 Task: Find connections with filter location Cereté with filter topic #recruitmentwith filter profile language English with filter current company 3Pillar Global with filter school Jobs in India with filter industry Credit Intermediation with filter service category User Experience Writing with filter keywords title Grant Writer
Action: Mouse moved to (717, 99)
Screenshot: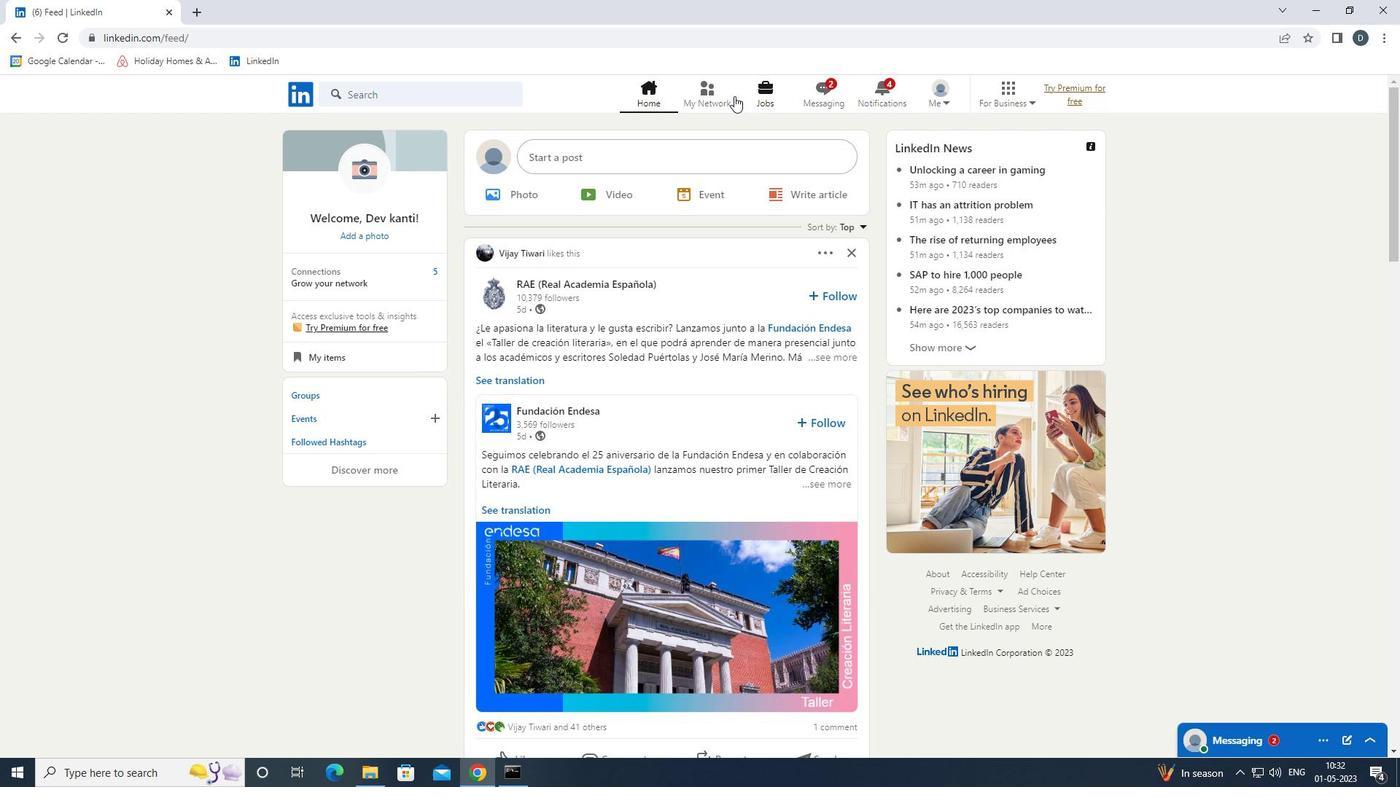 
Action: Mouse pressed left at (717, 99)
Screenshot: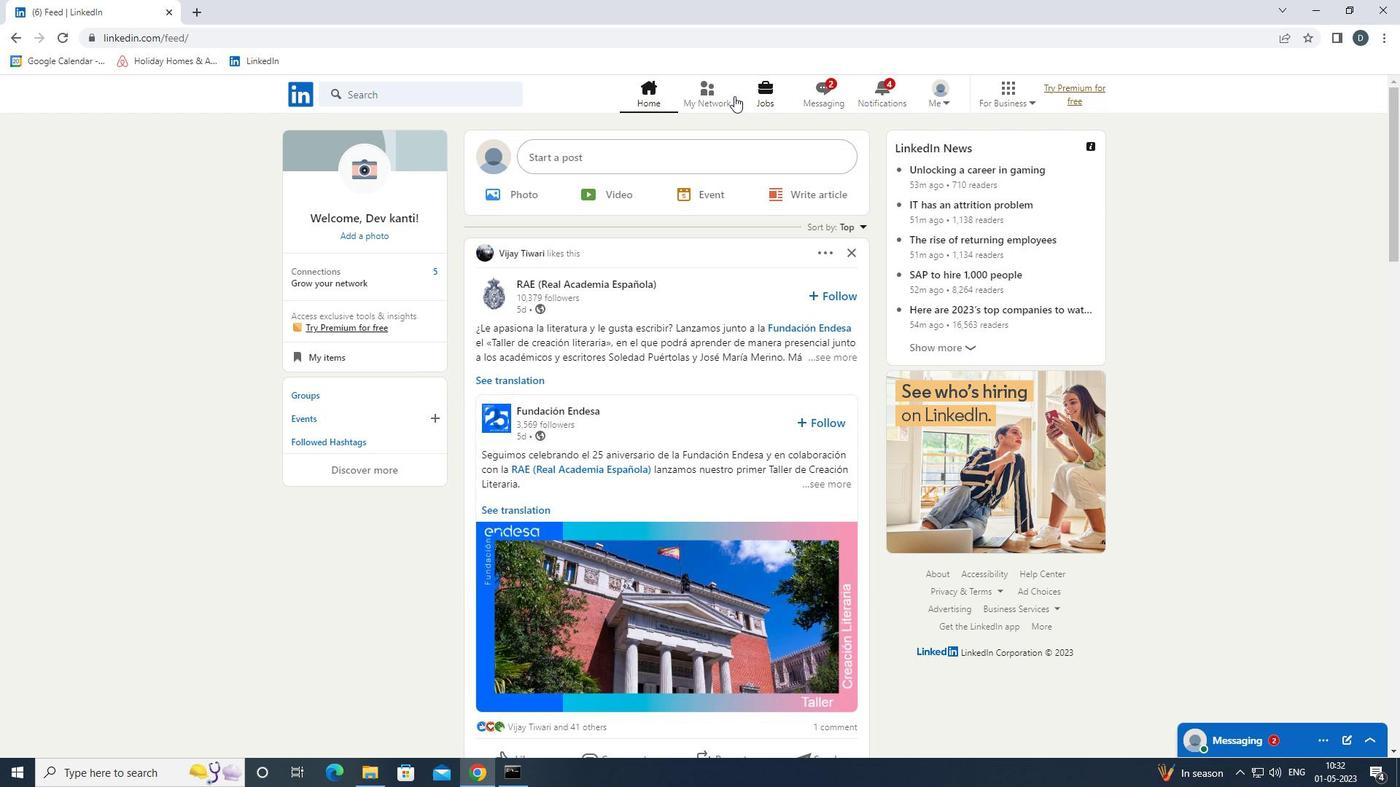 
Action: Mouse moved to (487, 170)
Screenshot: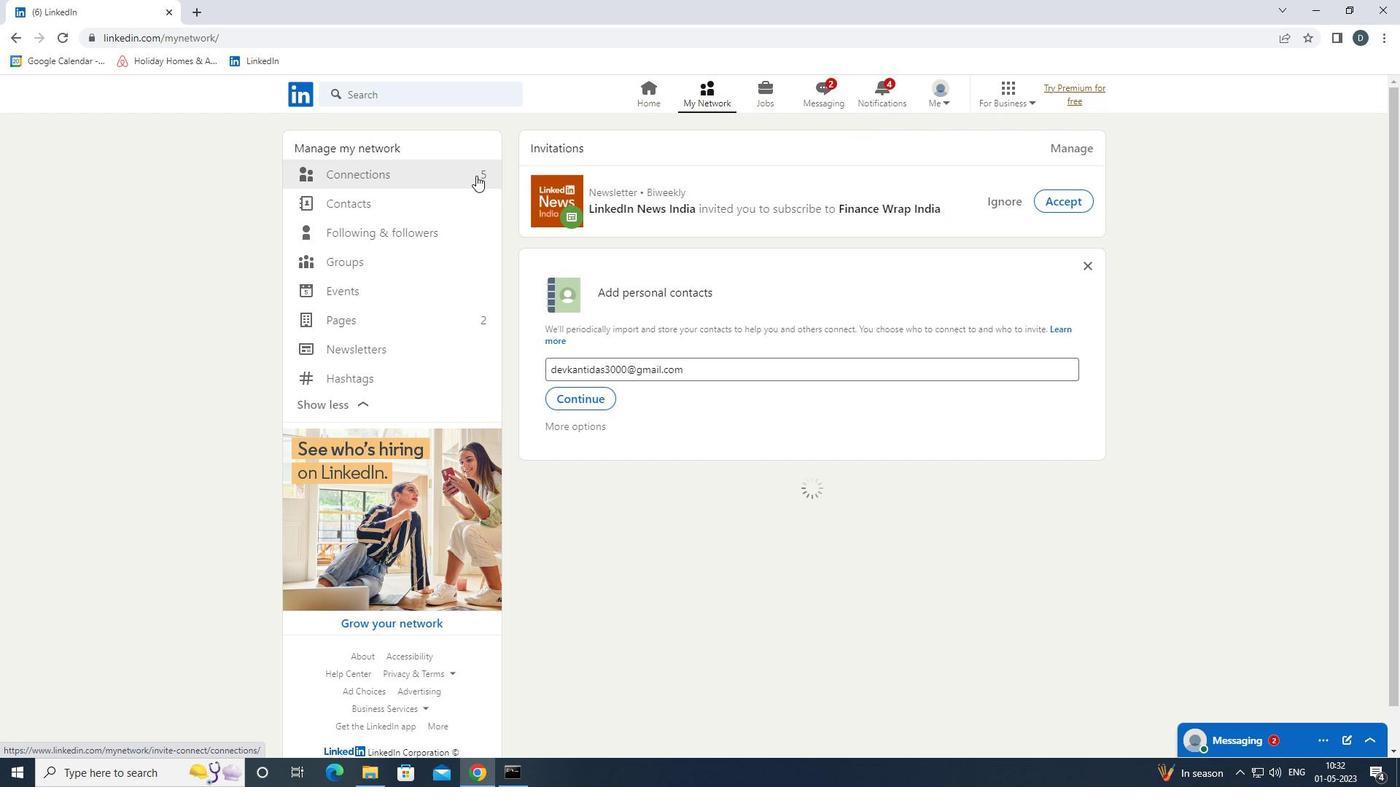 
Action: Mouse pressed left at (487, 170)
Screenshot: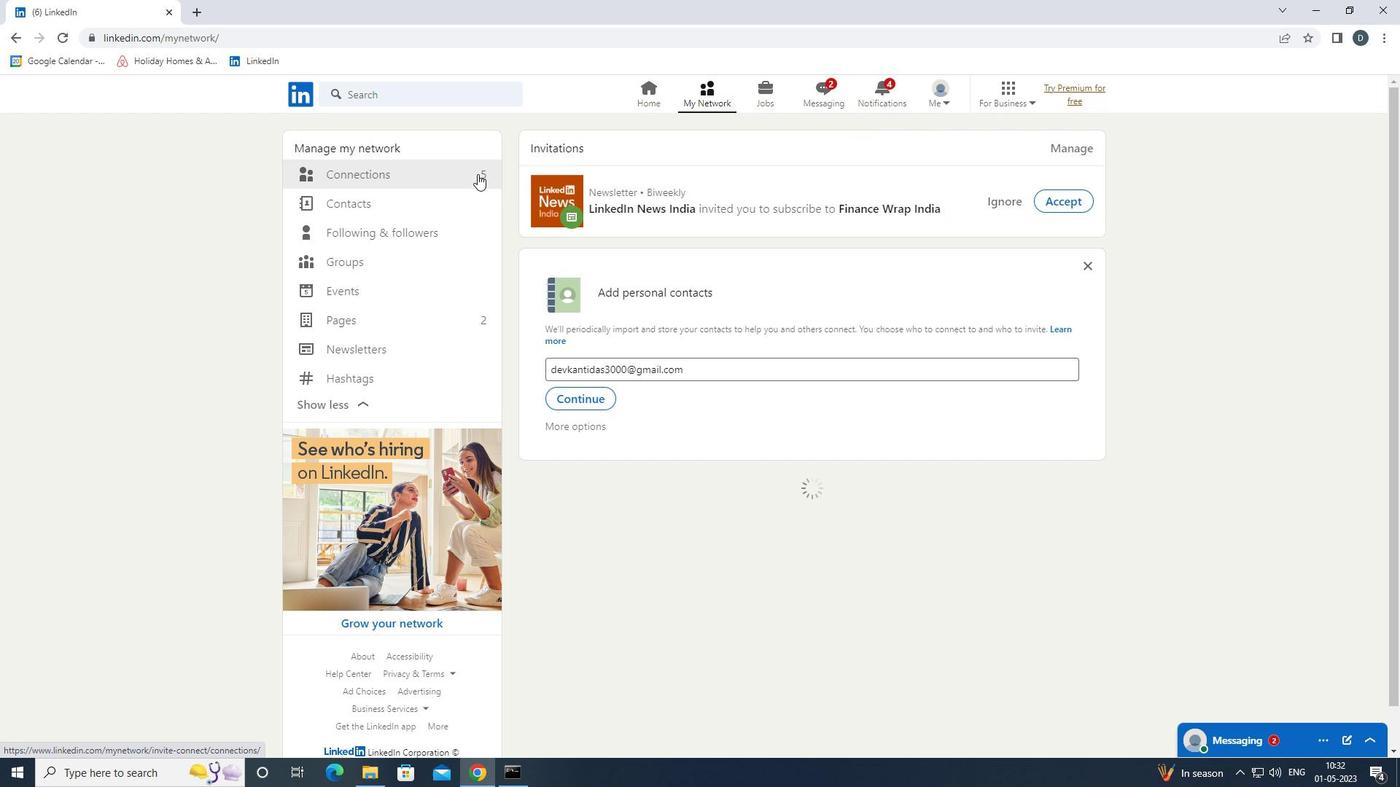 
Action: Mouse moved to (481, 171)
Screenshot: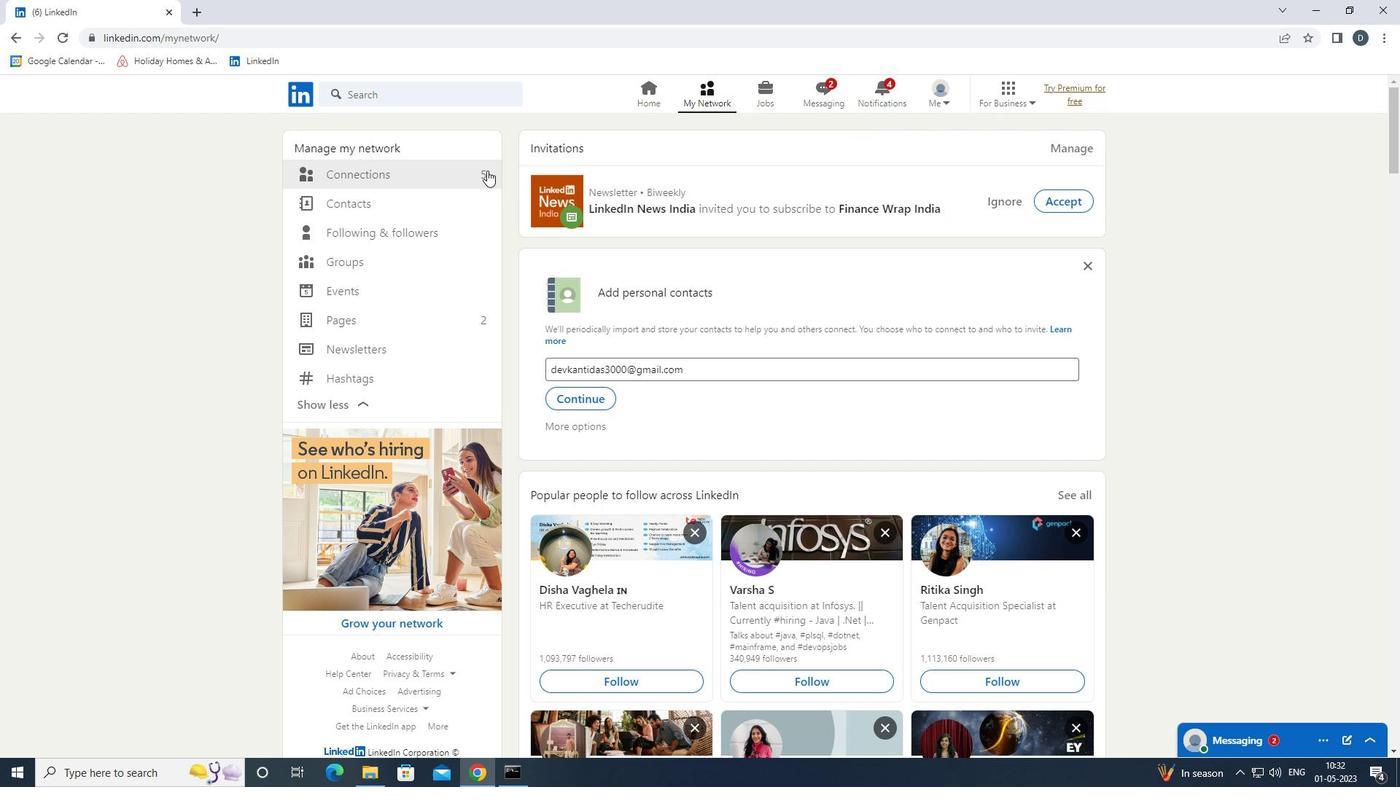 
Action: Mouse pressed left at (481, 171)
Screenshot: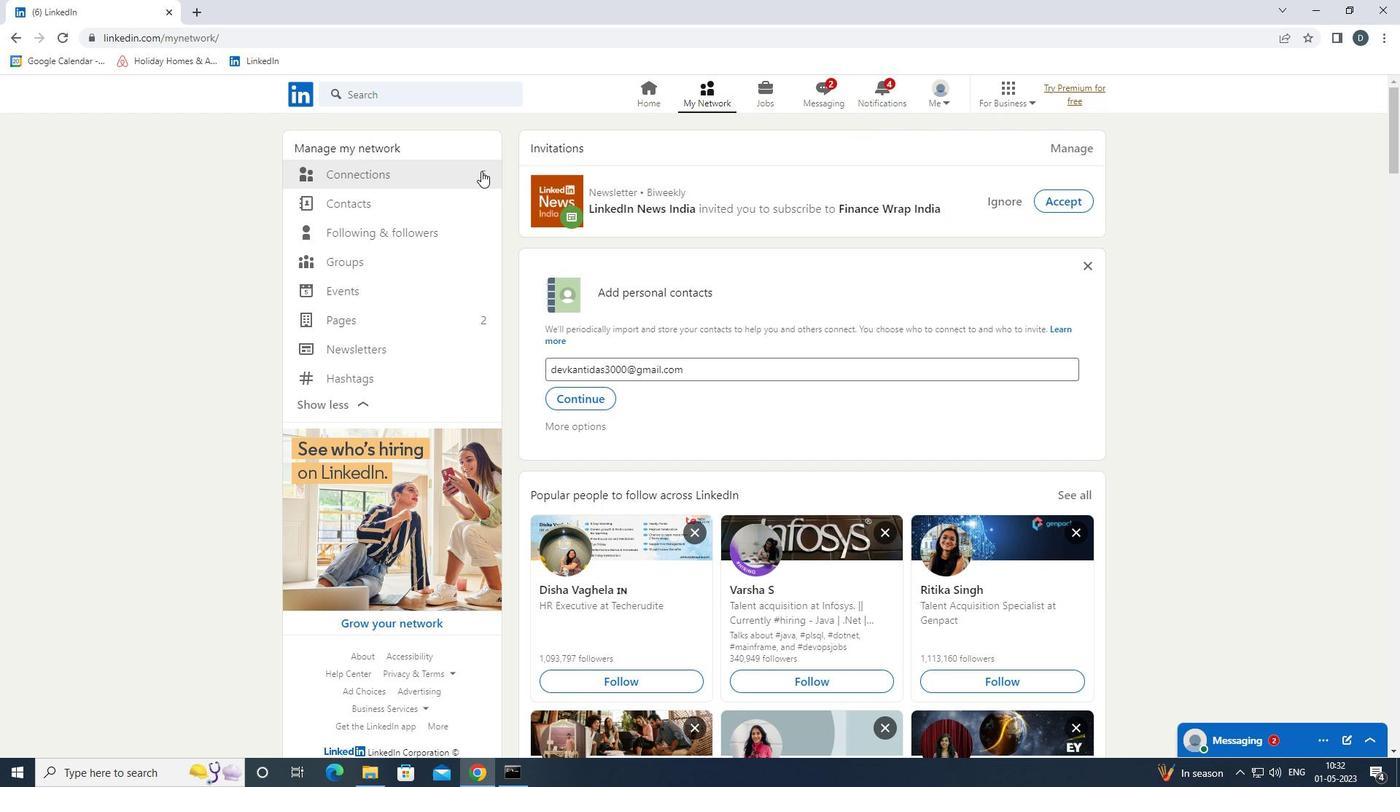 
Action: Mouse moved to (815, 172)
Screenshot: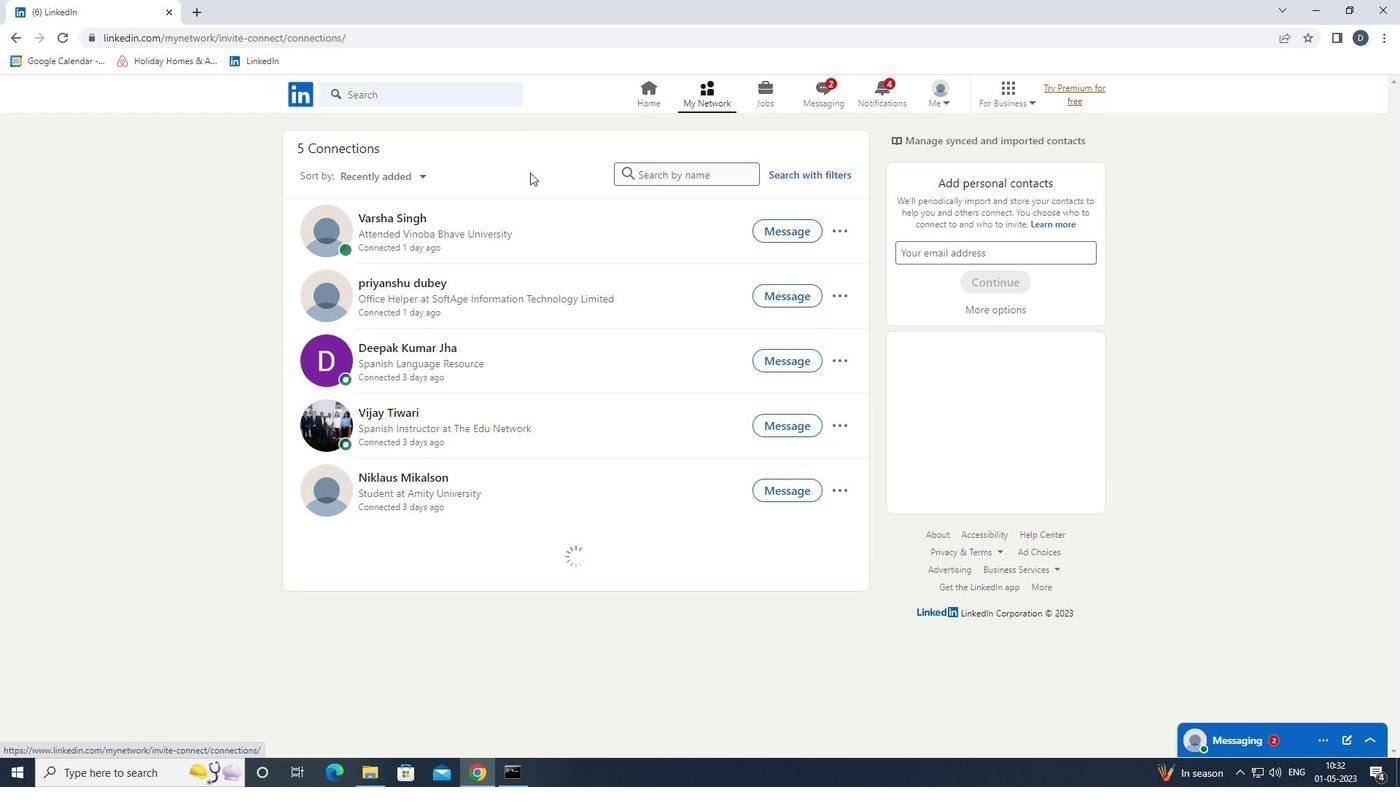
Action: Mouse pressed left at (815, 172)
Screenshot: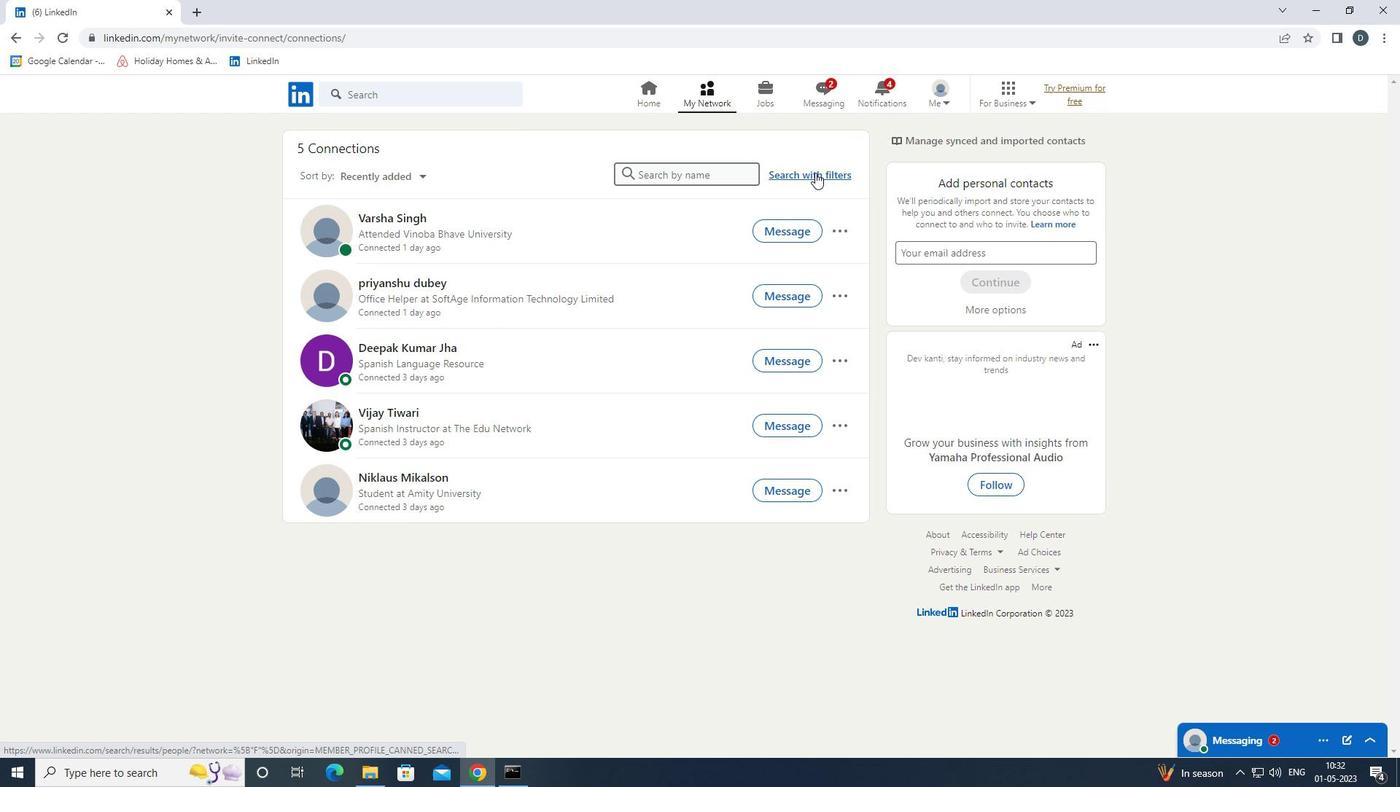 
Action: Mouse moved to (732, 141)
Screenshot: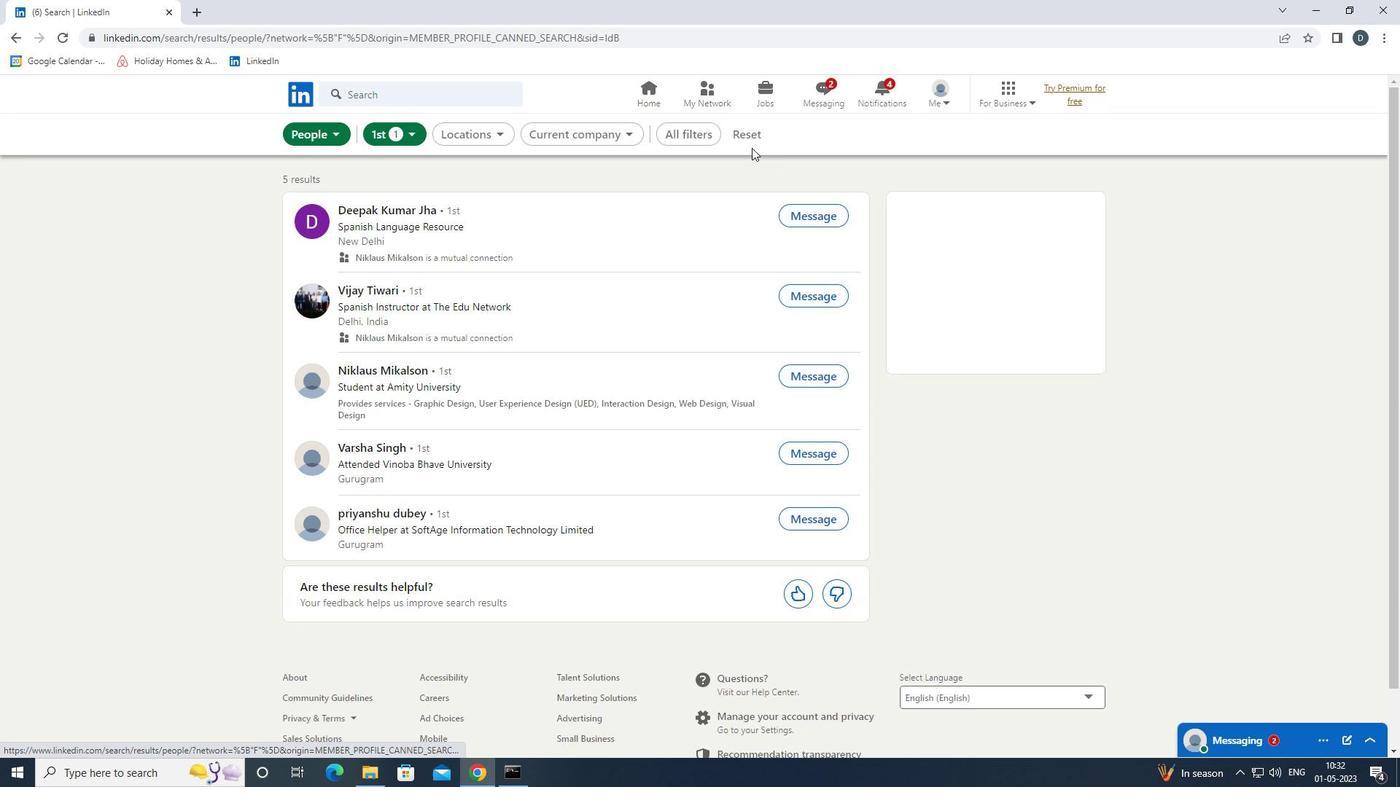 
Action: Mouse pressed left at (732, 141)
Screenshot: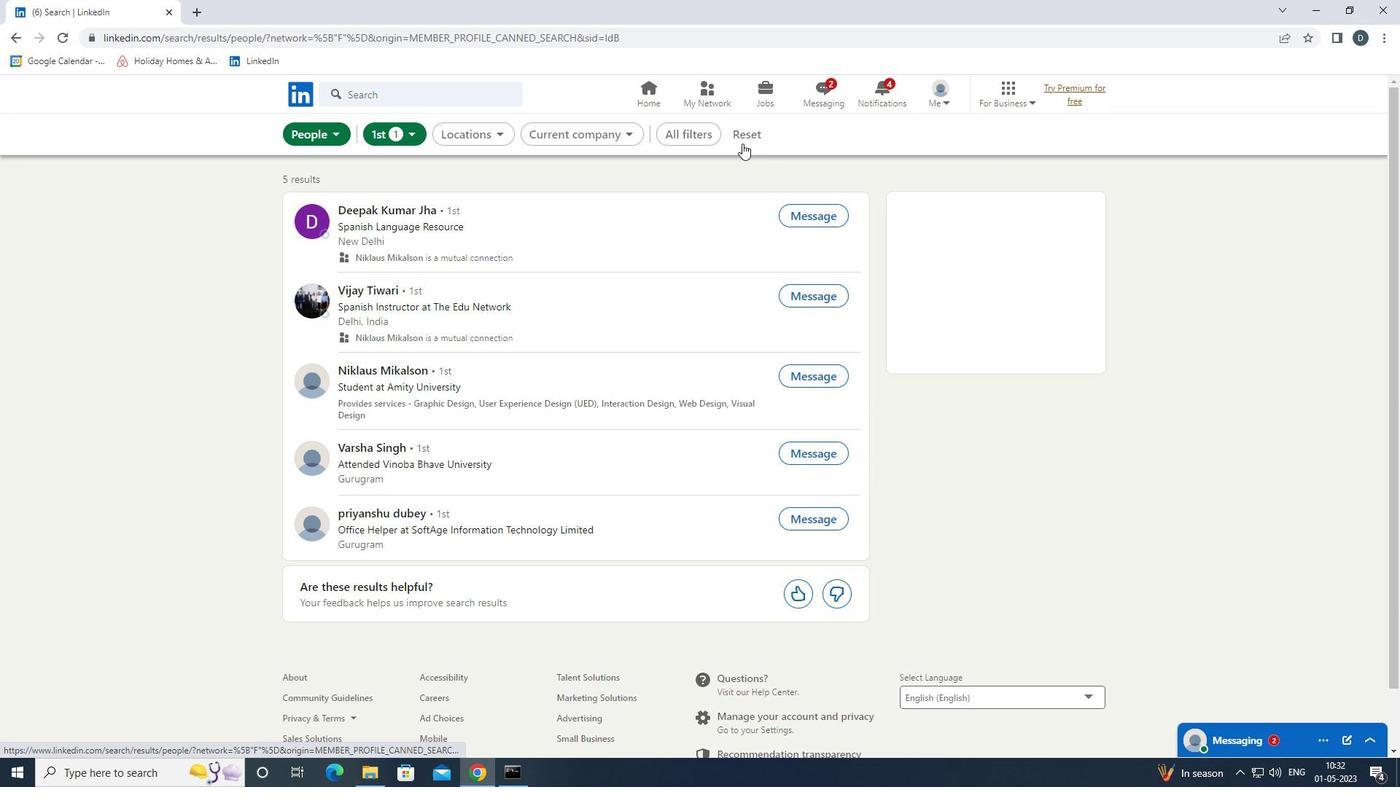 
Action: Mouse moved to (700, 132)
Screenshot: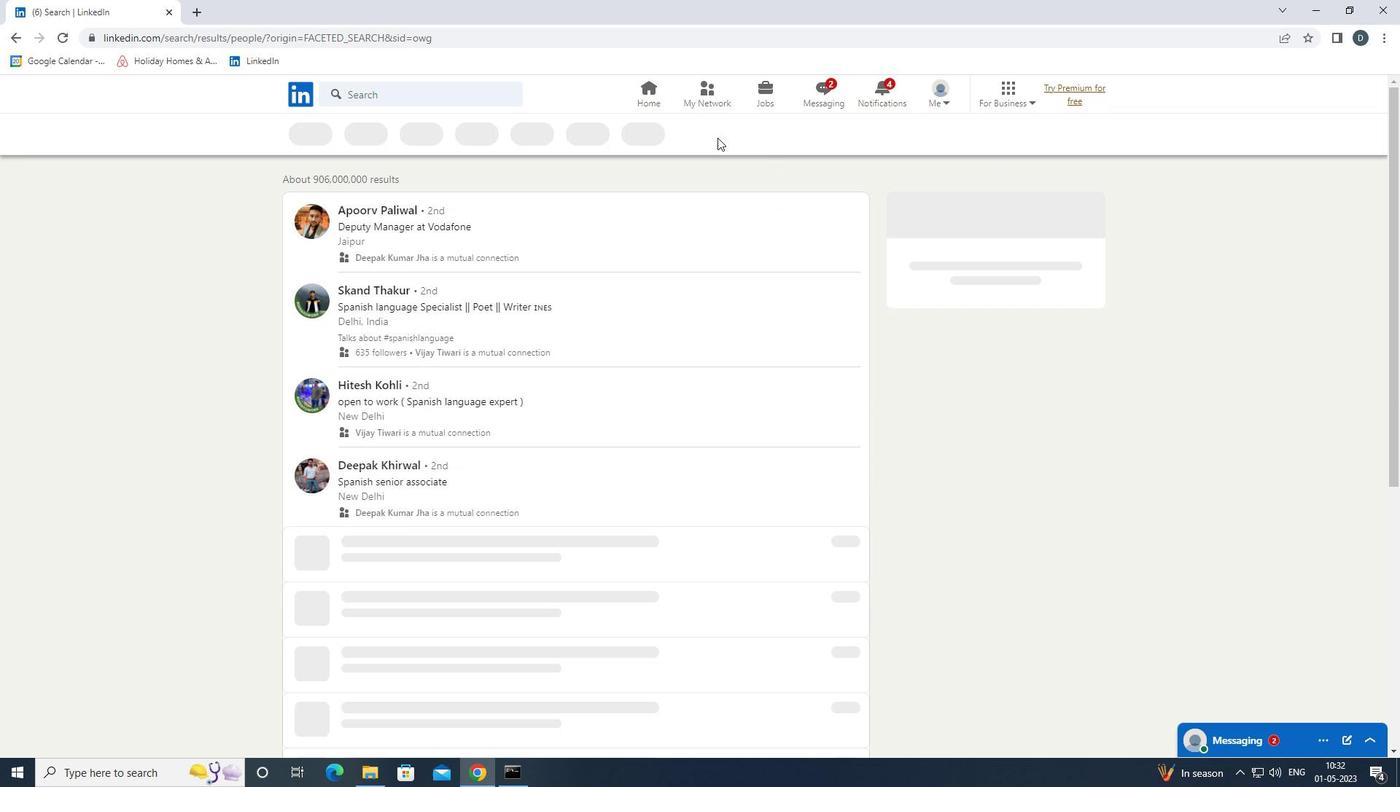 
Action: Mouse pressed left at (700, 132)
Screenshot: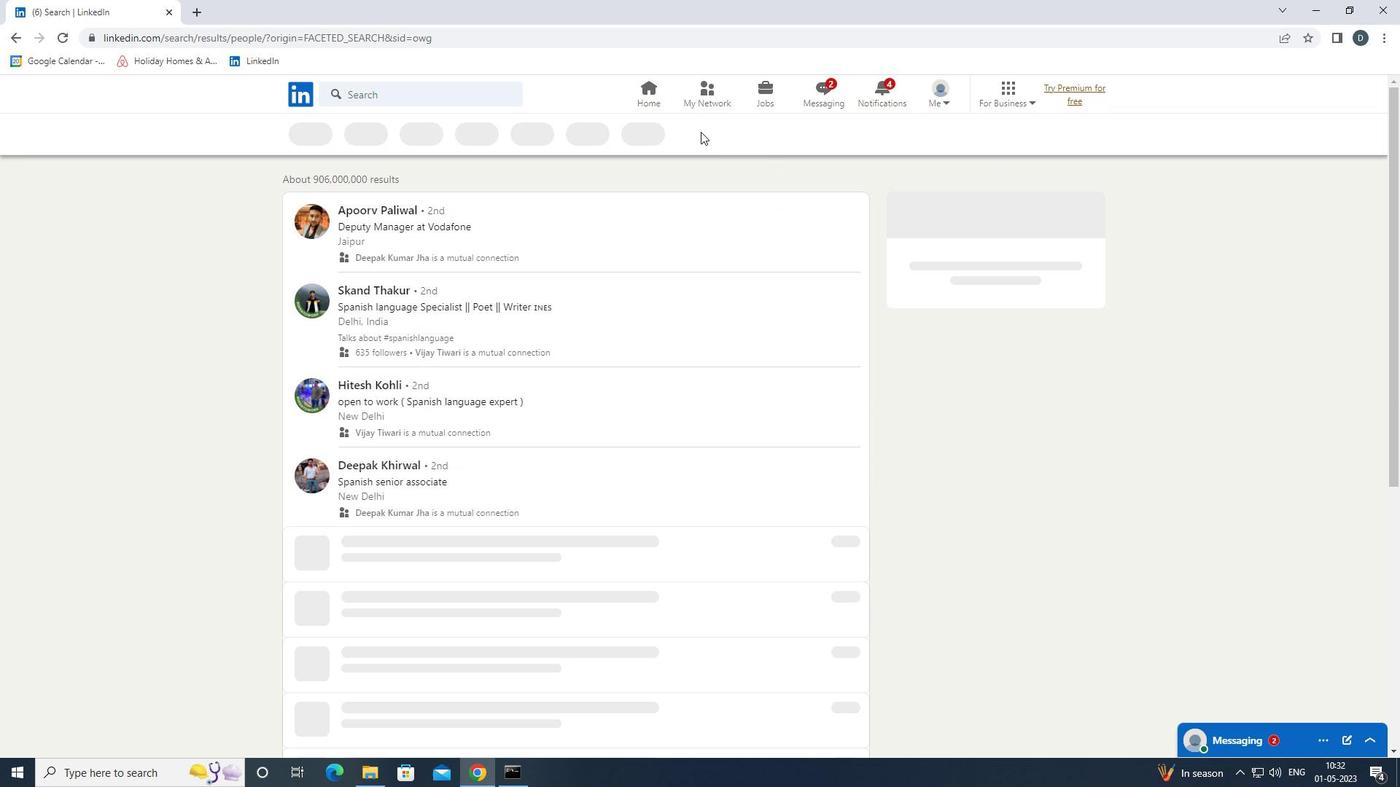 
Action: Mouse moved to (1075, 516)
Screenshot: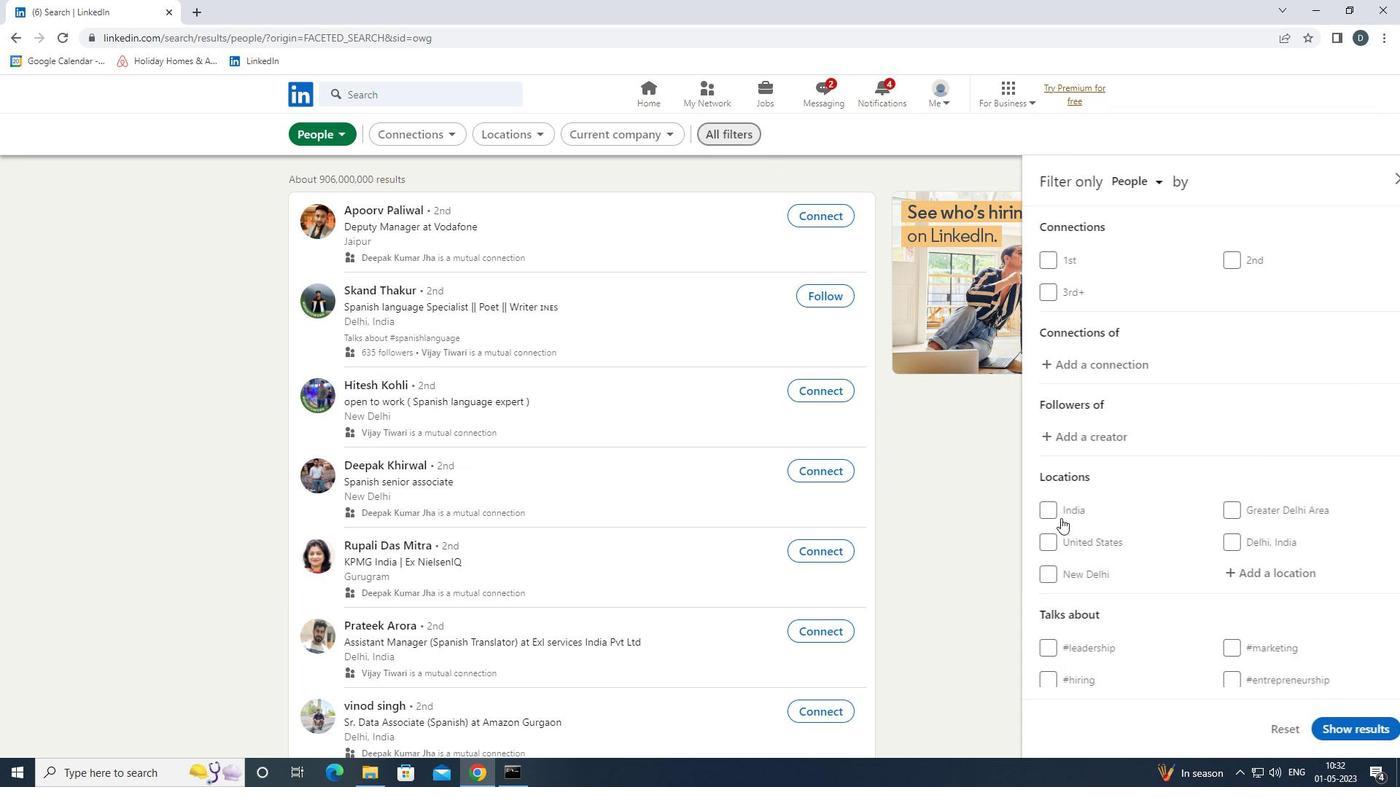 
Action: Mouse scrolled (1075, 515) with delta (0, 0)
Screenshot: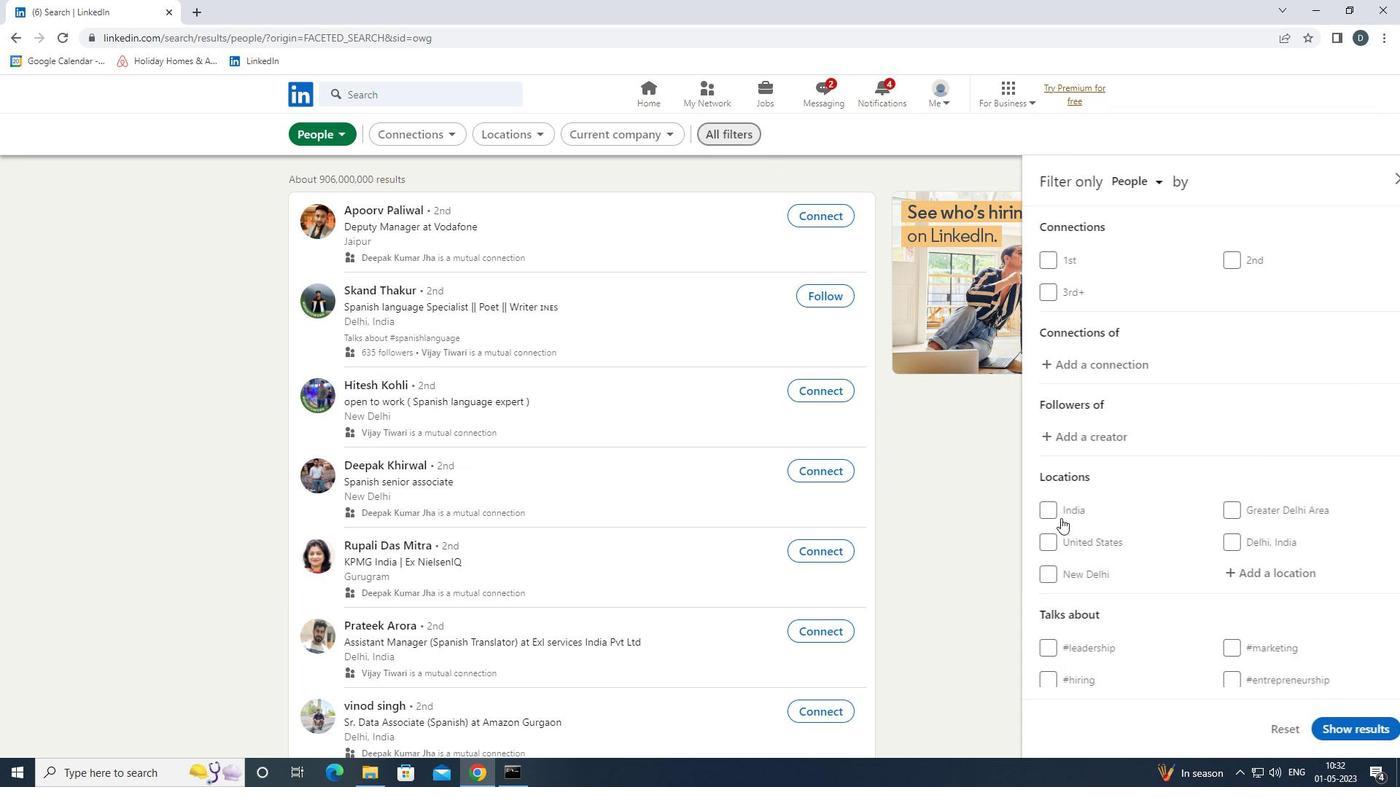 
Action: Mouse moved to (1075, 515)
Screenshot: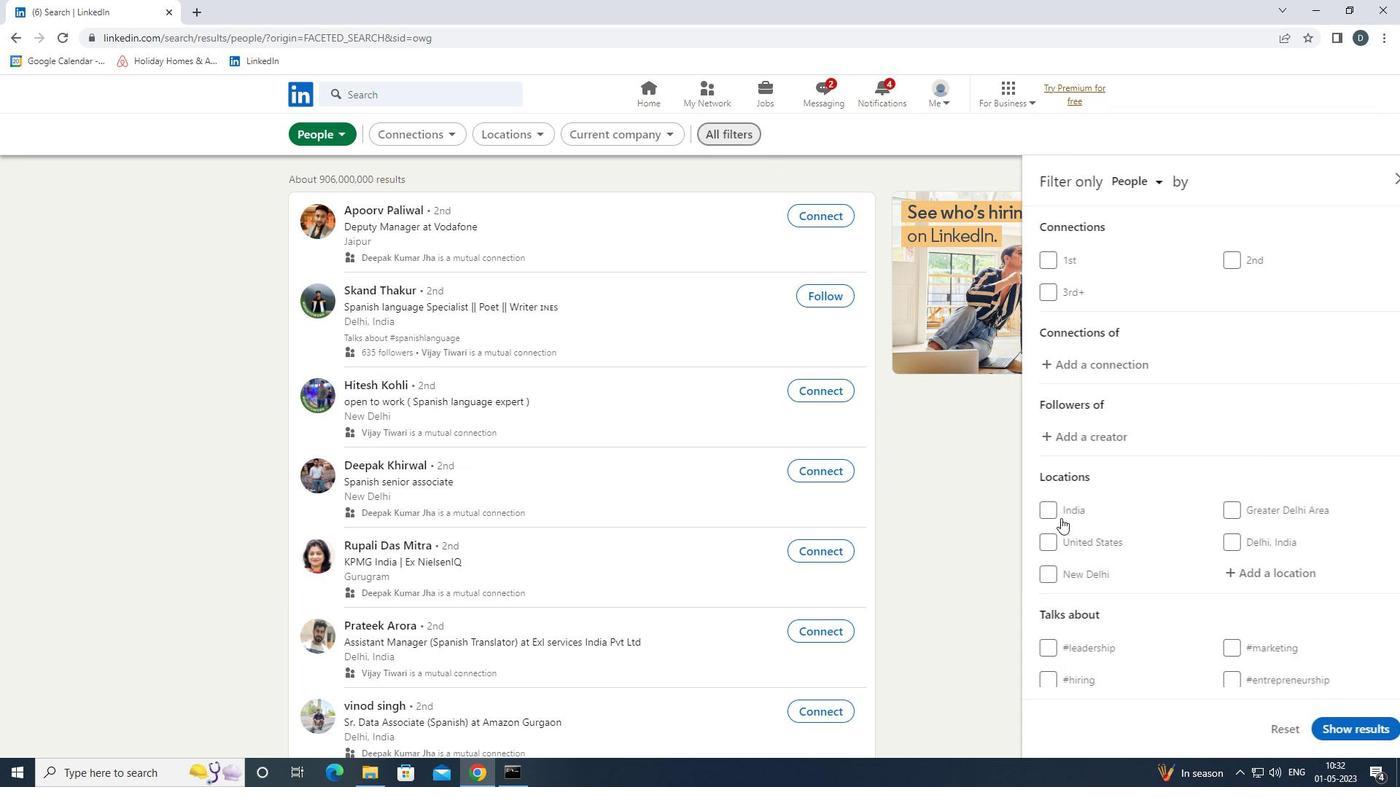 
Action: Mouse scrolled (1075, 514) with delta (0, 0)
Screenshot: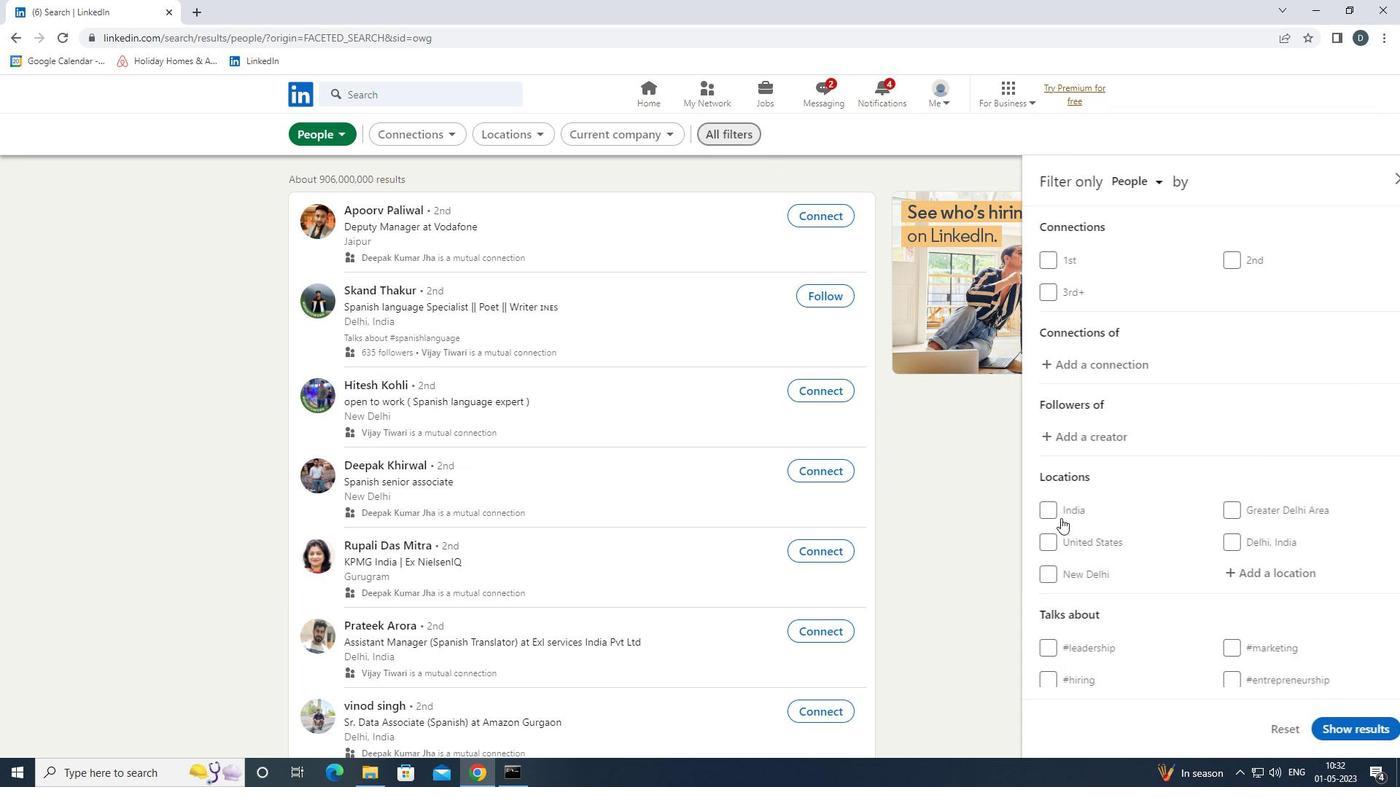 
Action: Mouse moved to (1216, 421)
Screenshot: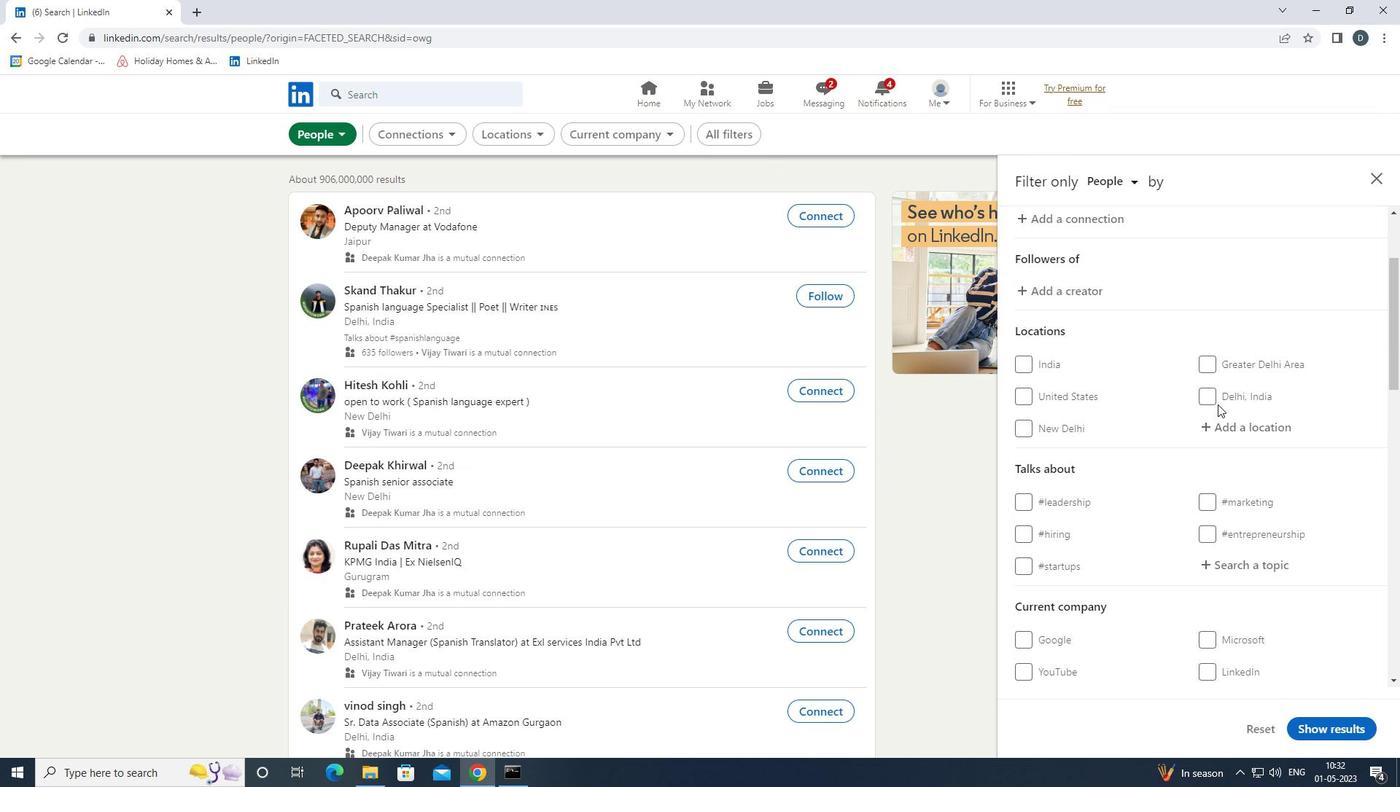 
Action: Mouse pressed left at (1216, 421)
Screenshot: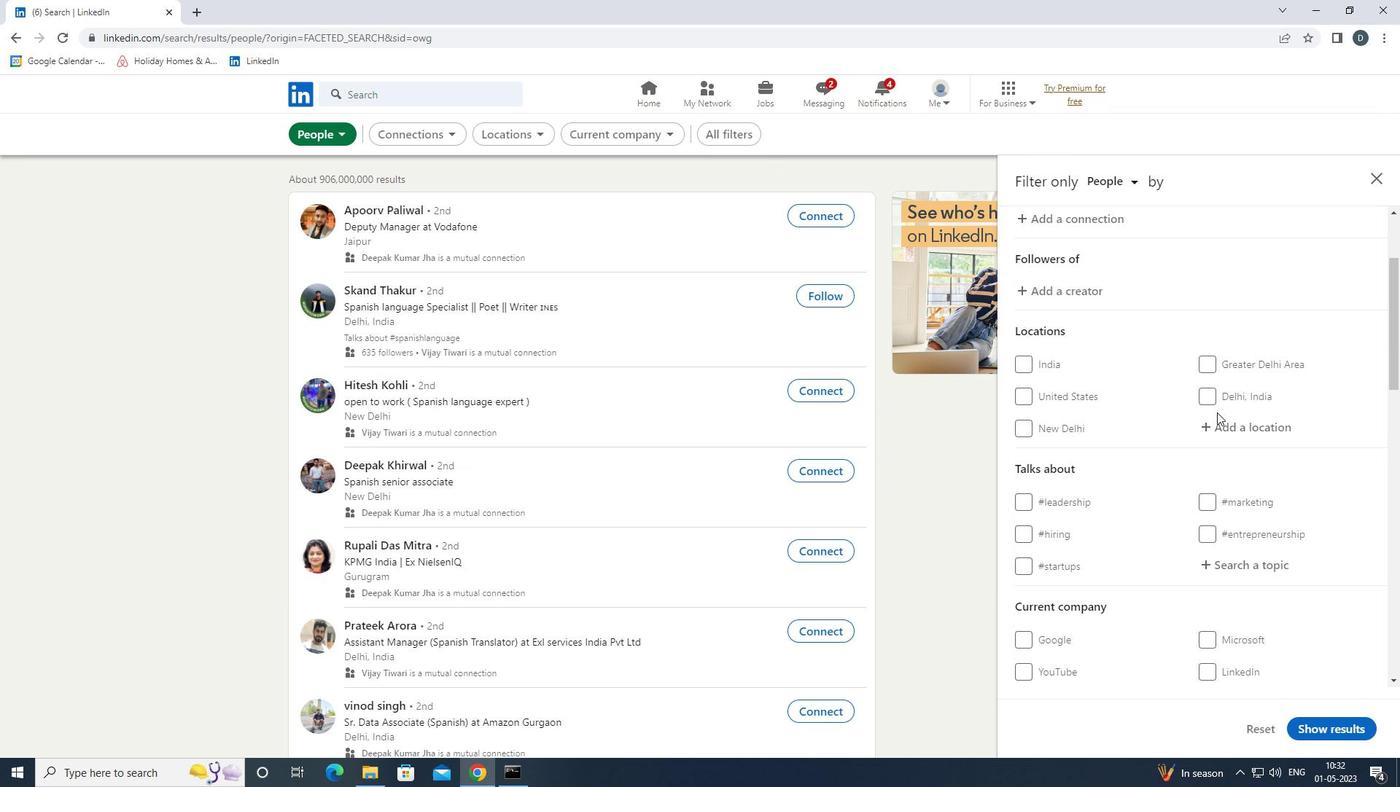 
Action: Mouse moved to (1216, 421)
Screenshot: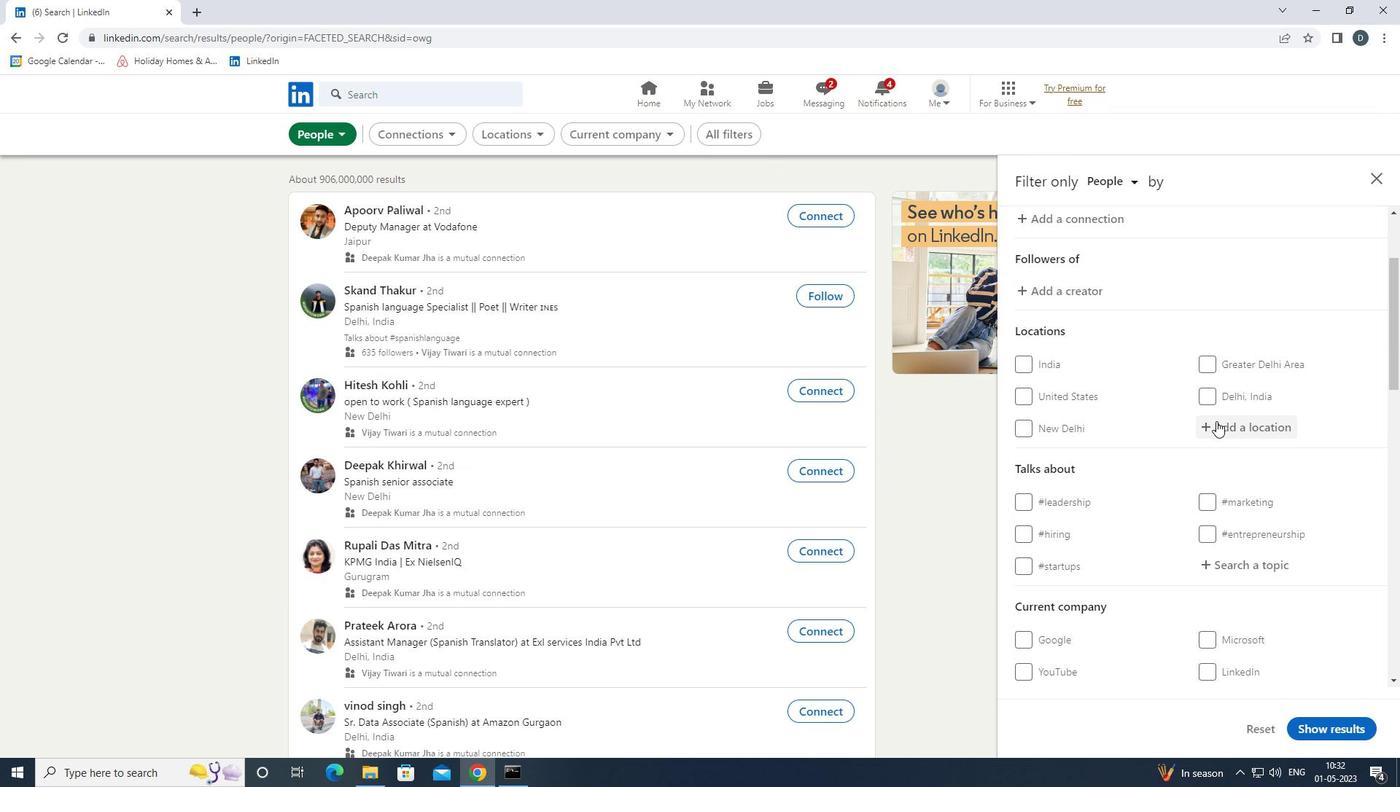 
Action: Key pressed <Key.shift>CERETE
Screenshot: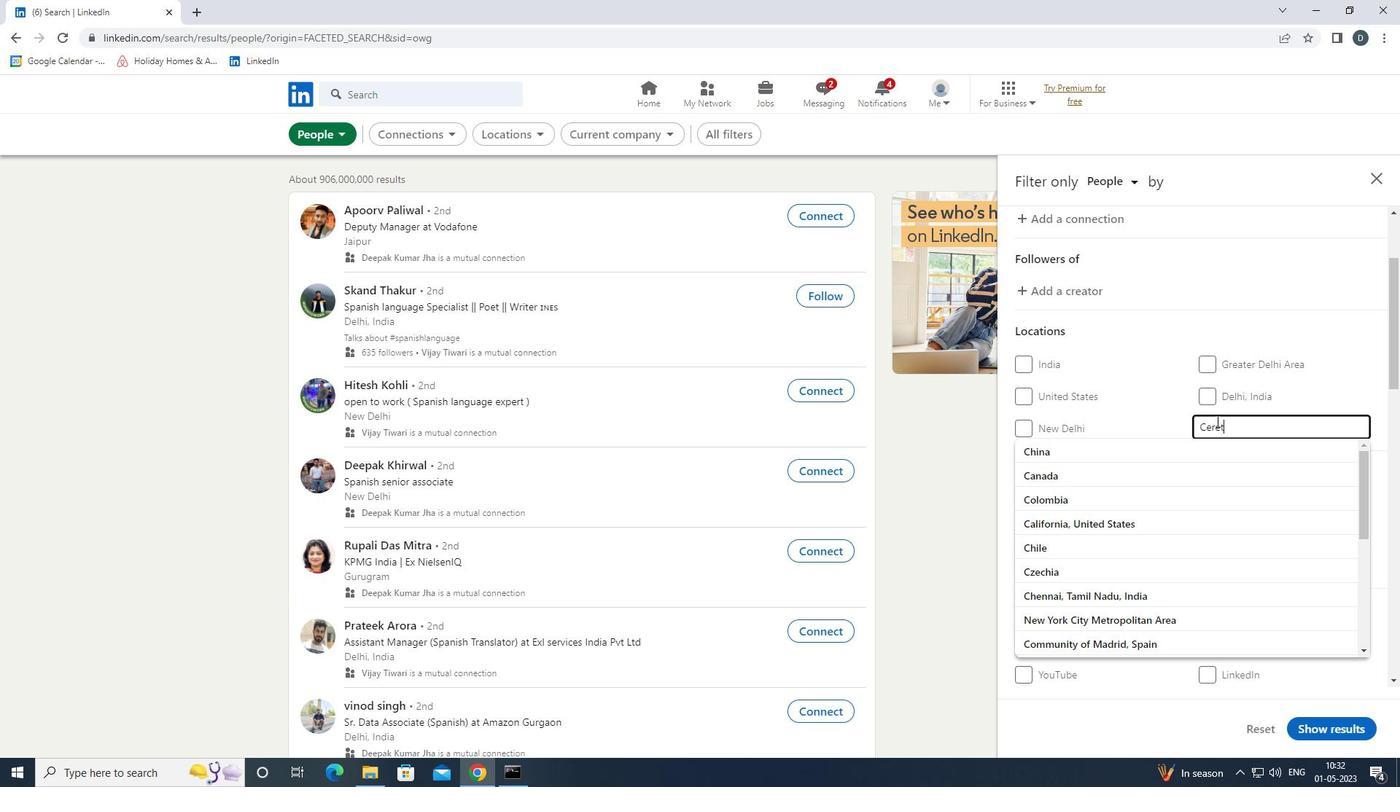 
Action: Mouse moved to (1200, 448)
Screenshot: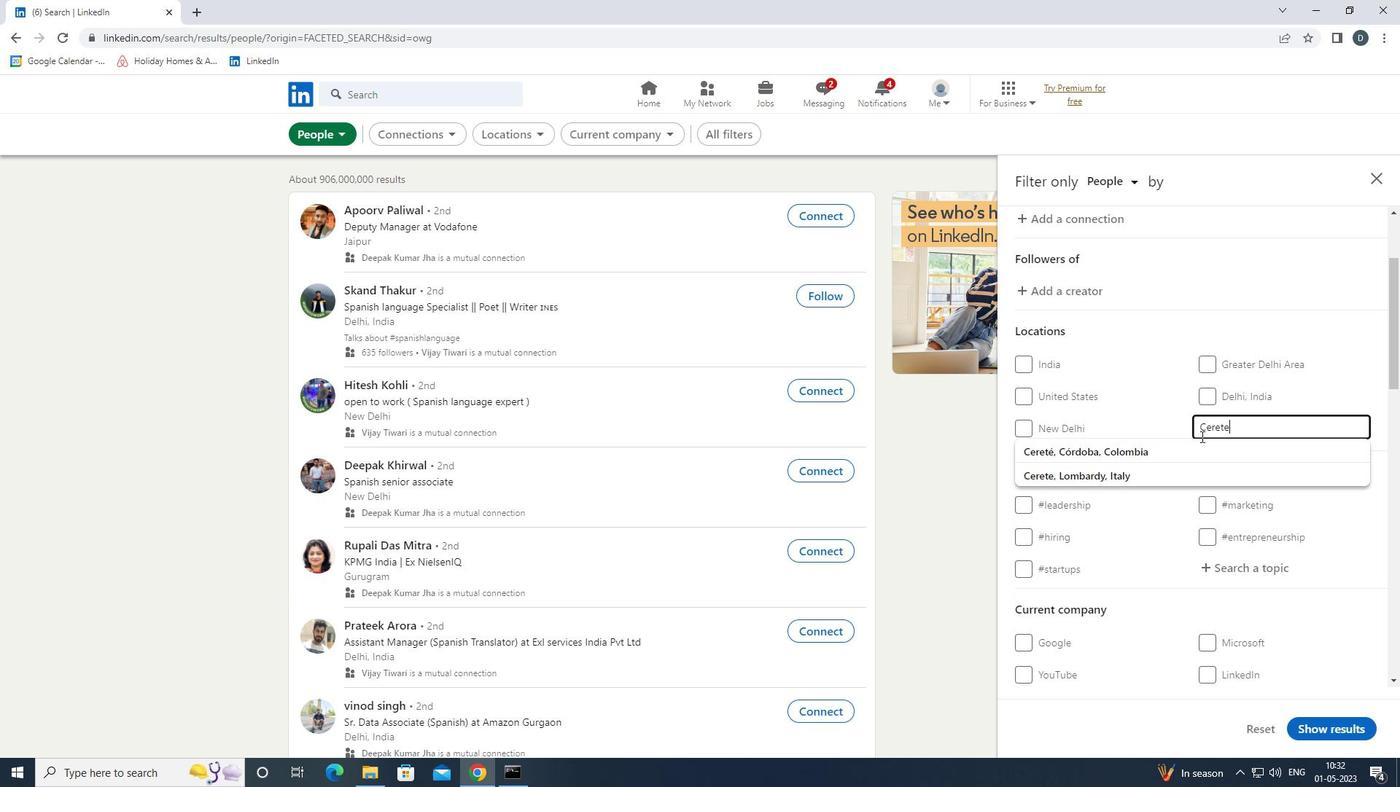 
Action: Mouse pressed left at (1200, 448)
Screenshot: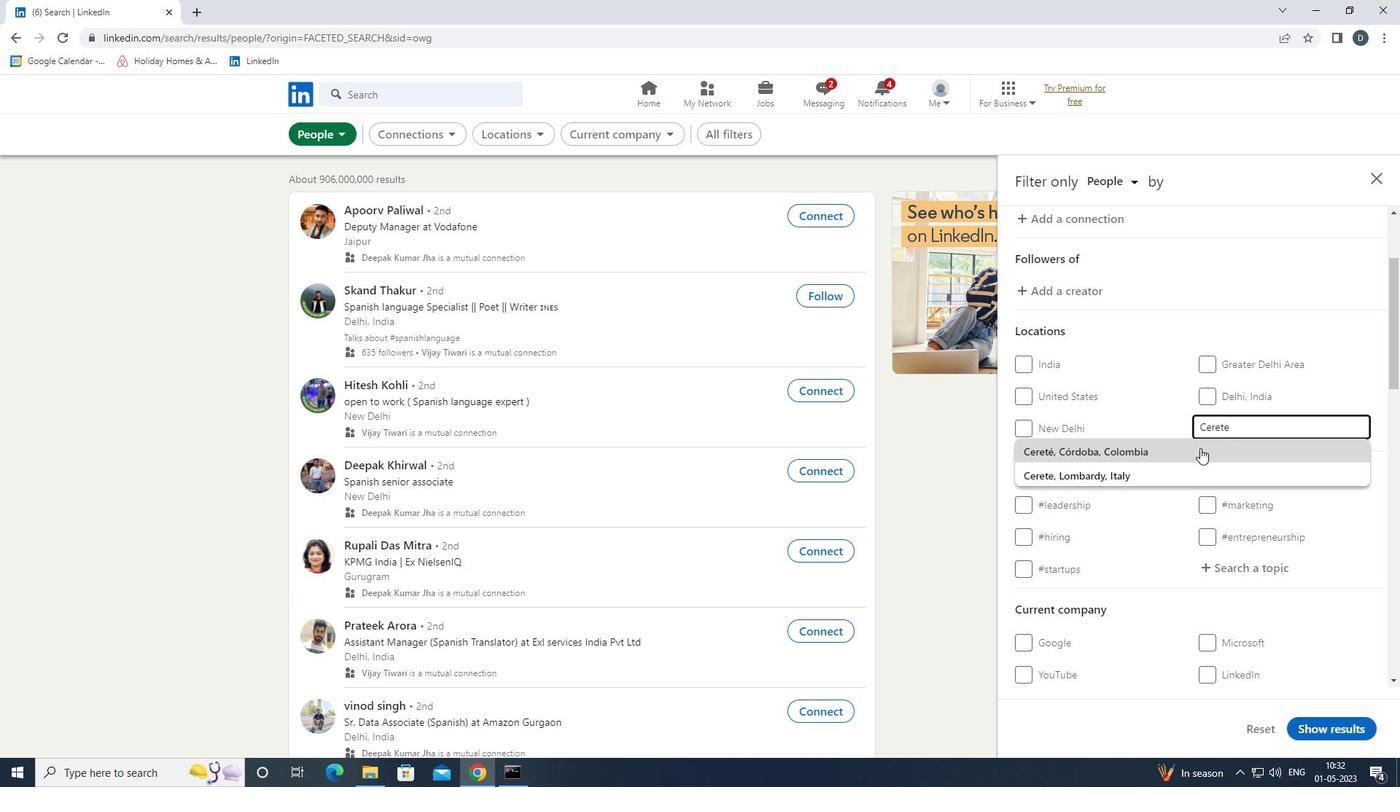 
Action: Mouse scrolled (1200, 447) with delta (0, 0)
Screenshot: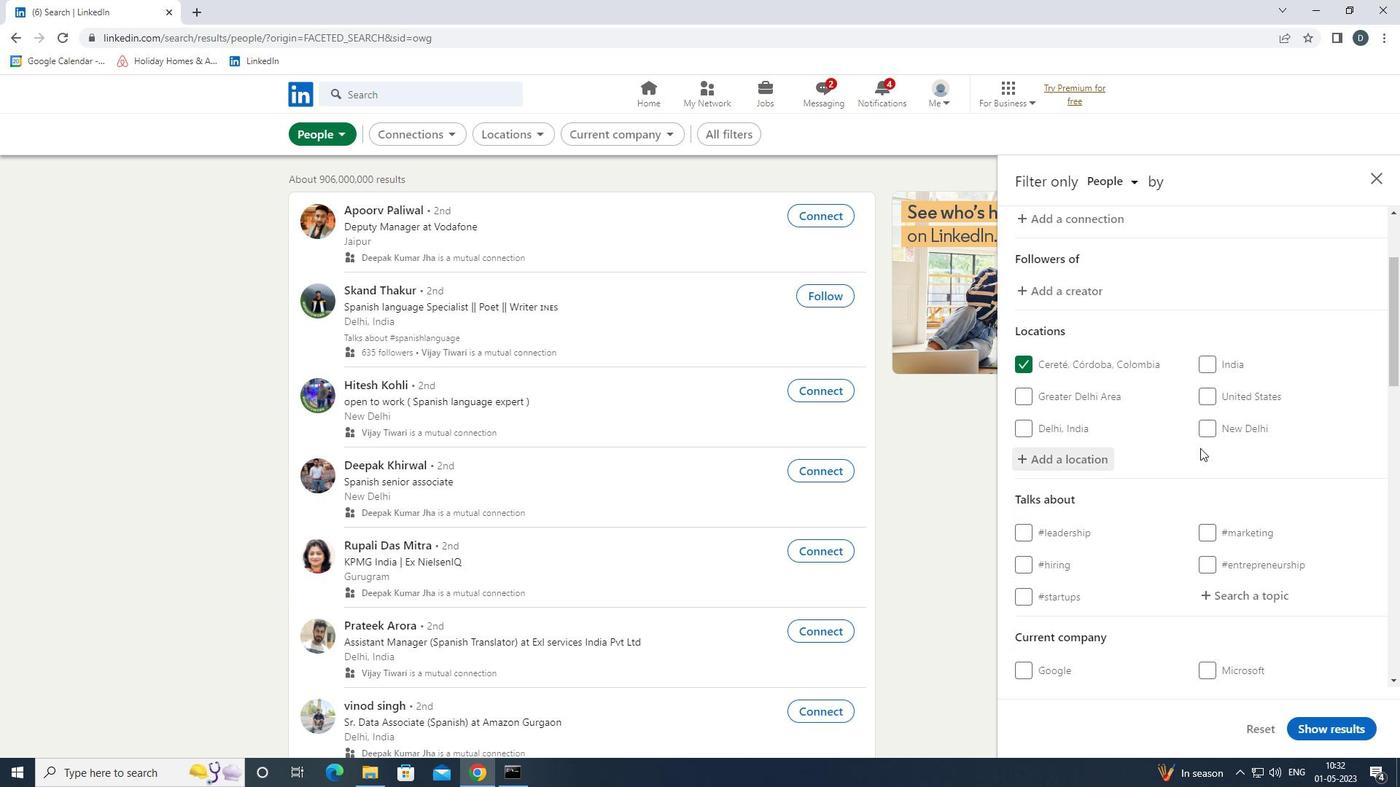 
Action: Mouse moved to (1256, 525)
Screenshot: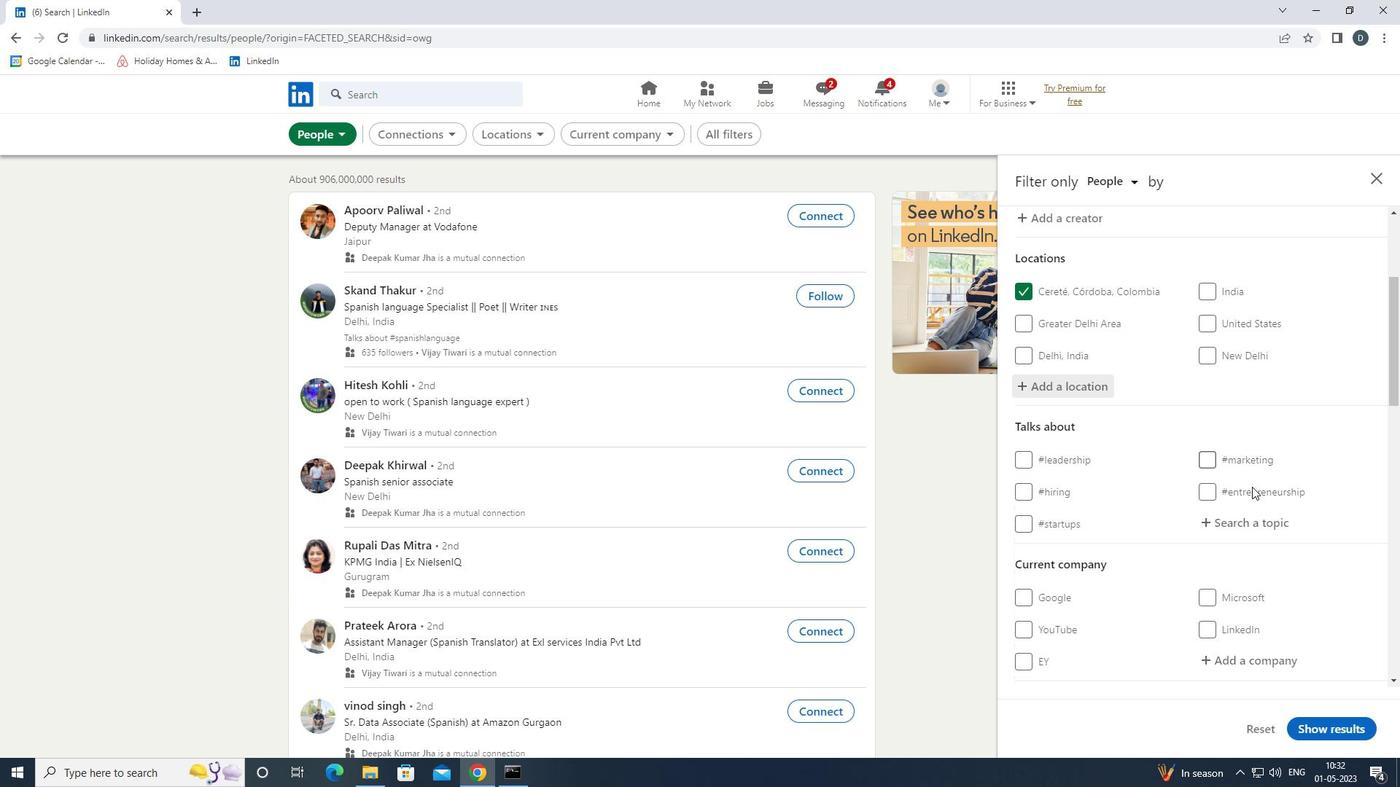 
Action: Mouse pressed left at (1256, 525)
Screenshot: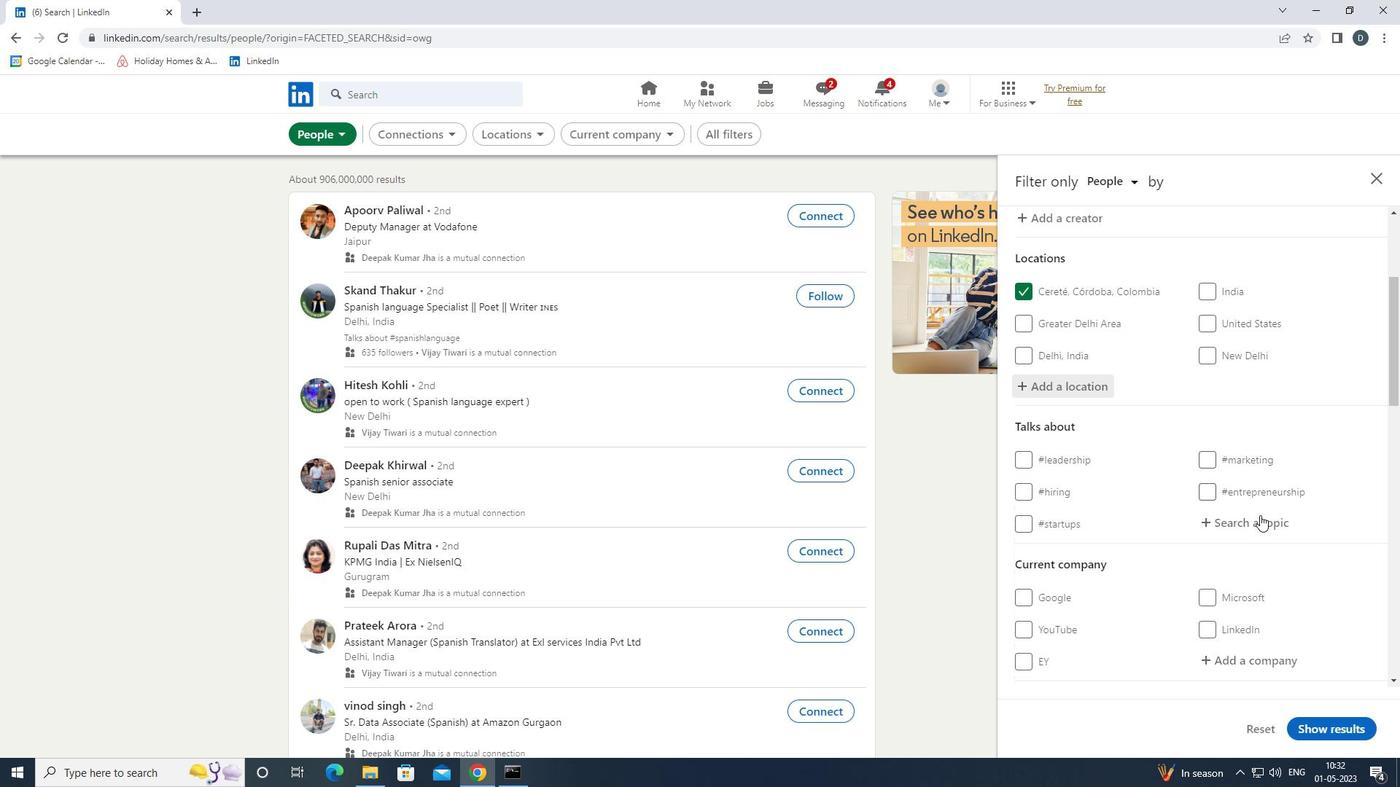 
Action: Mouse moved to (1255, 525)
Screenshot: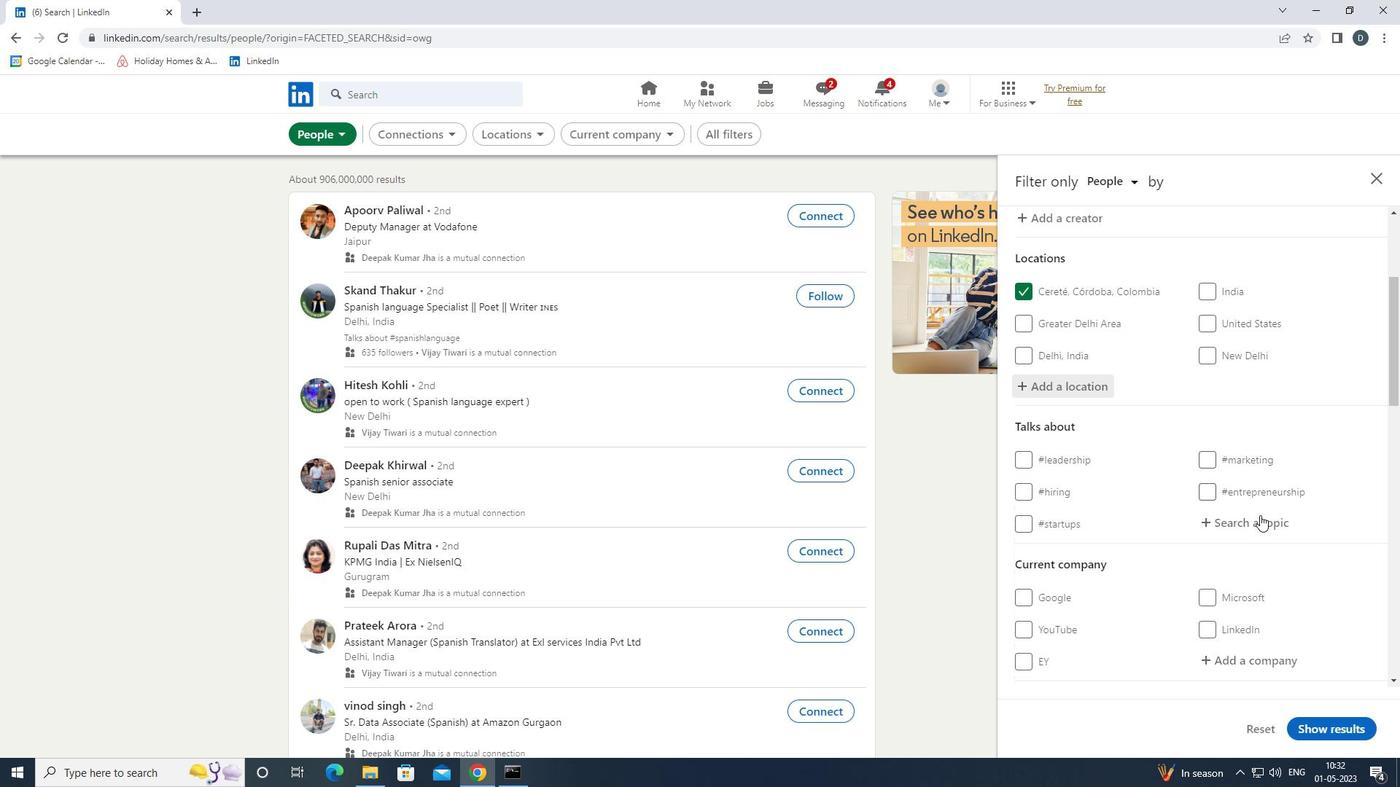 
Action: Key pressed <Key.shift><Key.shift><Key.shift><Key.shift><Key.shift>#RECRUITMENT
Screenshot: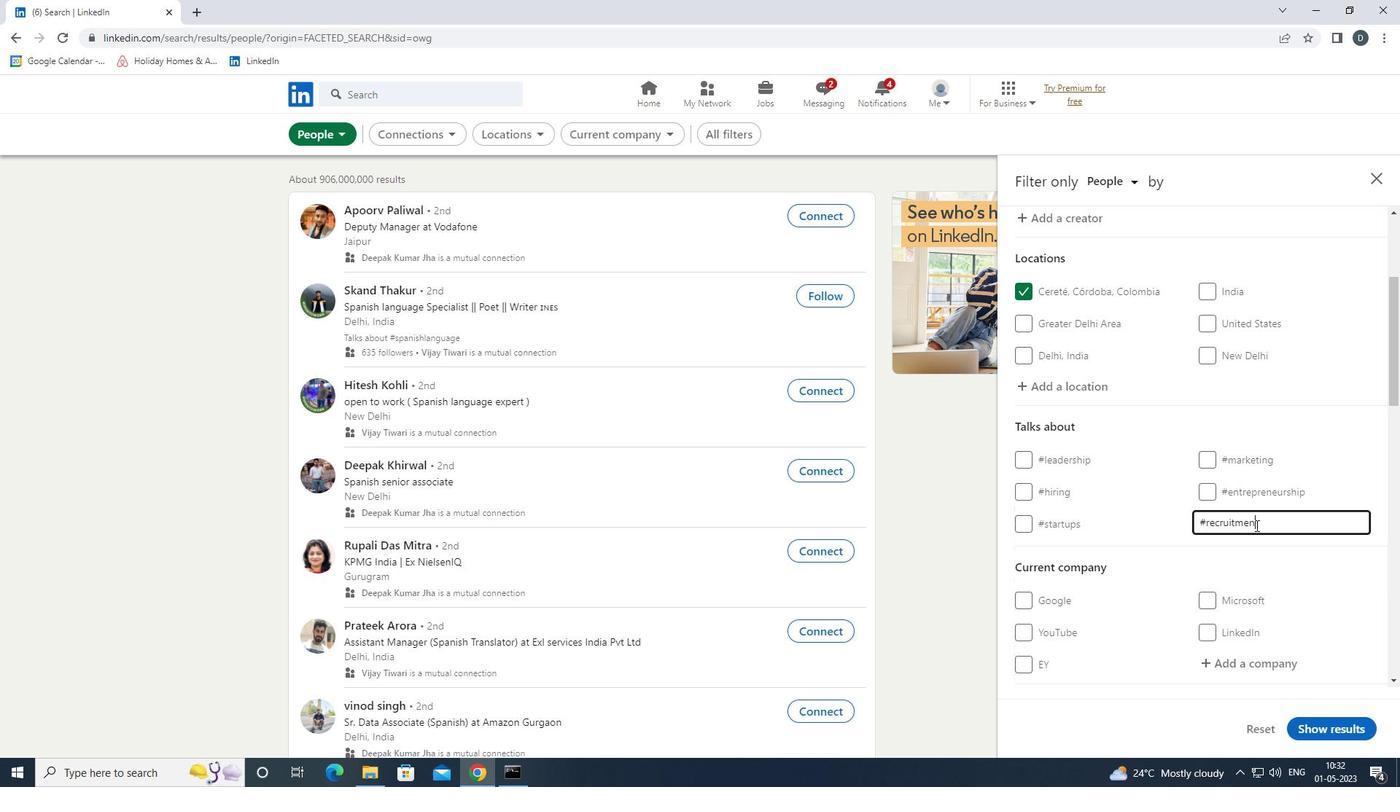 
Action: Mouse moved to (1217, 536)
Screenshot: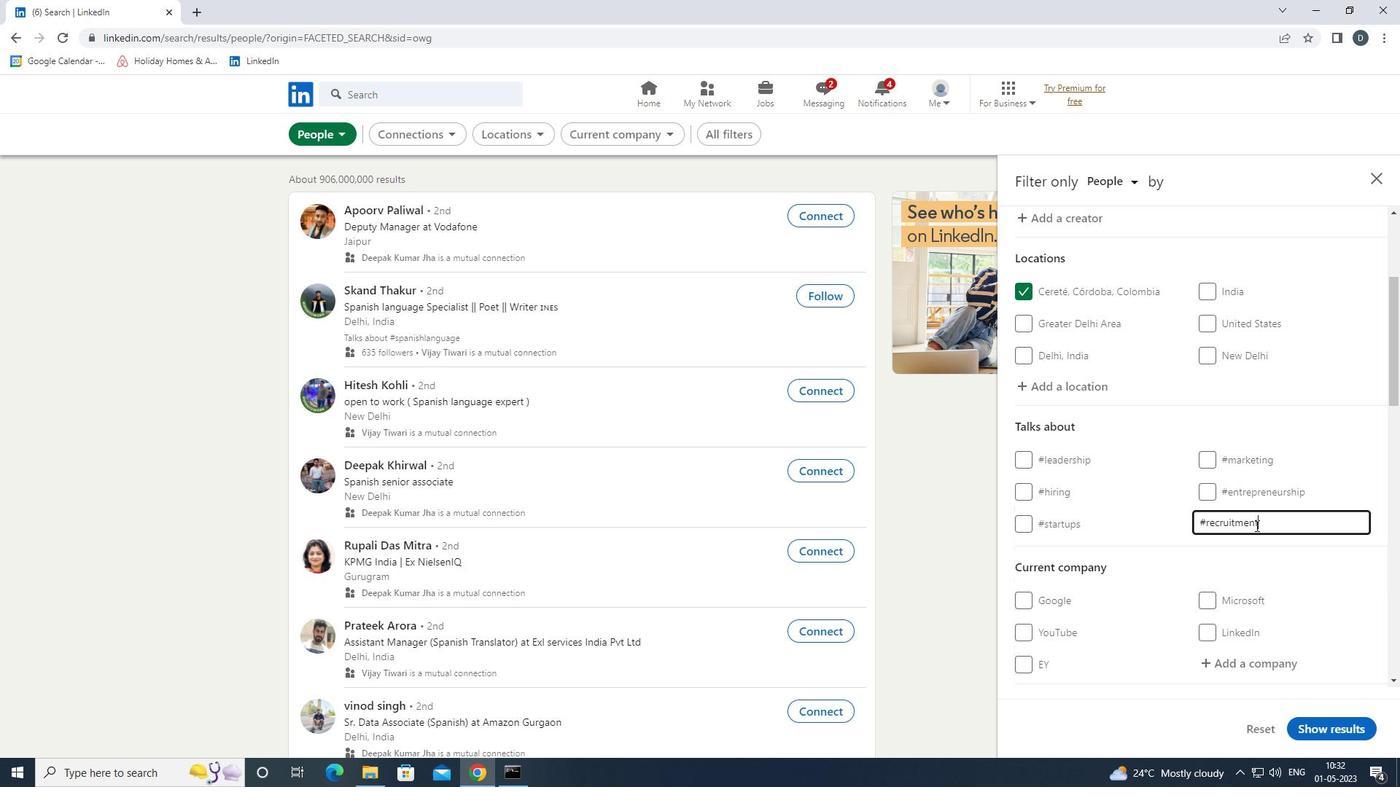 
Action: Mouse scrolled (1217, 536) with delta (0, 0)
Screenshot: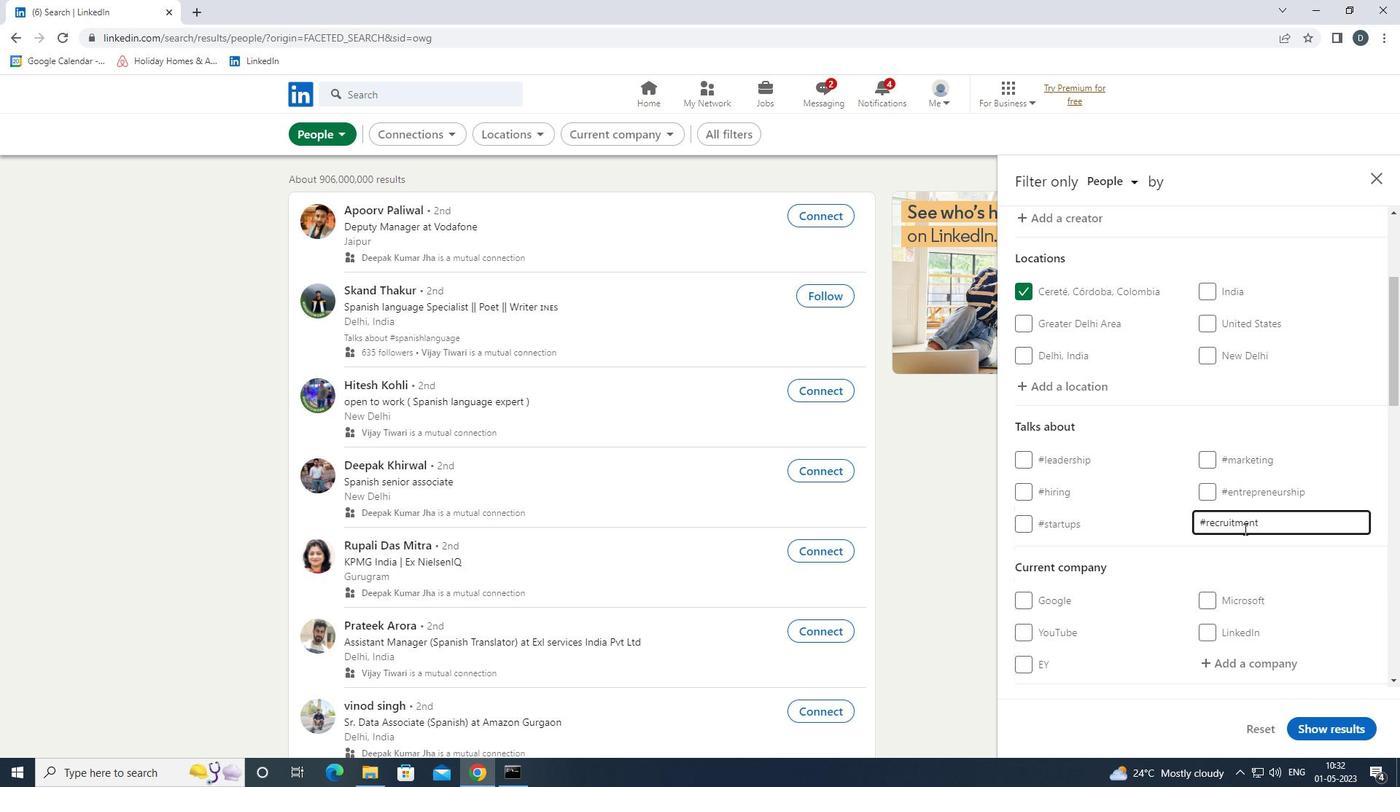 
Action: Mouse scrolled (1217, 536) with delta (0, 0)
Screenshot: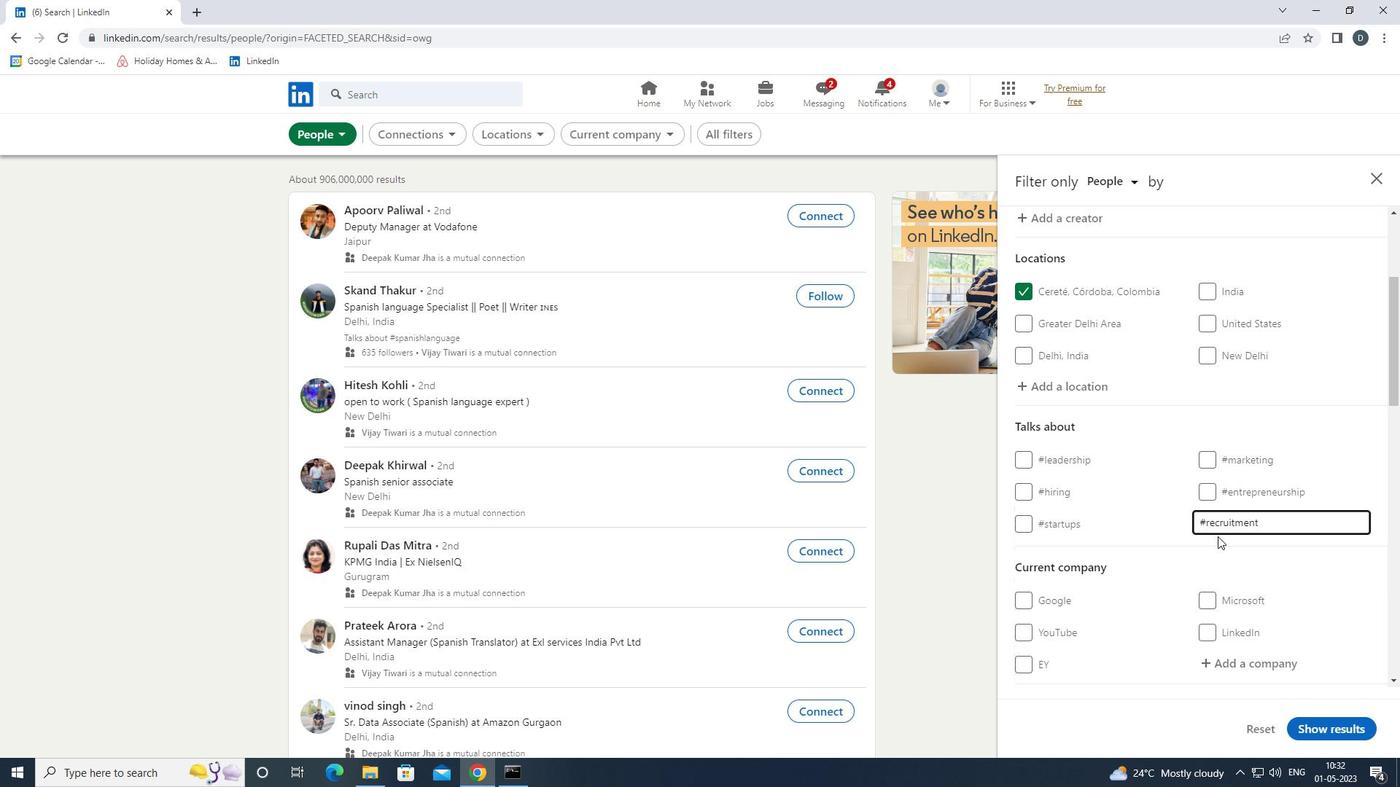 
Action: Mouse scrolled (1217, 536) with delta (0, 0)
Screenshot: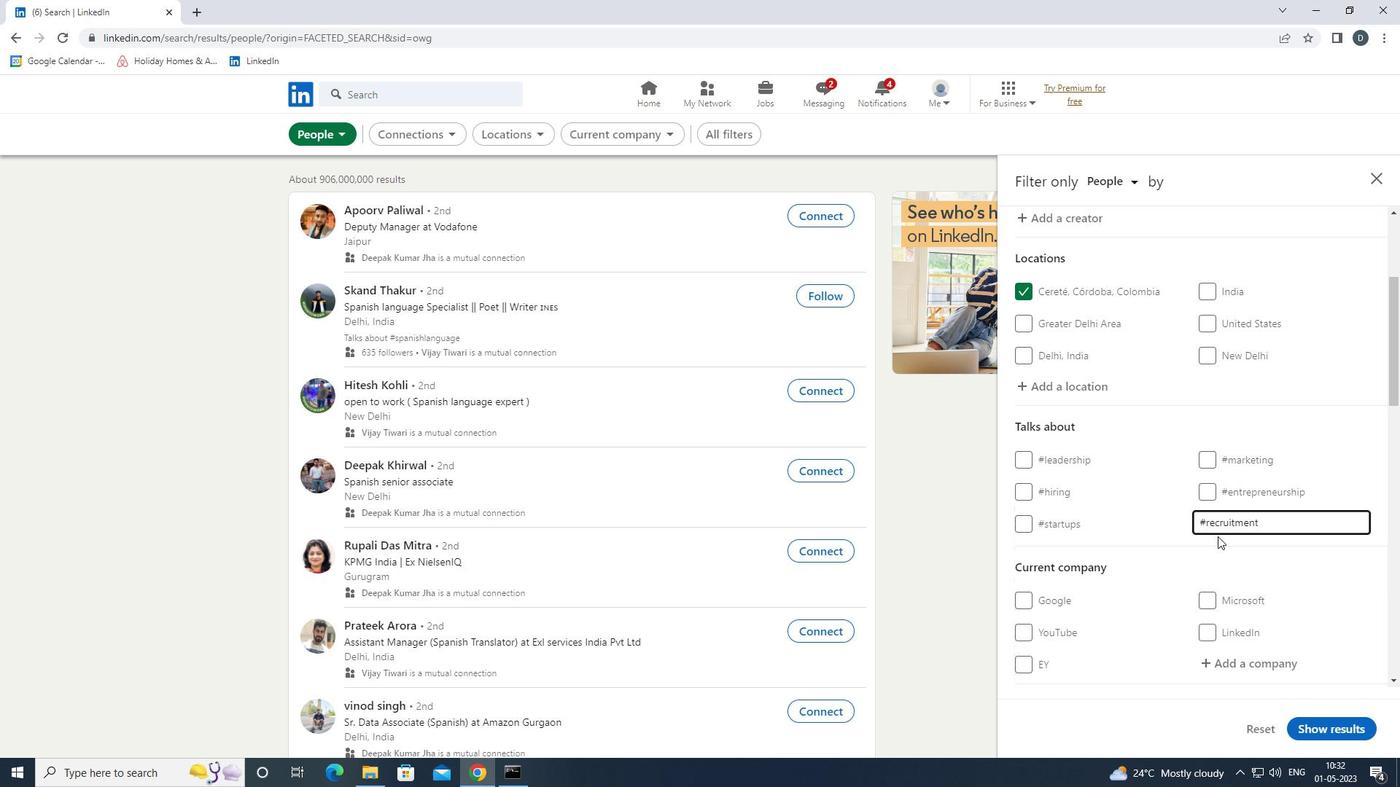 
Action: Mouse scrolled (1217, 536) with delta (0, 0)
Screenshot: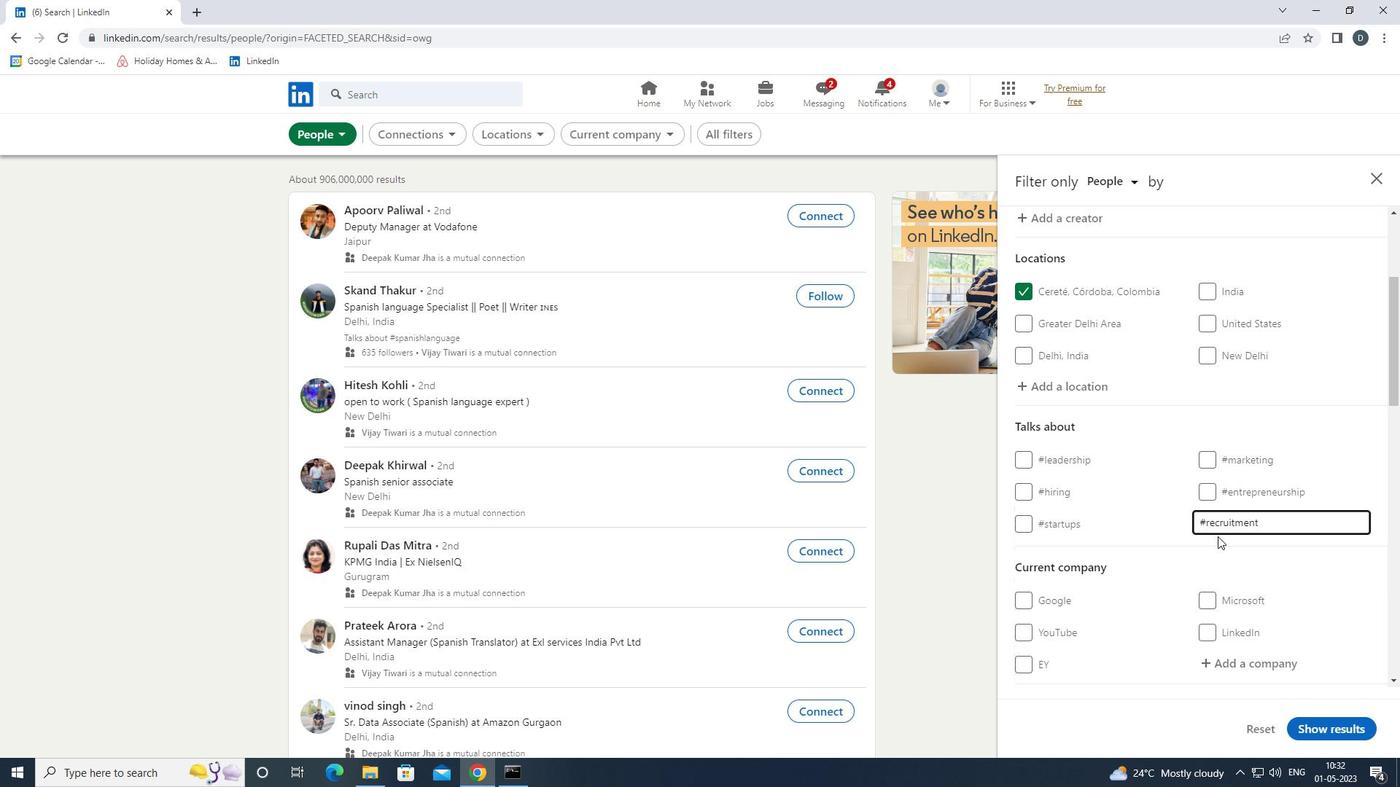 
Action: Mouse scrolled (1217, 536) with delta (0, 0)
Screenshot: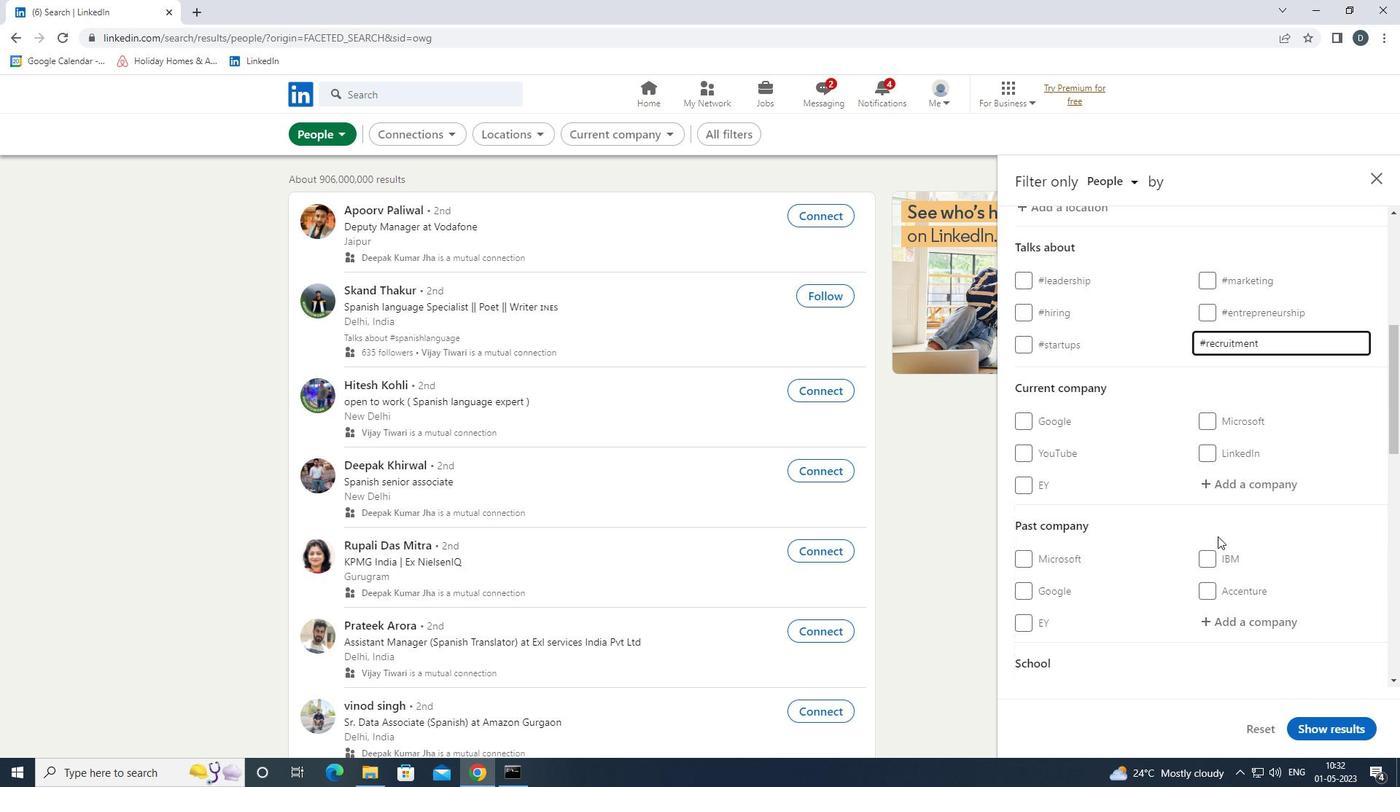 
Action: Mouse scrolled (1217, 536) with delta (0, 0)
Screenshot: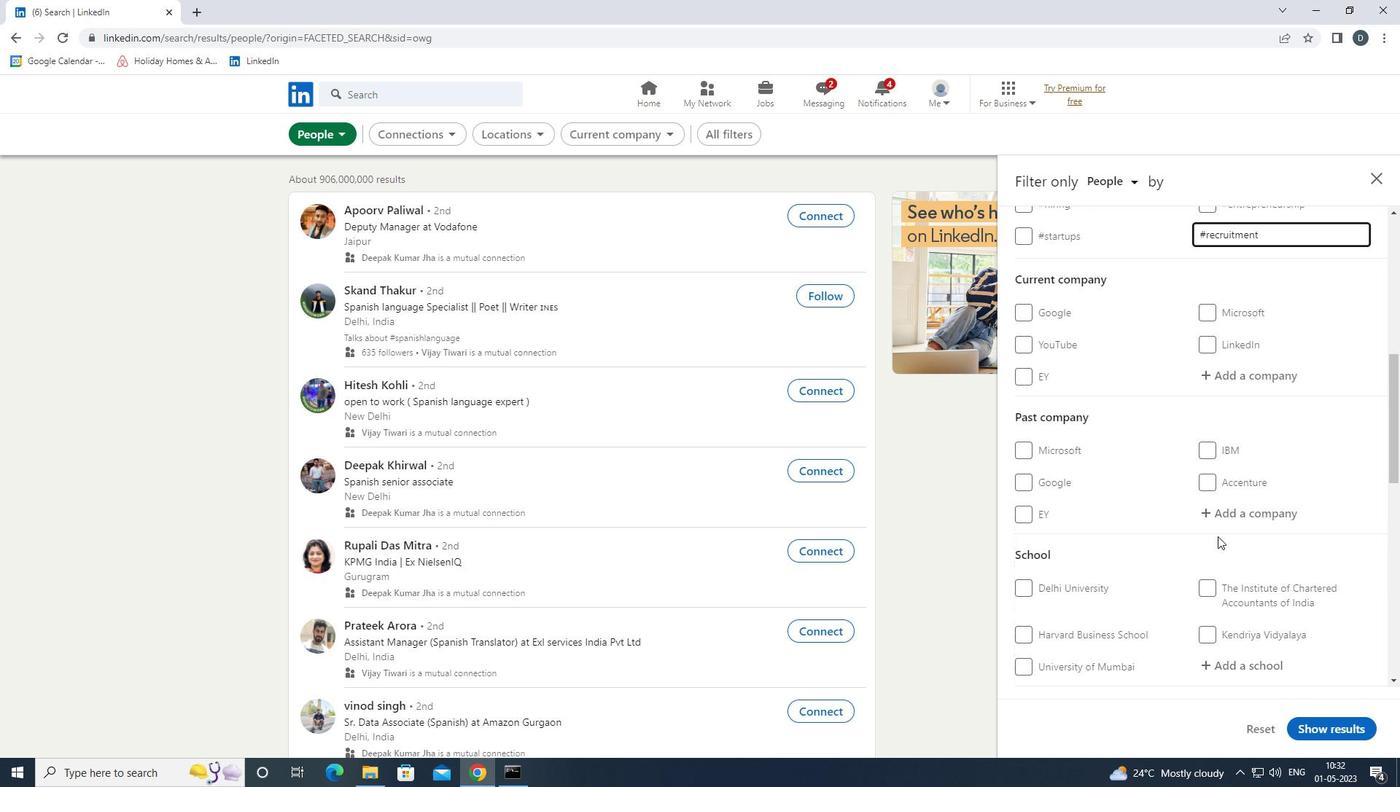 
Action: Mouse scrolled (1217, 536) with delta (0, 0)
Screenshot: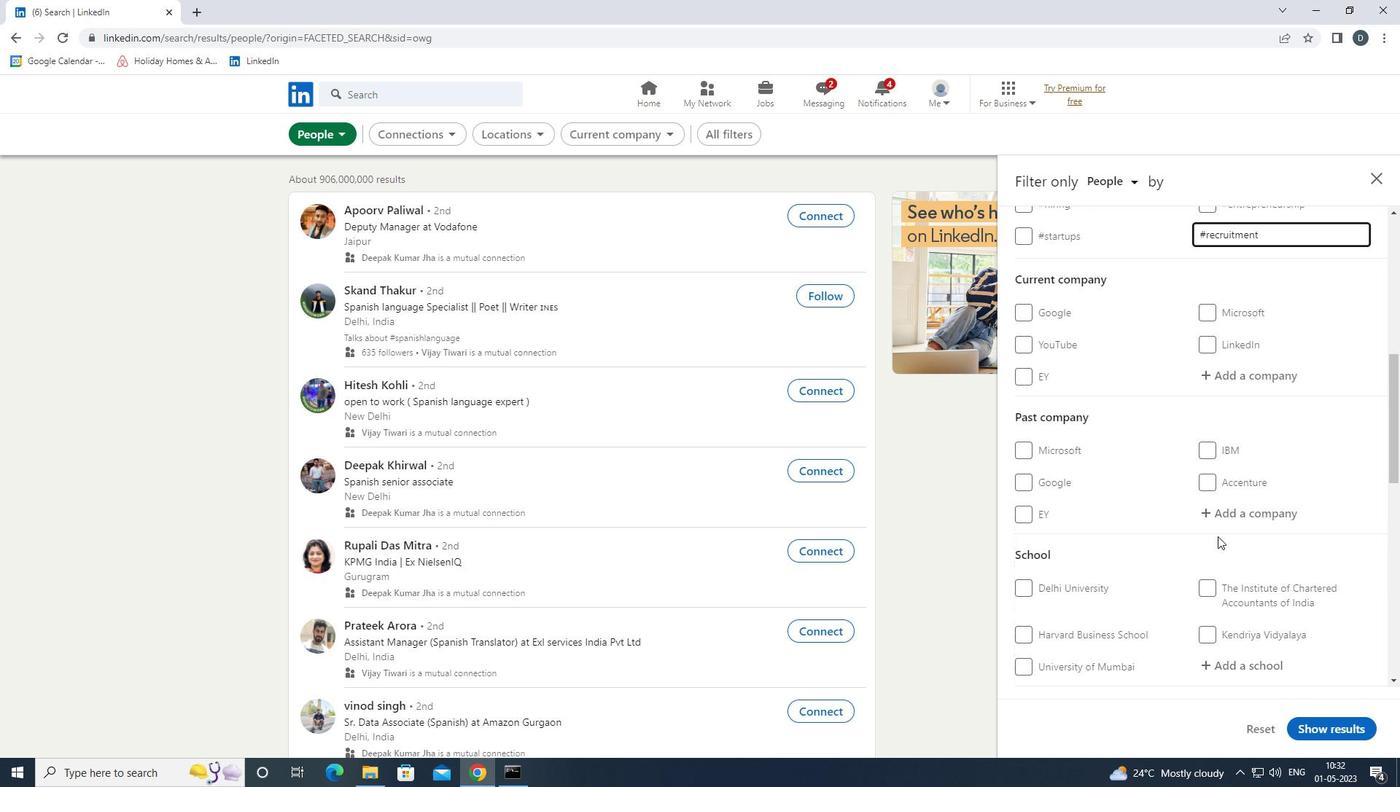 
Action: Mouse scrolled (1217, 536) with delta (0, 0)
Screenshot: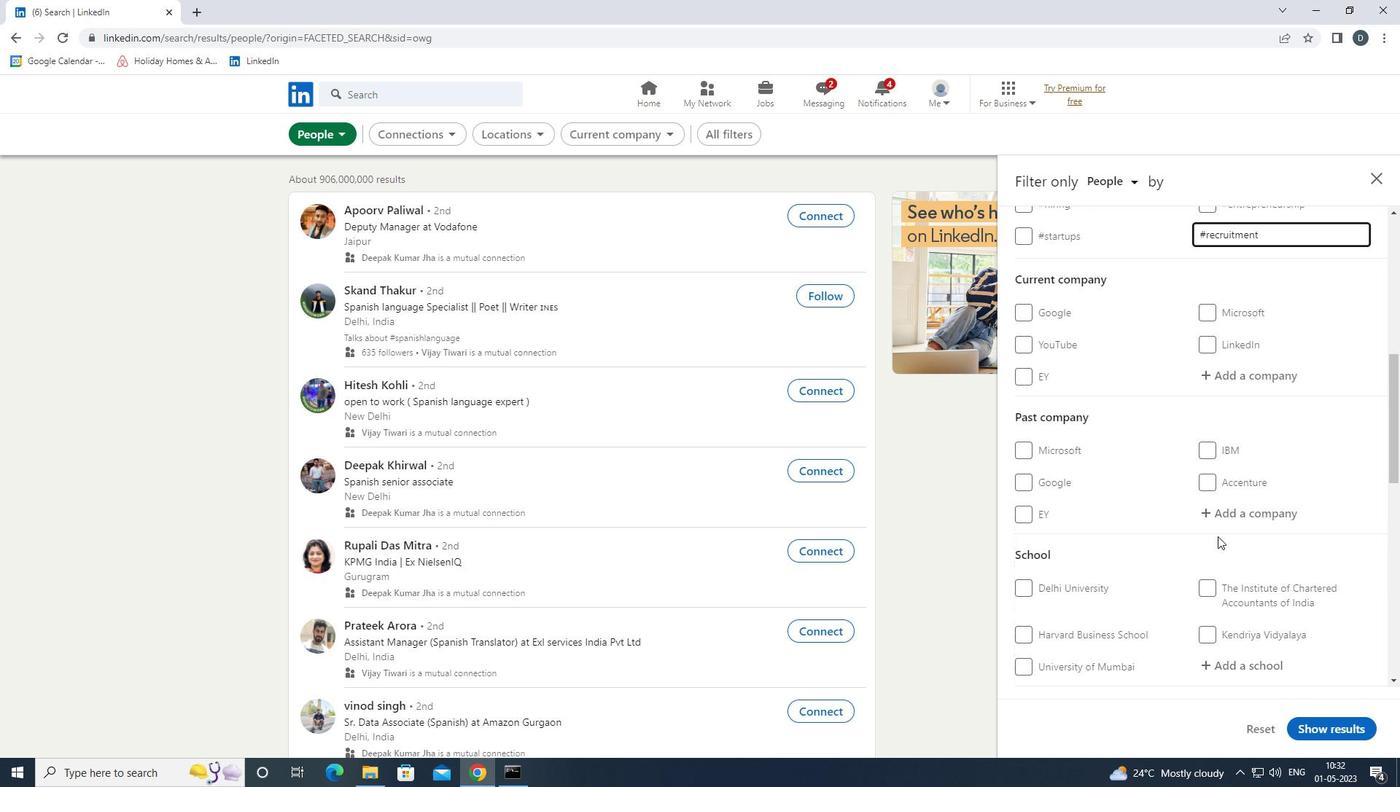 
Action: Mouse moved to (1080, 512)
Screenshot: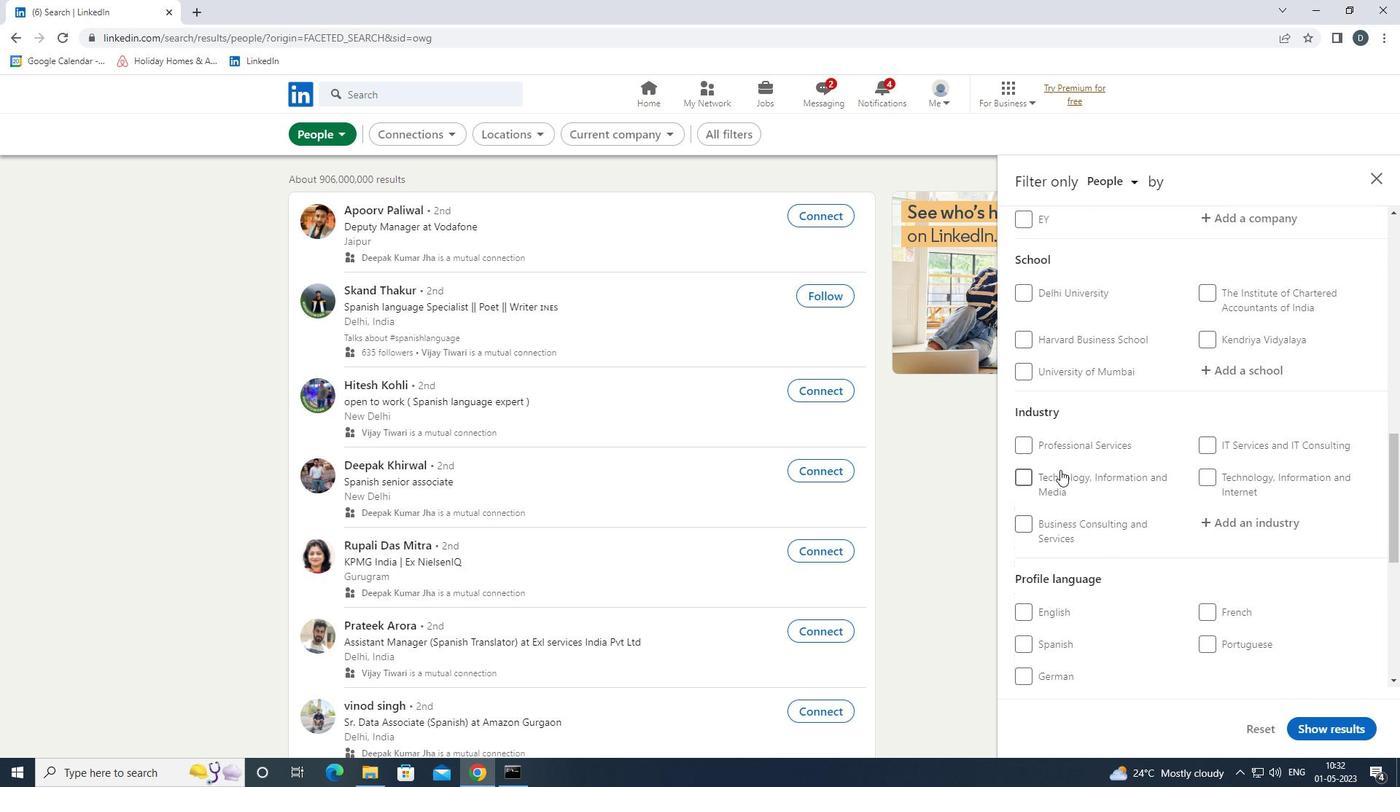 
Action: Mouse scrolled (1080, 511) with delta (0, 0)
Screenshot: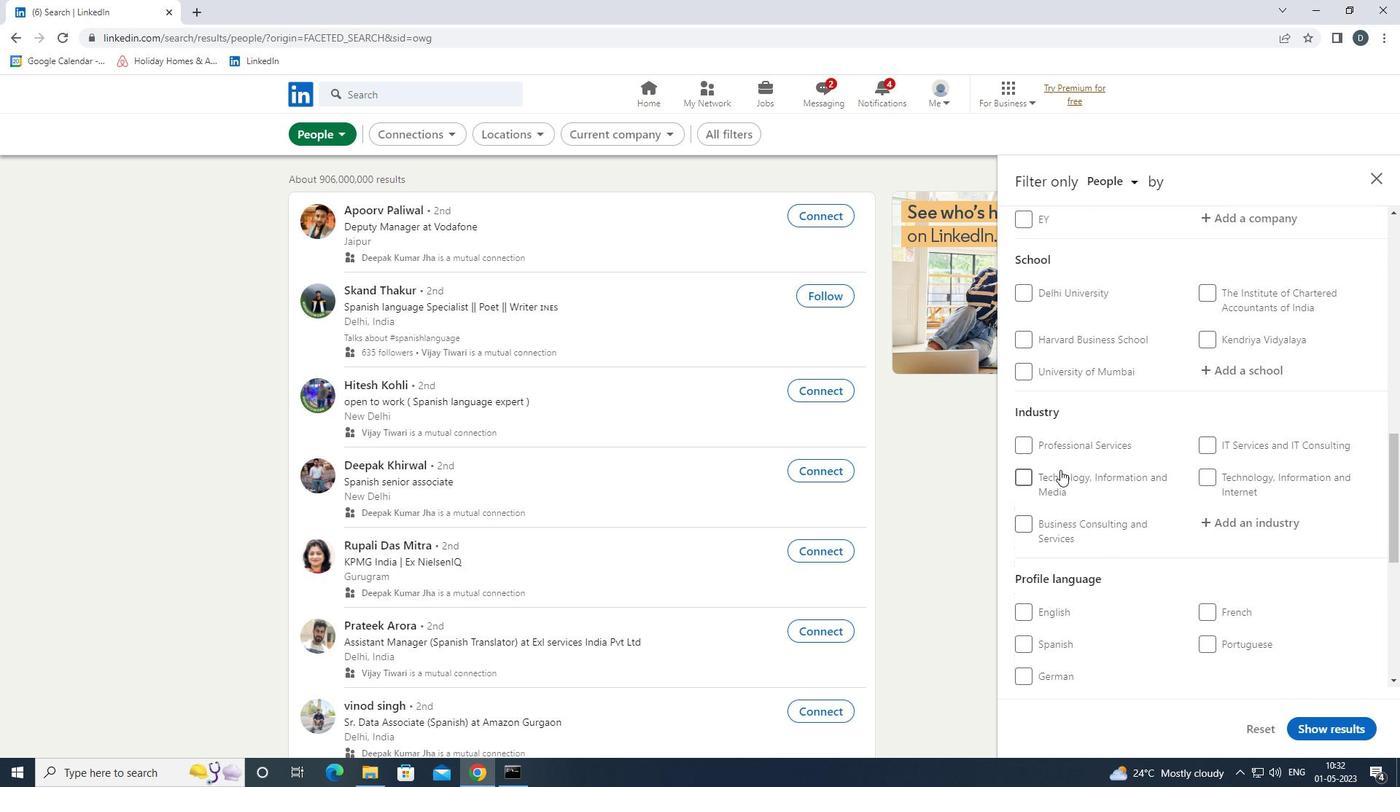 
Action: Mouse scrolled (1080, 511) with delta (0, 0)
Screenshot: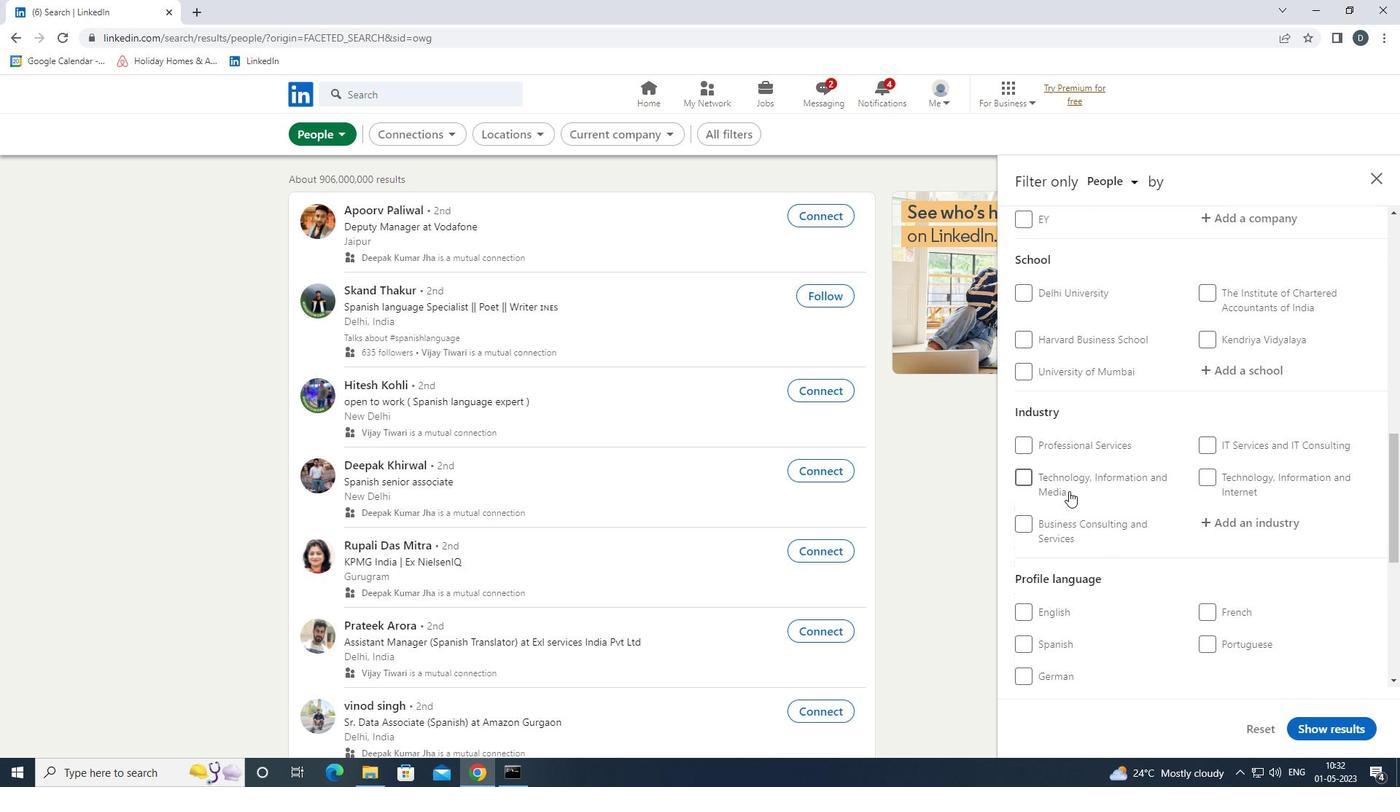
Action: Mouse moved to (1048, 468)
Screenshot: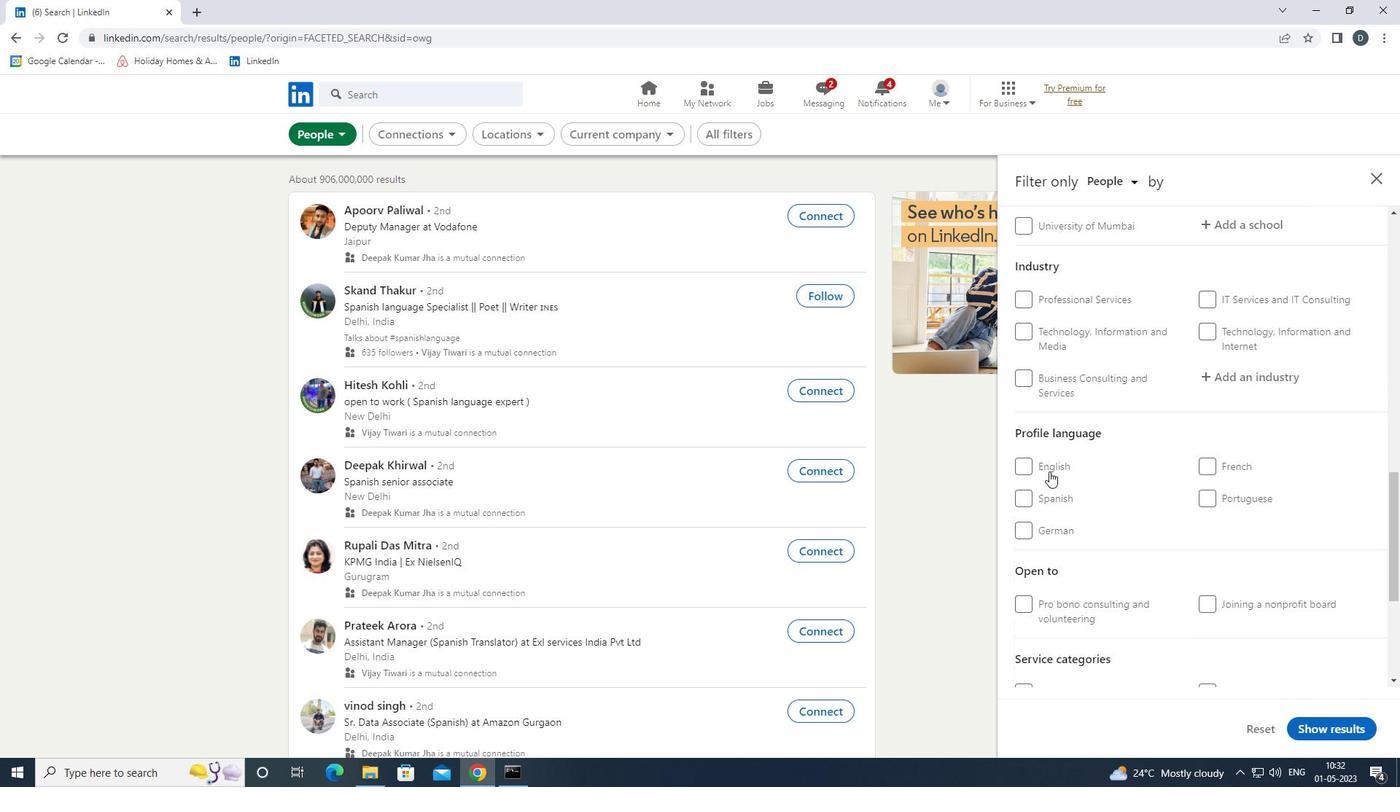 
Action: Mouse pressed left at (1048, 468)
Screenshot: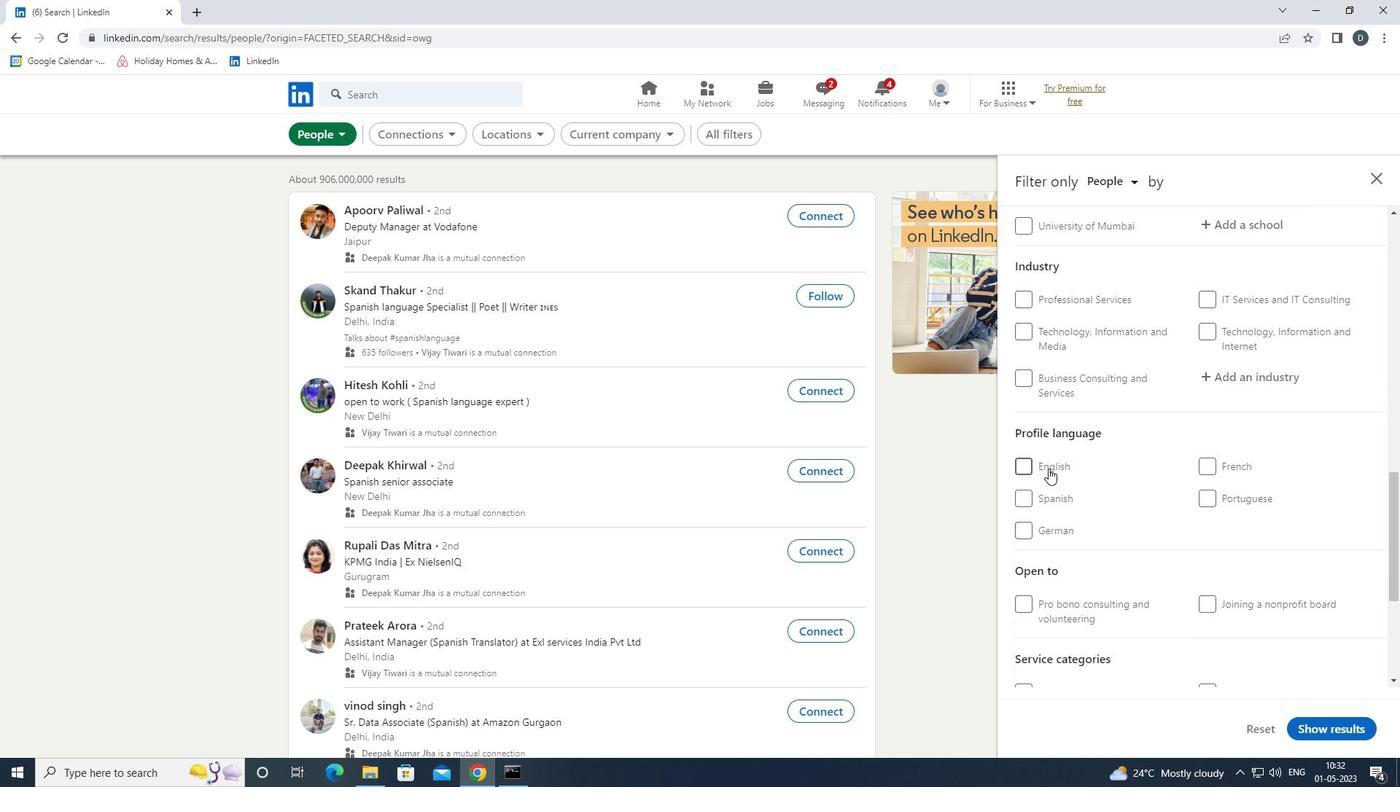 
Action: Mouse moved to (1137, 503)
Screenshot: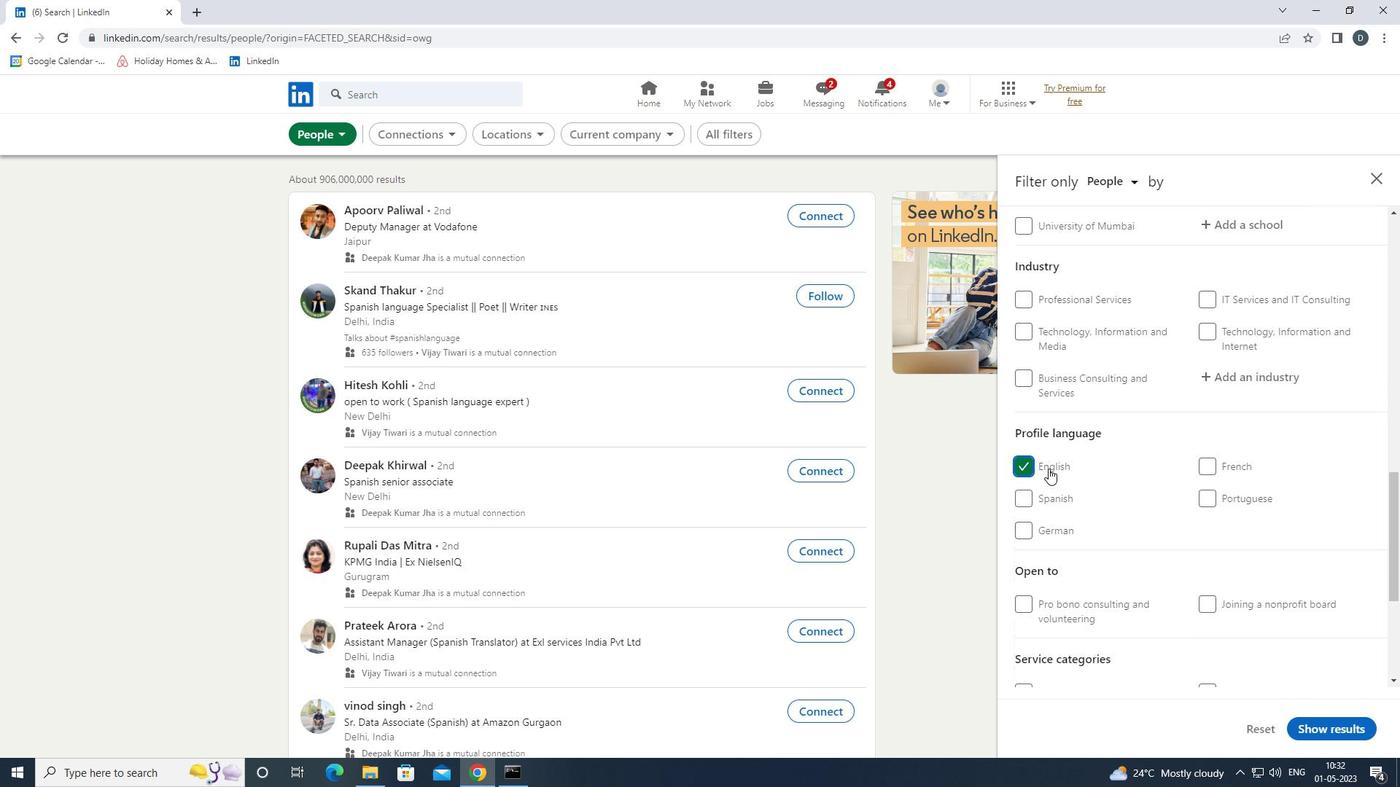 
Action: Mouse scrolled (1137, 504) with delta (0, 0)
Screenshot: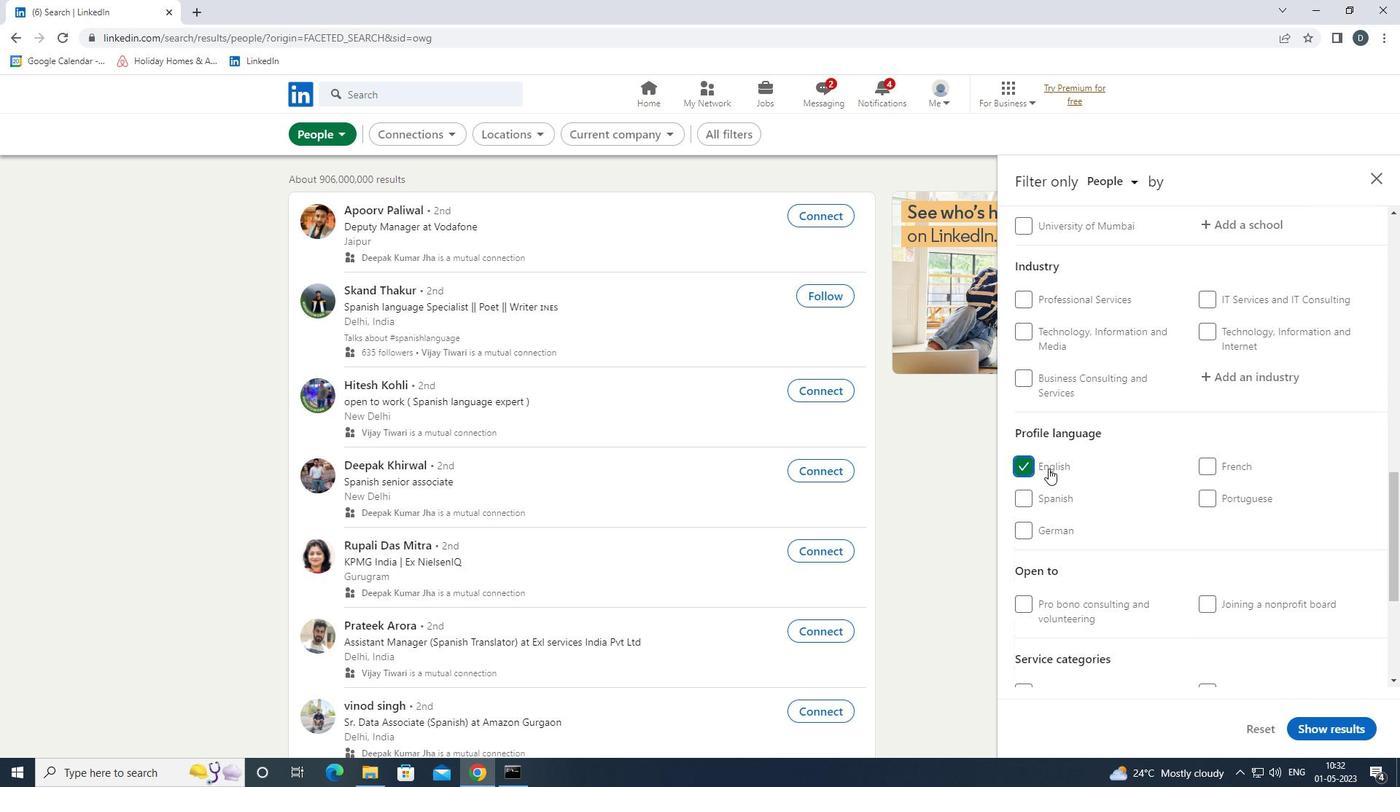 
Action: Mouse scrolled (1137, 504) with delta (0, 0)
Screenshot: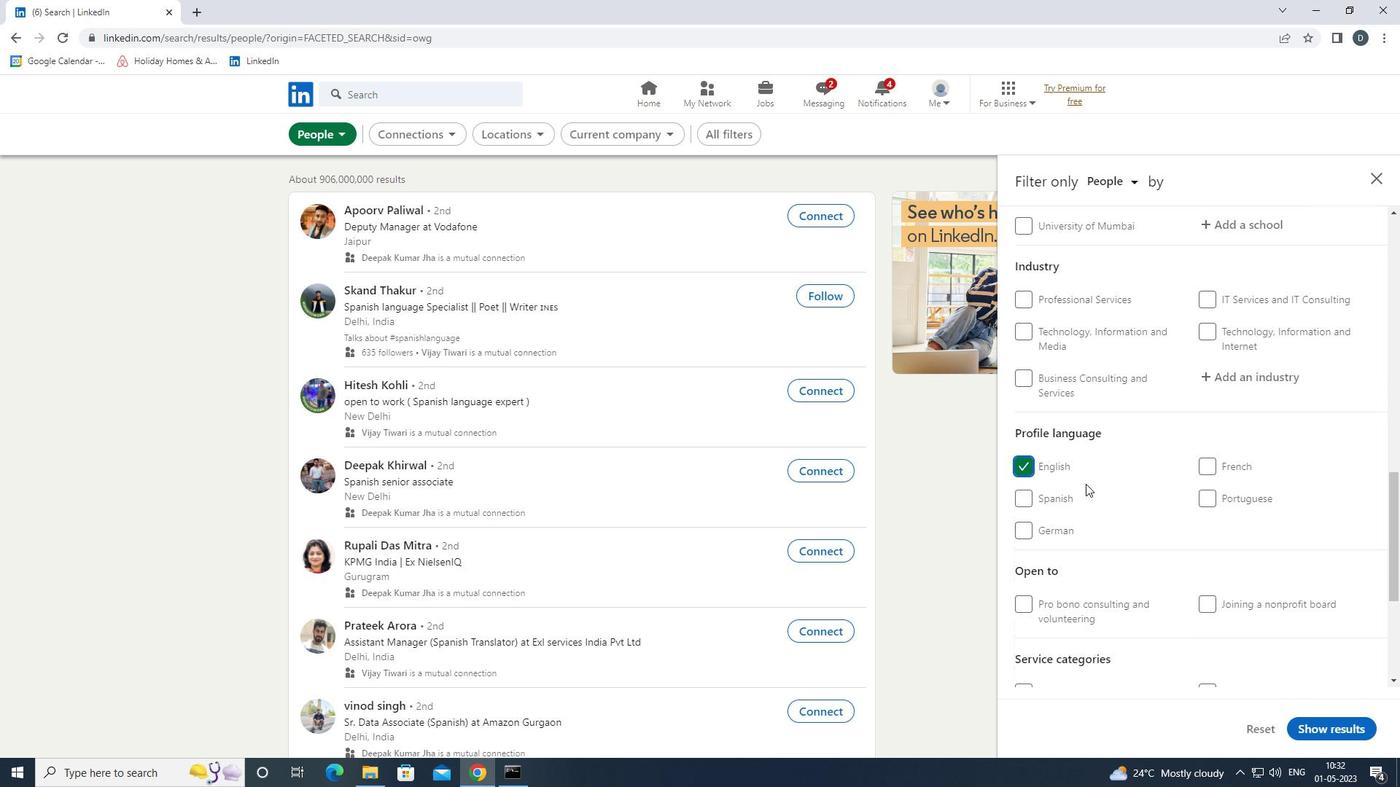 
Action: Mouse scrolled (1137, 504) with delta (0, 0)
Screenshot: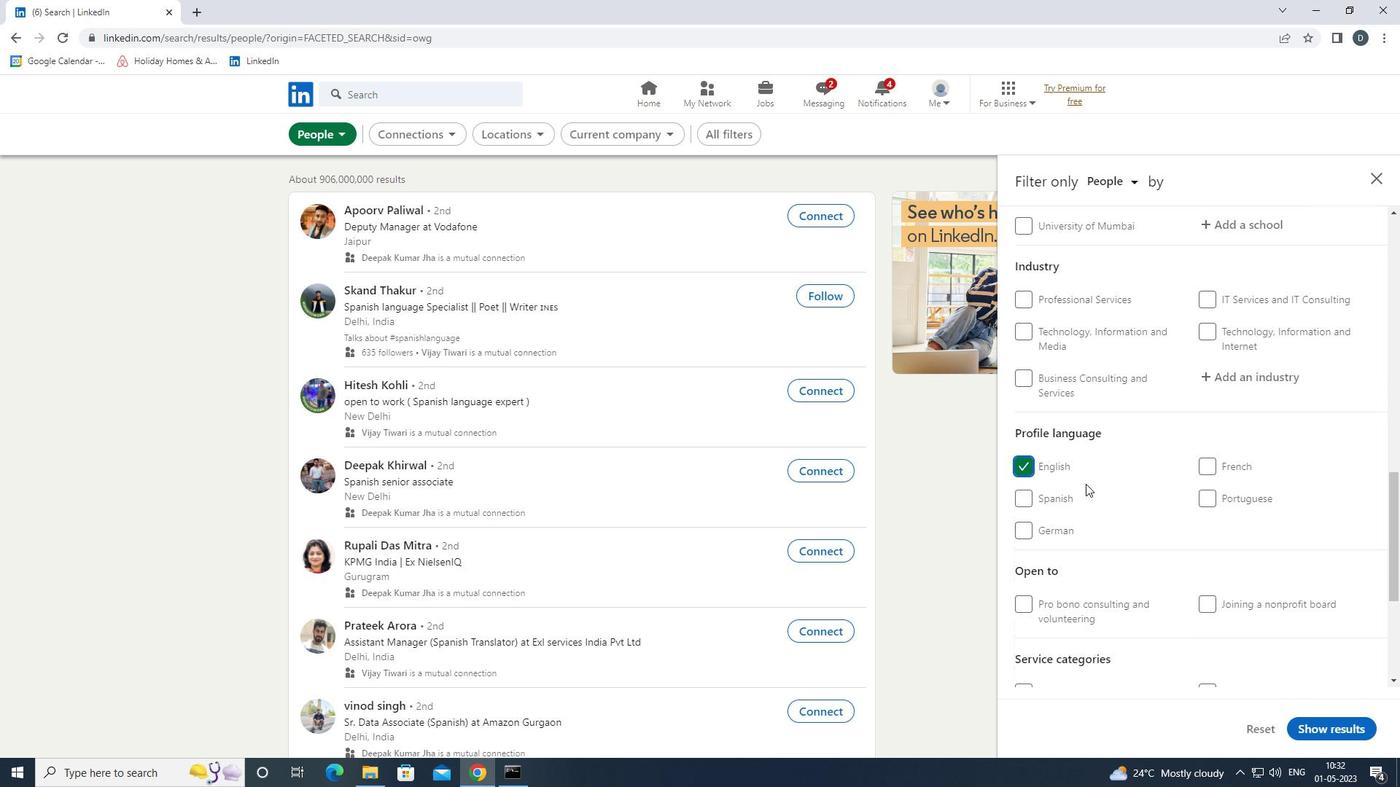
Action: Mouse scrolled (1137, 504) with delta (0, 0)
Screenshot: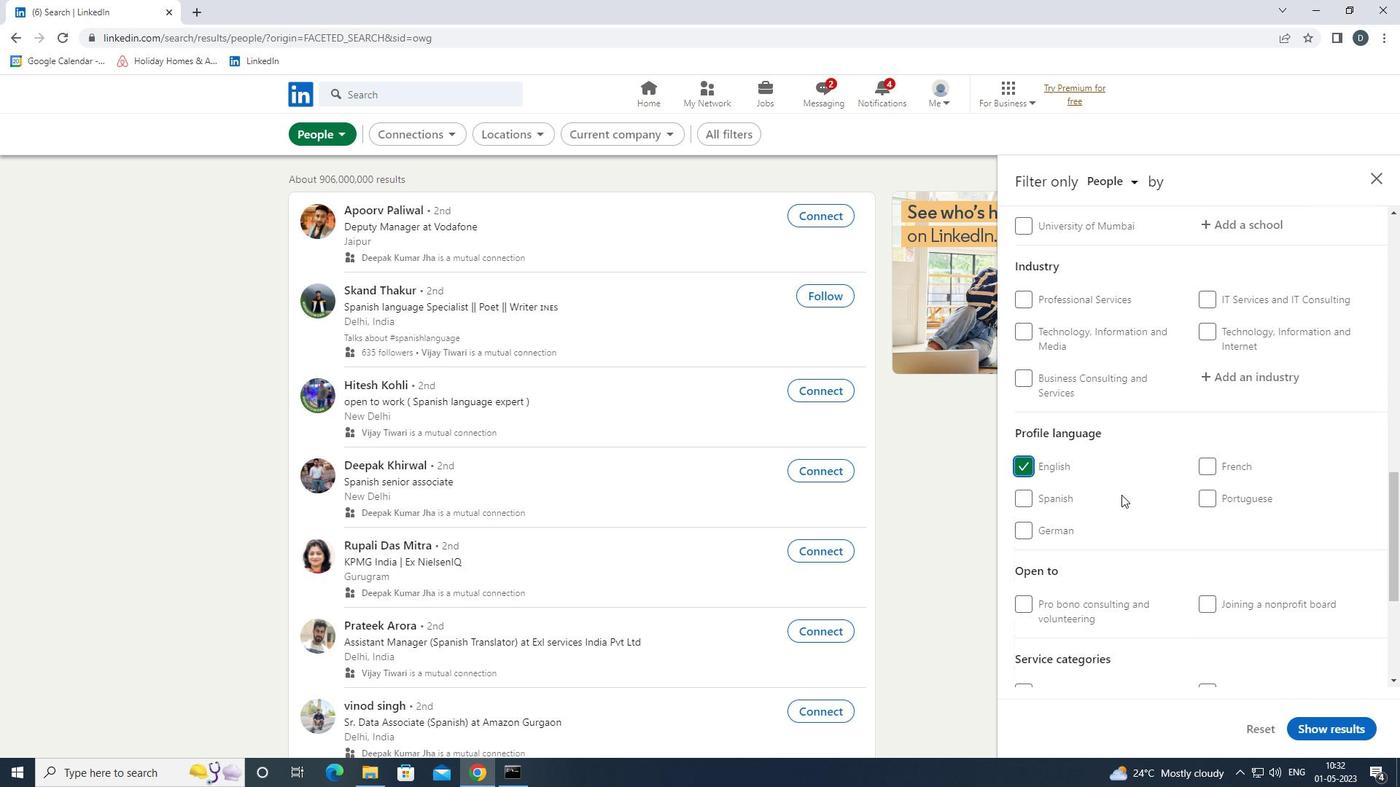 
Action: Mouse scrolled (1137, 504) with delta (0, 0)
Screenshot: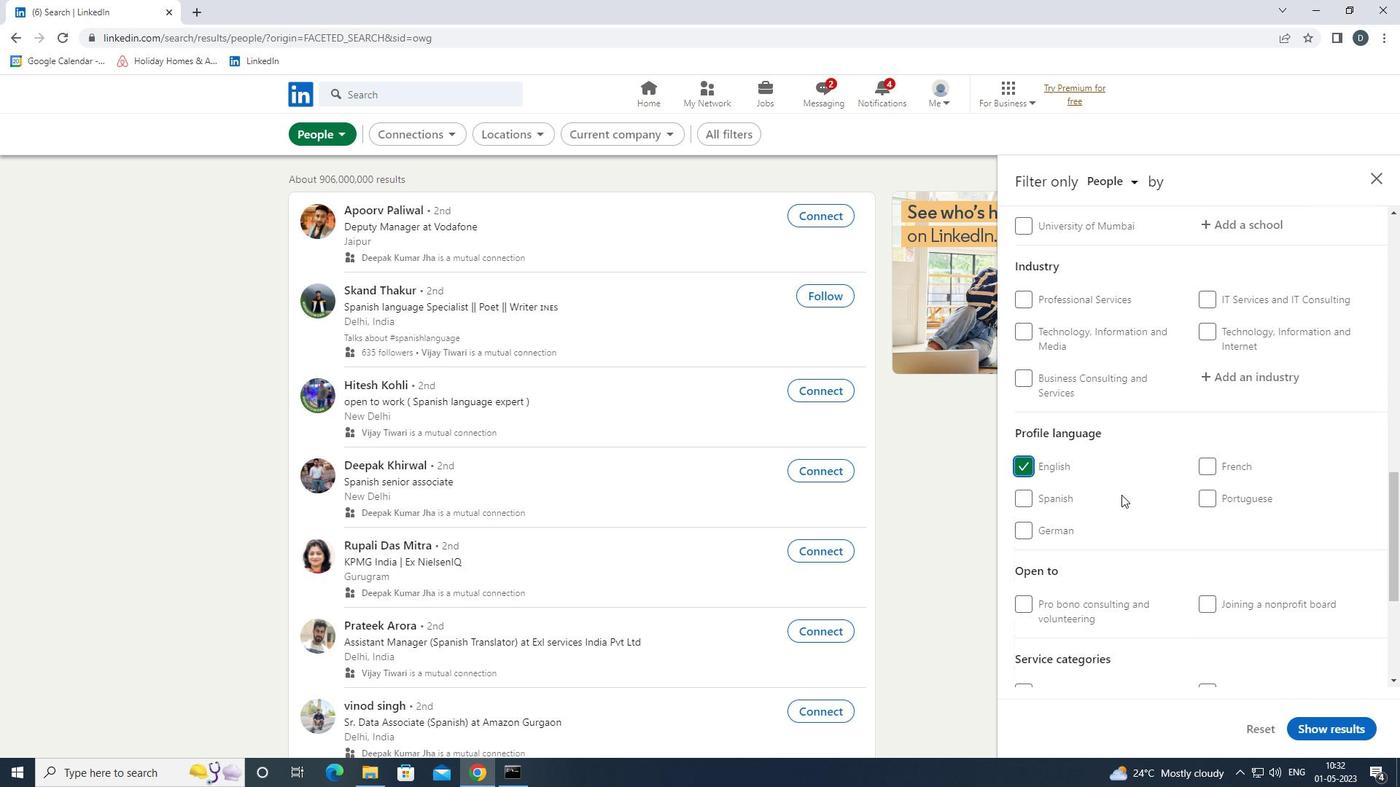 
Action: Mouse moved to (1137, 504)
Screenshot: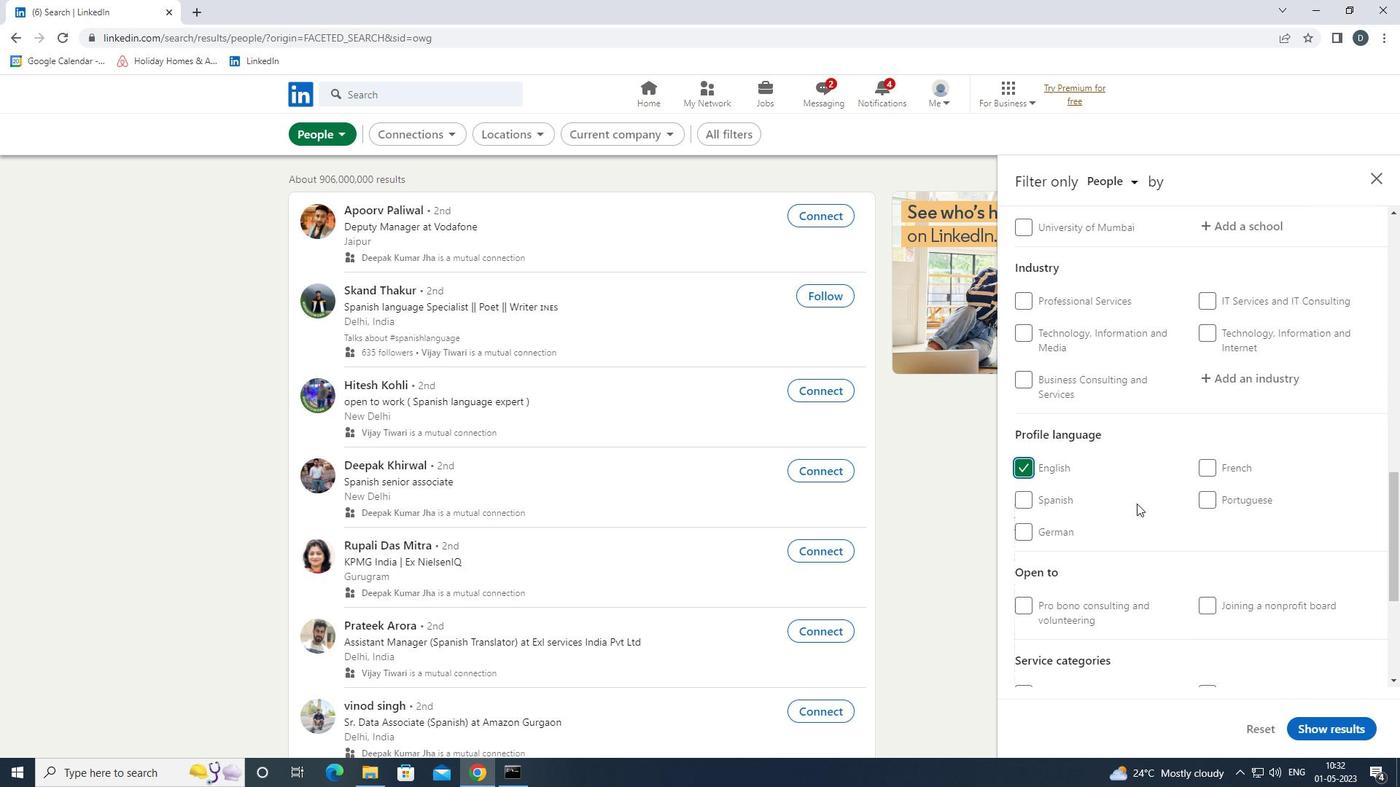 
Action: Mouse scrolled (1137, 505) with delta (0, 0)
Screenshot: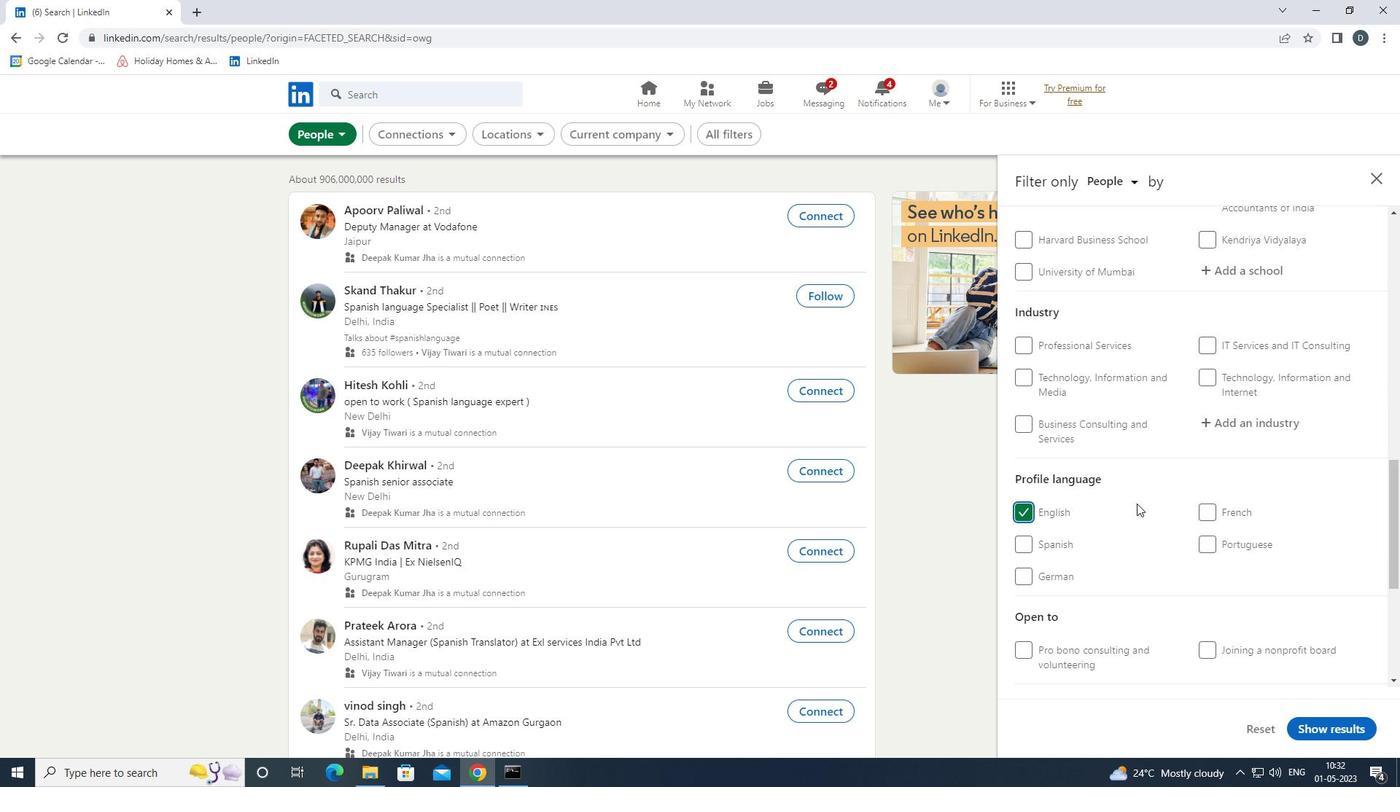 
Action: Mouse moved to (1223, 356)
Screenshot: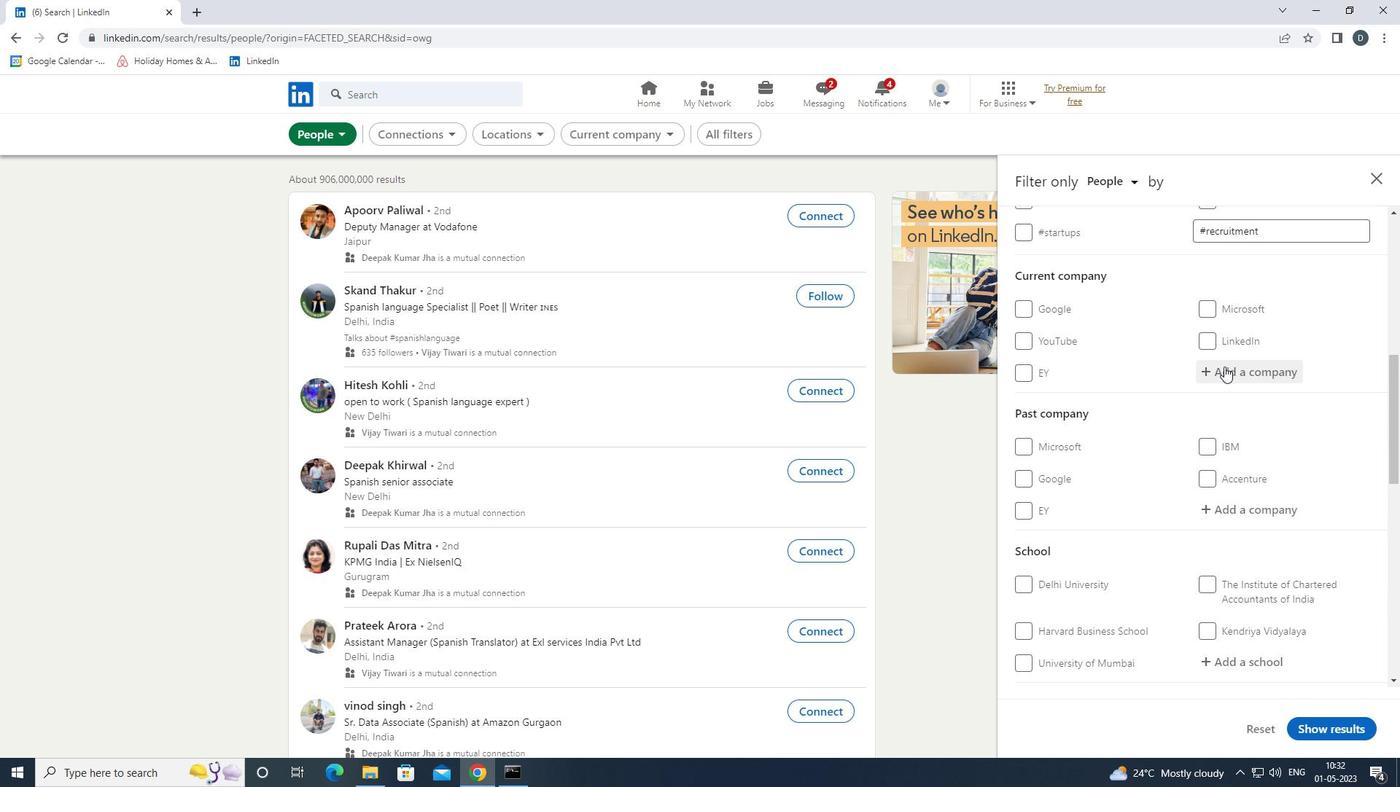 
Action: Mouse pressed left at (1223, 356)
Screenshot: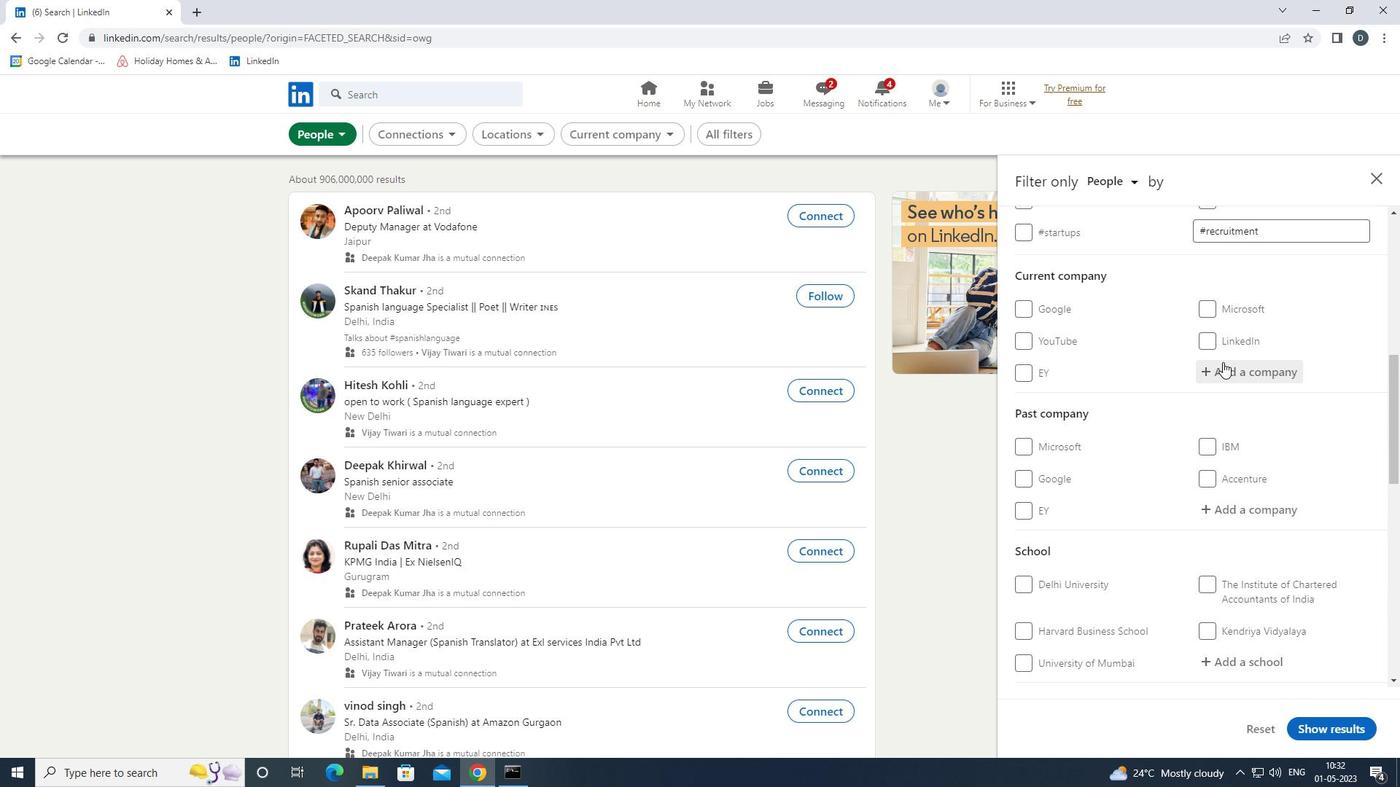 
Action: Mouse moved to (1207, 373)
Screenshot: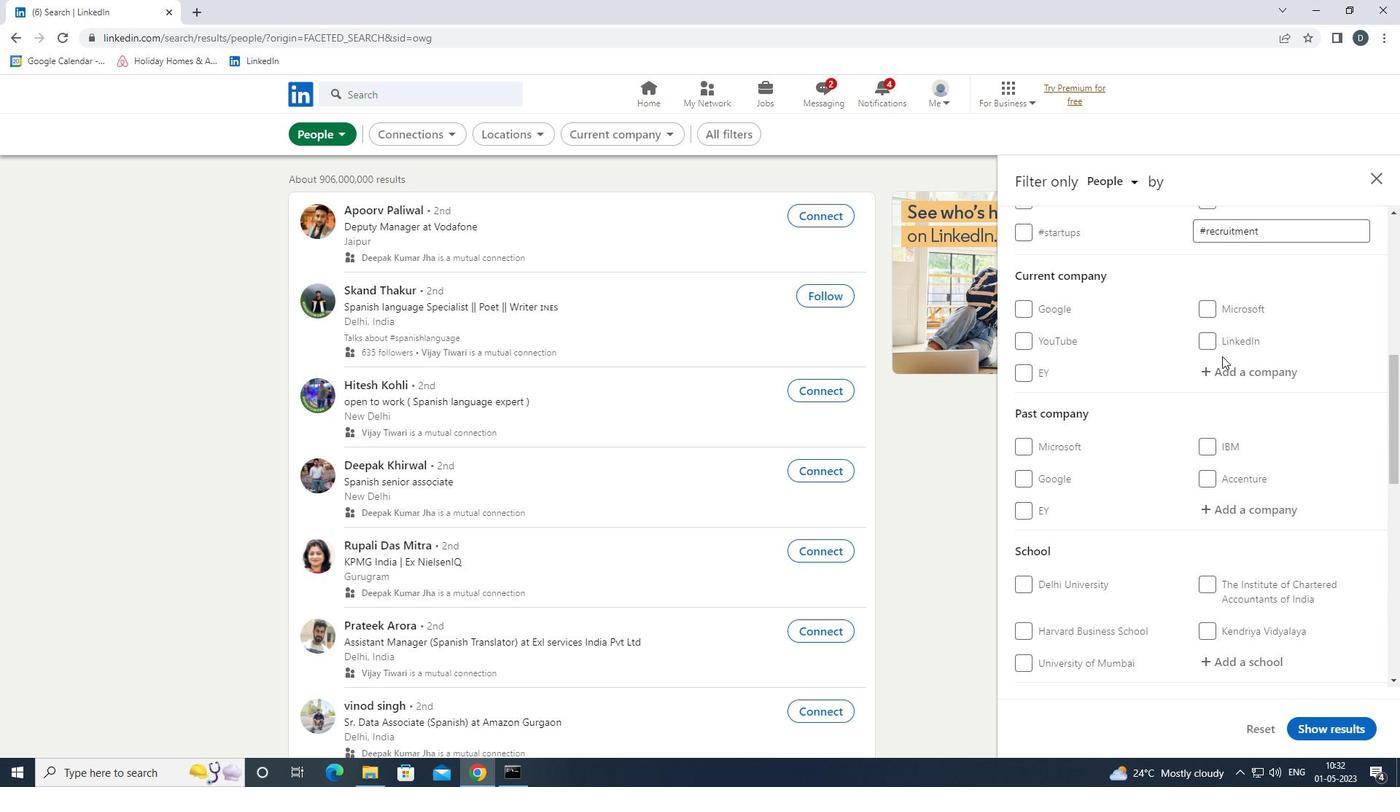 
Action: Mouse pressed left at (1207, 373)
Screenshot: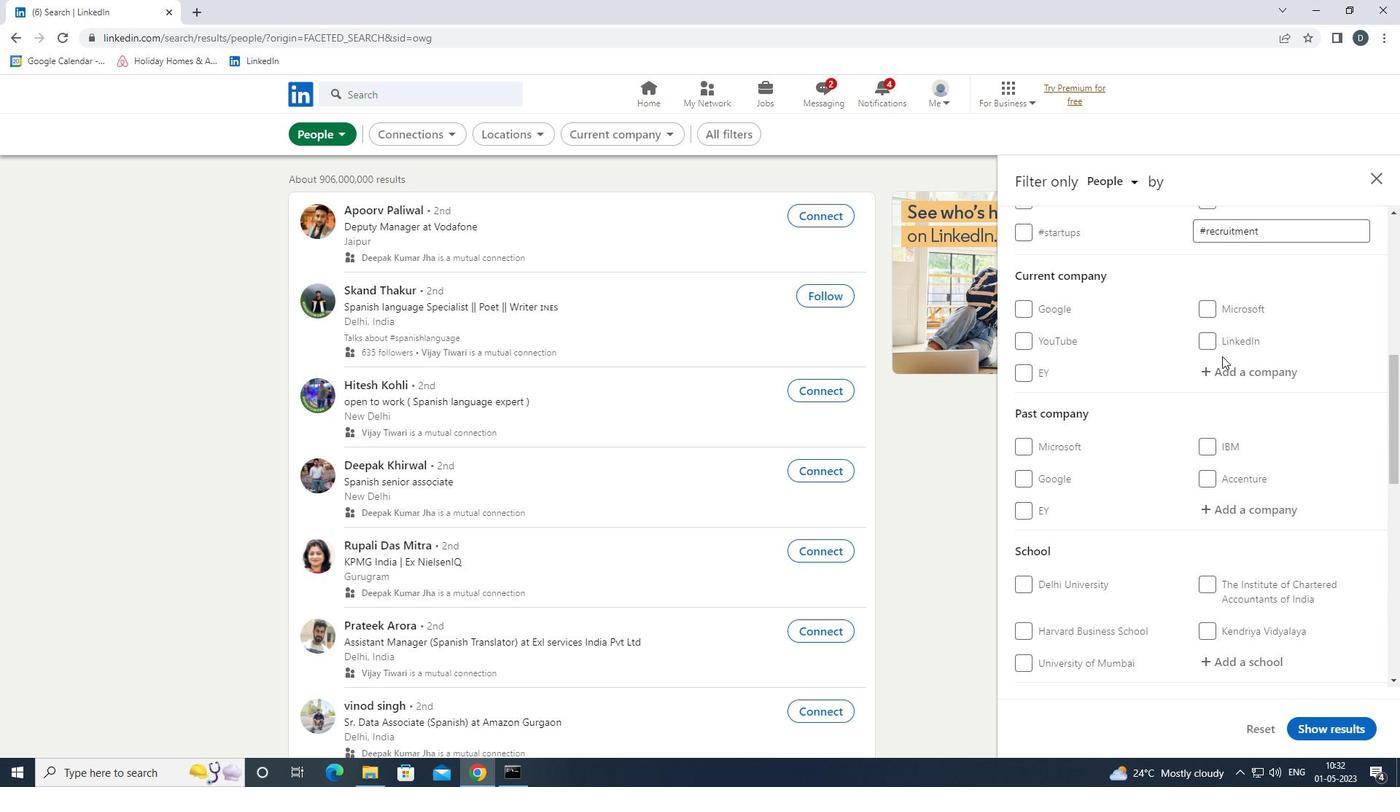 
Action: Key pressed <Key.shift><Key.shift><Key.shift><Key.shift><Key.shift><Key.shift>3<Key.shift><Key.shift><Key.shift><Key.shift><Key.shift><Key.shift><Key.shift><Key.shift><Key.shift><Key.shift><Key.shift><Key.shift><Key.shift><Key.shift><Key.shift><Key.shift><Key.shift><Key.shift><Key.shift><Key.shift><Key.shift><Key.shift><Key.shift><Key.shift><Key.shift><Key.shift><Key.shift><Key.shift><Key.shift><Key.shift><Key.shift><Key.shift><Key.shift><Key.shift><Key.shift><Key.shift><Key.shift><Key.shift><Key.shift><Key.shift><Key.shift><Key.shift><Key.shift><Key.shift><Key.shift><Key.shift><Key.shift><Key.shift><Key.shift><Key.shift><Key.shift><Key.shift><Key.shift><Key.shift><Key.shift><Key.shift><Key.shift><Key.shift><Key.shift><Key.shift><Key.shift><Key.shift>PILLAR
Screenshot: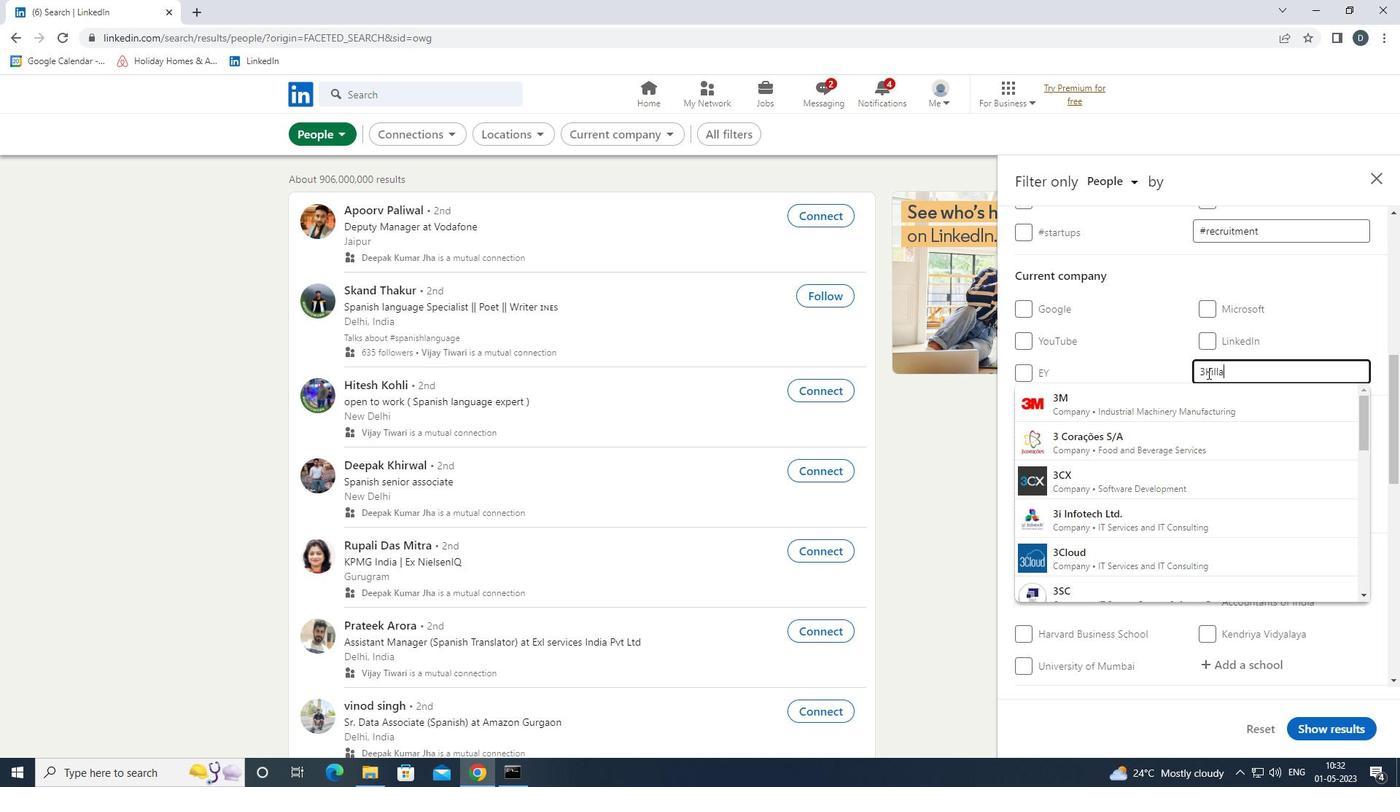 
Action: Mouse moved to (1215, 397)
Screenshot: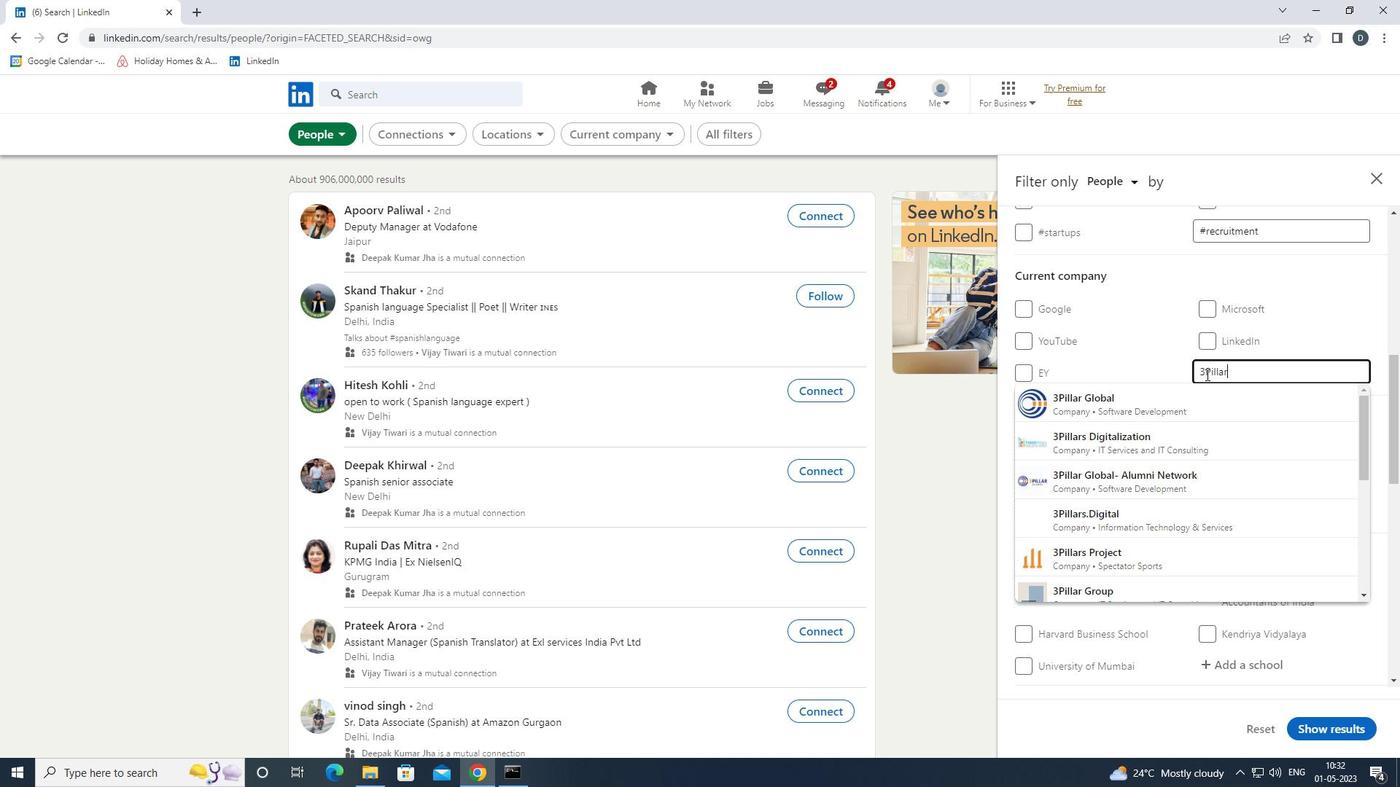 
Action: Mouse pressed left at (1215, 397)
Screenshot: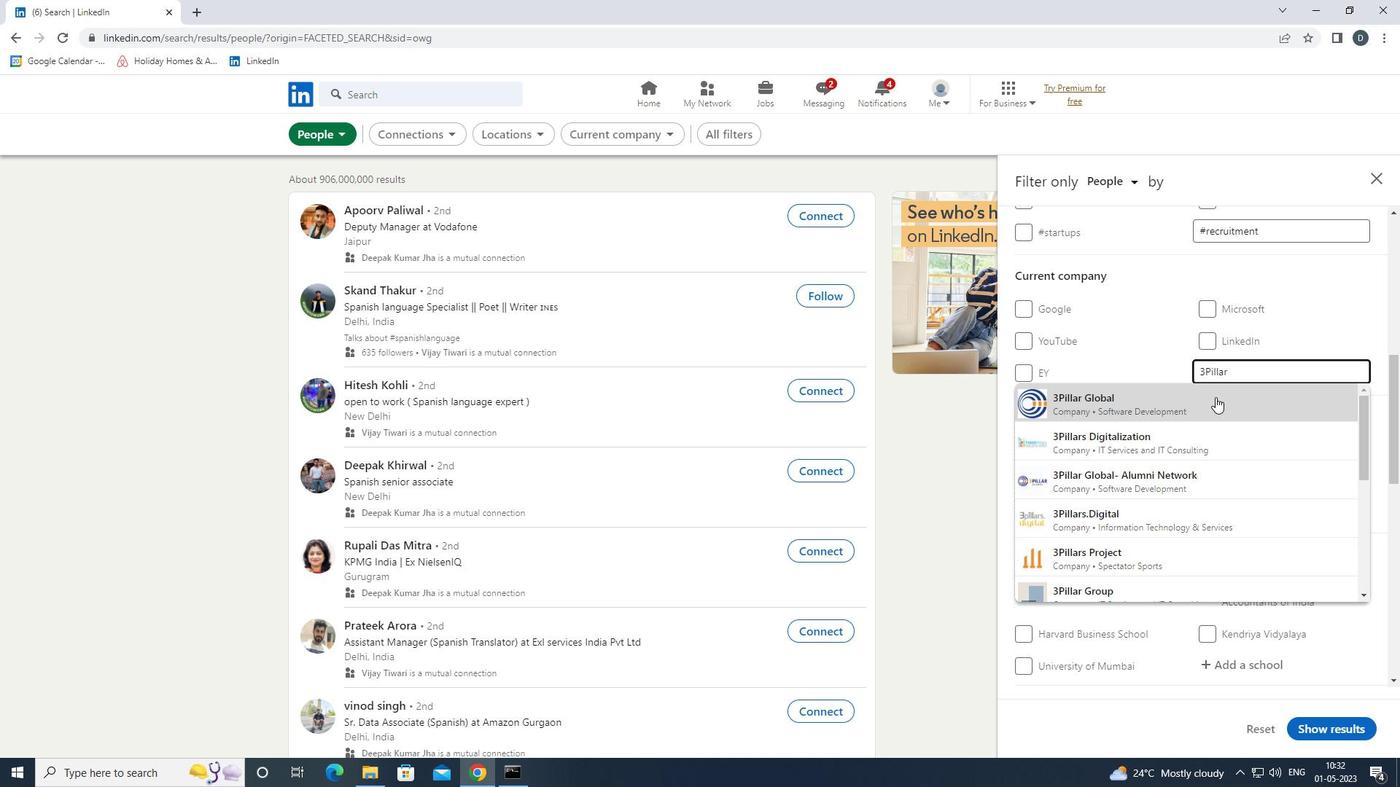 
Action: Mouse scrolled (1215, 396) with delta (0, 0)
Screenshot: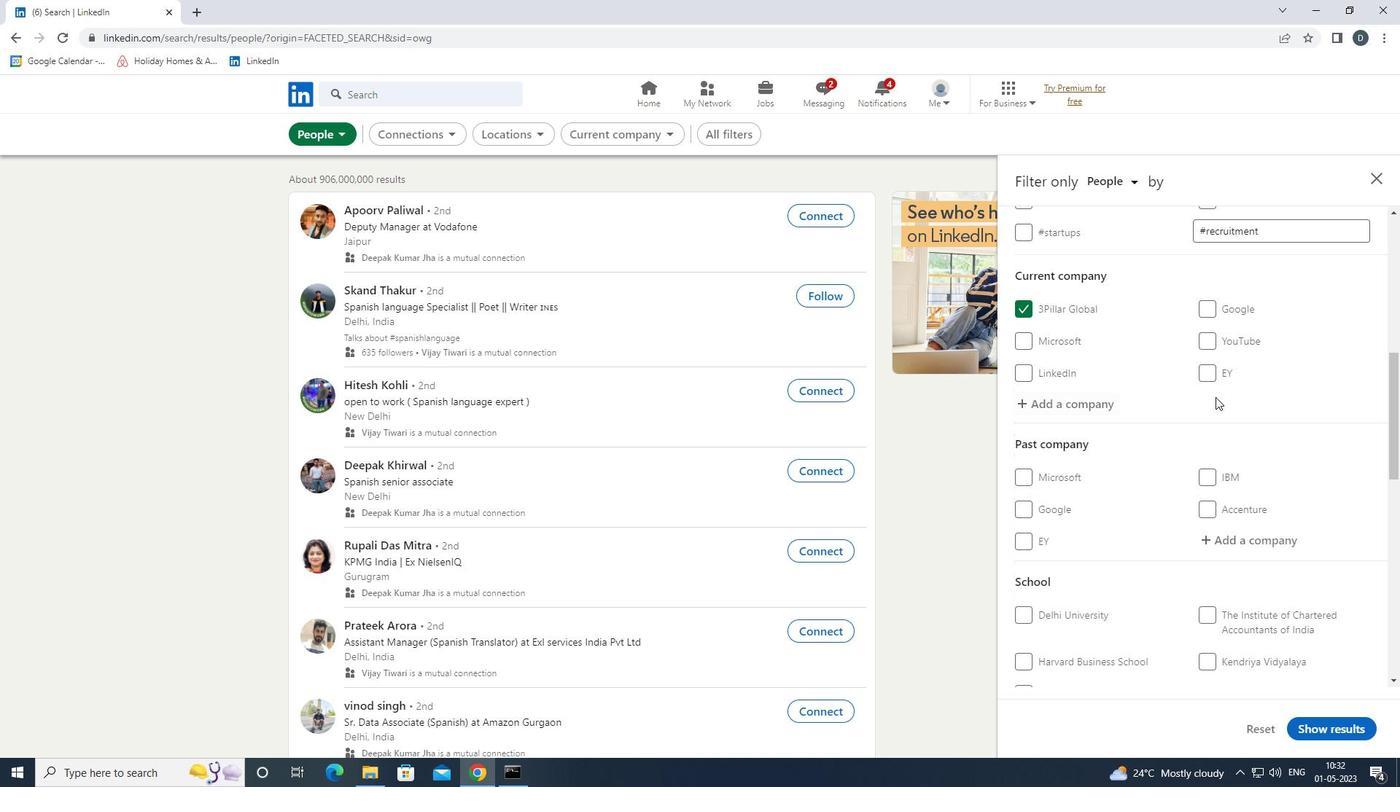 
Action: Mouse scrolled (1215, 396) with delta (0, 0)
Screenshot: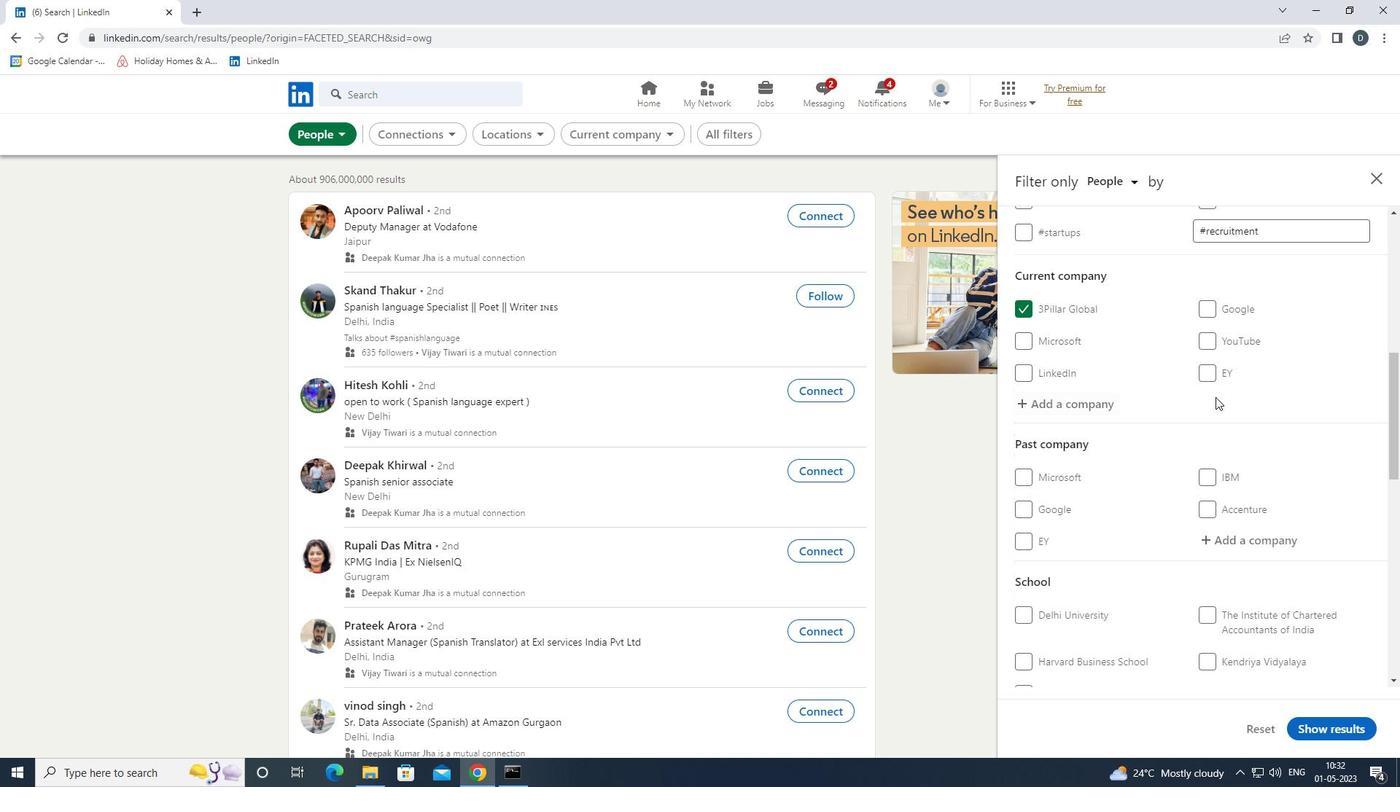 
Action: Mouse scrolled (1215, 396) with delta (0, 0)
Screenshot: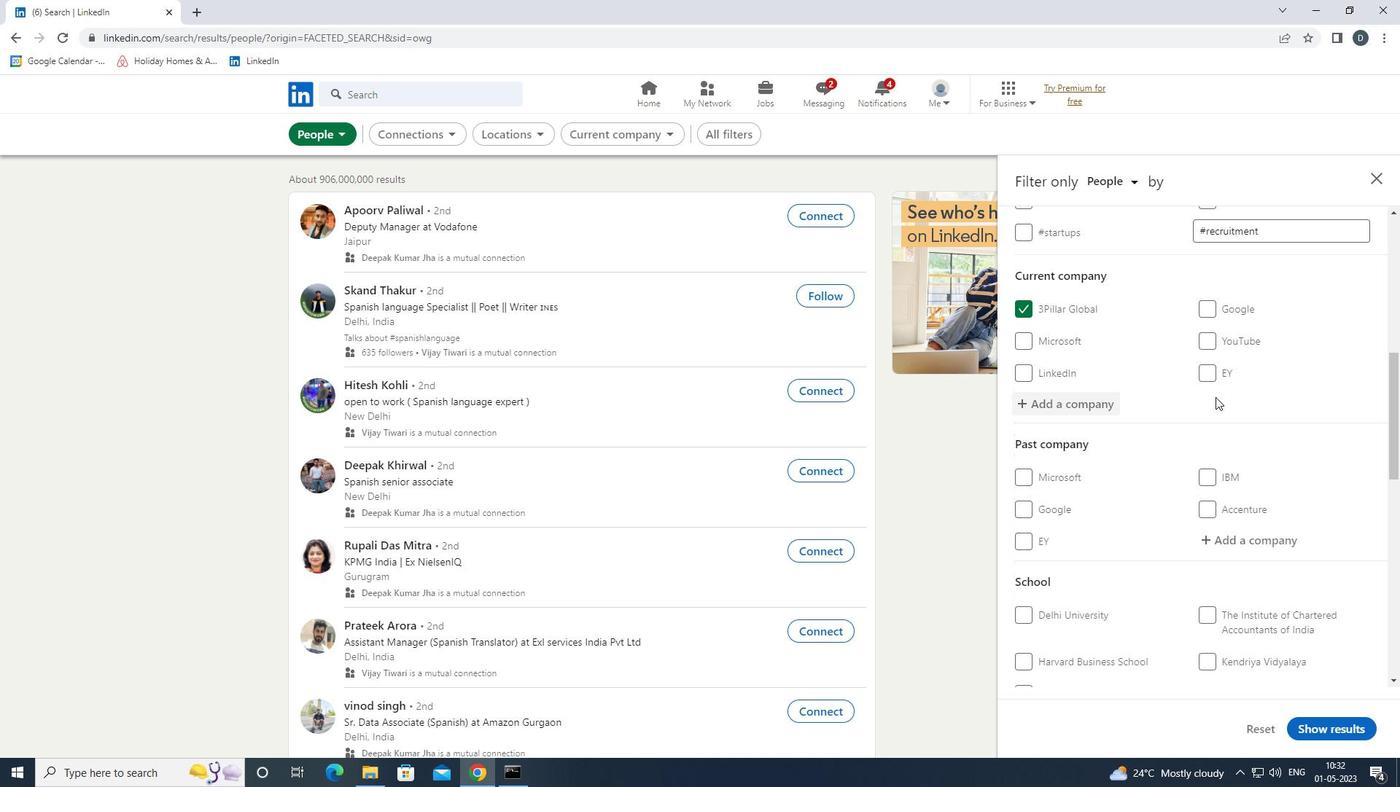 
Action: Mouse moved to (1243, 479)
Screenshot: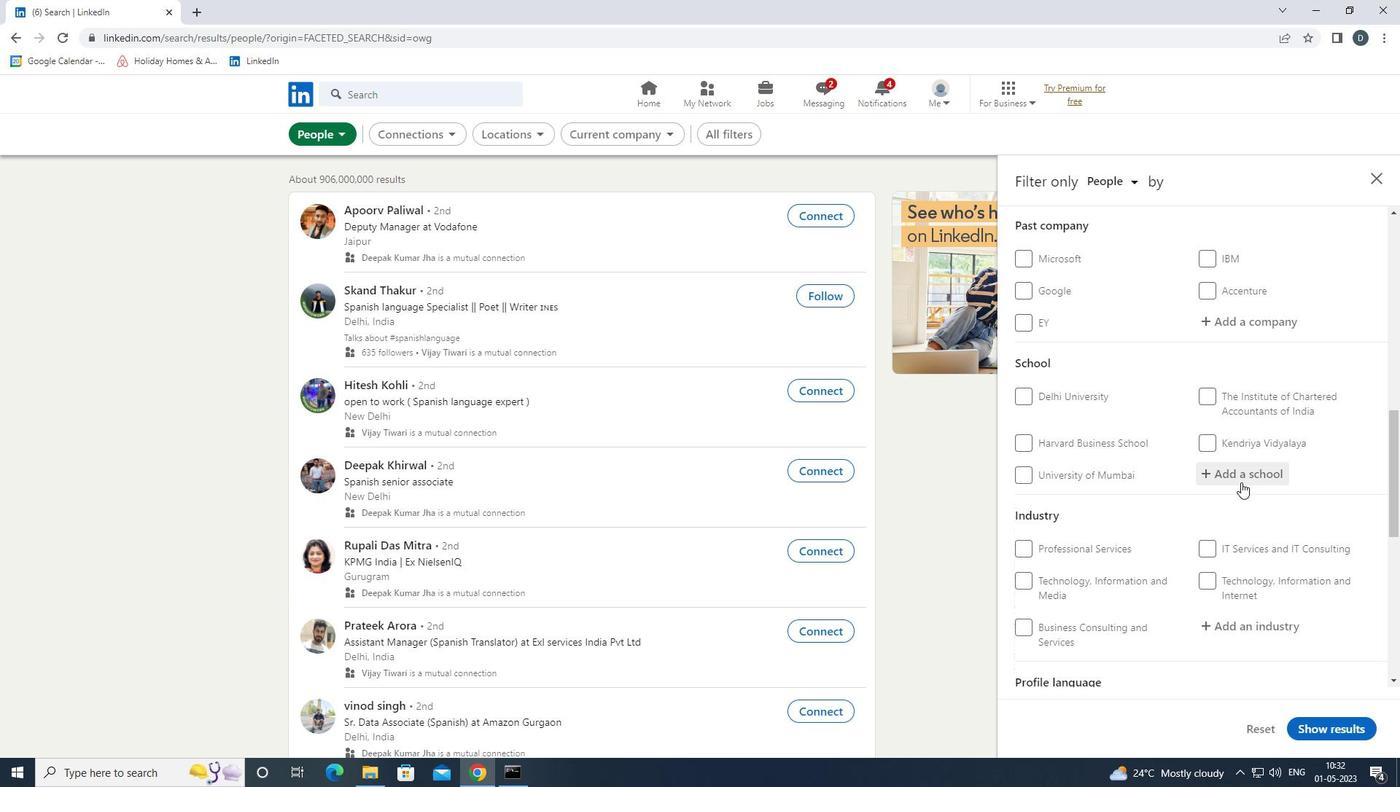 
Action: Mouse pressed left at (1243, 479)
Screenshot: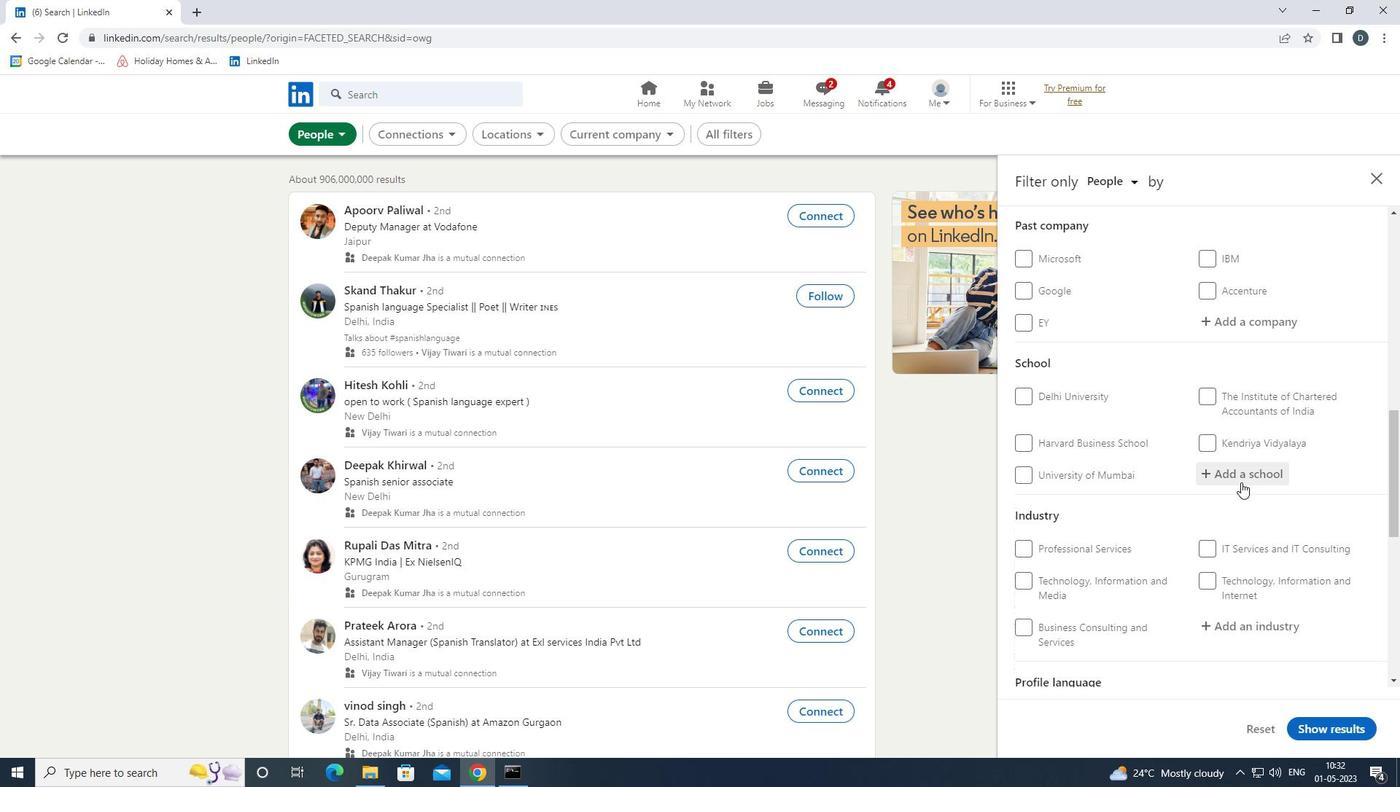 
Action: Key pressed <Key.shift><Key.shift><Key.shift><Key.shift><Key.shift><Key.shift><Key.shift><Key.shift><Key.shift><Key.shift><Key.shift><Key.shift><Key.shift><Key.shift><Key.shift><Key.shift><Key.shift><Key.shift><Key.shift><Key.shift><Key.shift><Key.shift><Key.shift><Key.shift><Key.shift><Key.shift><Key.shift><Key.shift><Key.shift><Key.shift><Key.shift><Key.shift><Key.shift><Key.shift><Key.shift><Key.shift><Key.shift><Key.shift><Key.shift><Key.shift><Key.shift><Key.shift><Key.shift><Key.shift><Key.shift><Key.shift><Key.shift><Key.shift><Key.shift><Key.shift><Key.shift><Key.shift><Key.shift><Key.shift><Key.shift><Key.shift><Key.shift><Key.shift><Key.shift>JOBS<Key.space>IN<Key.space><Key.shift>INDIA
Screenshot: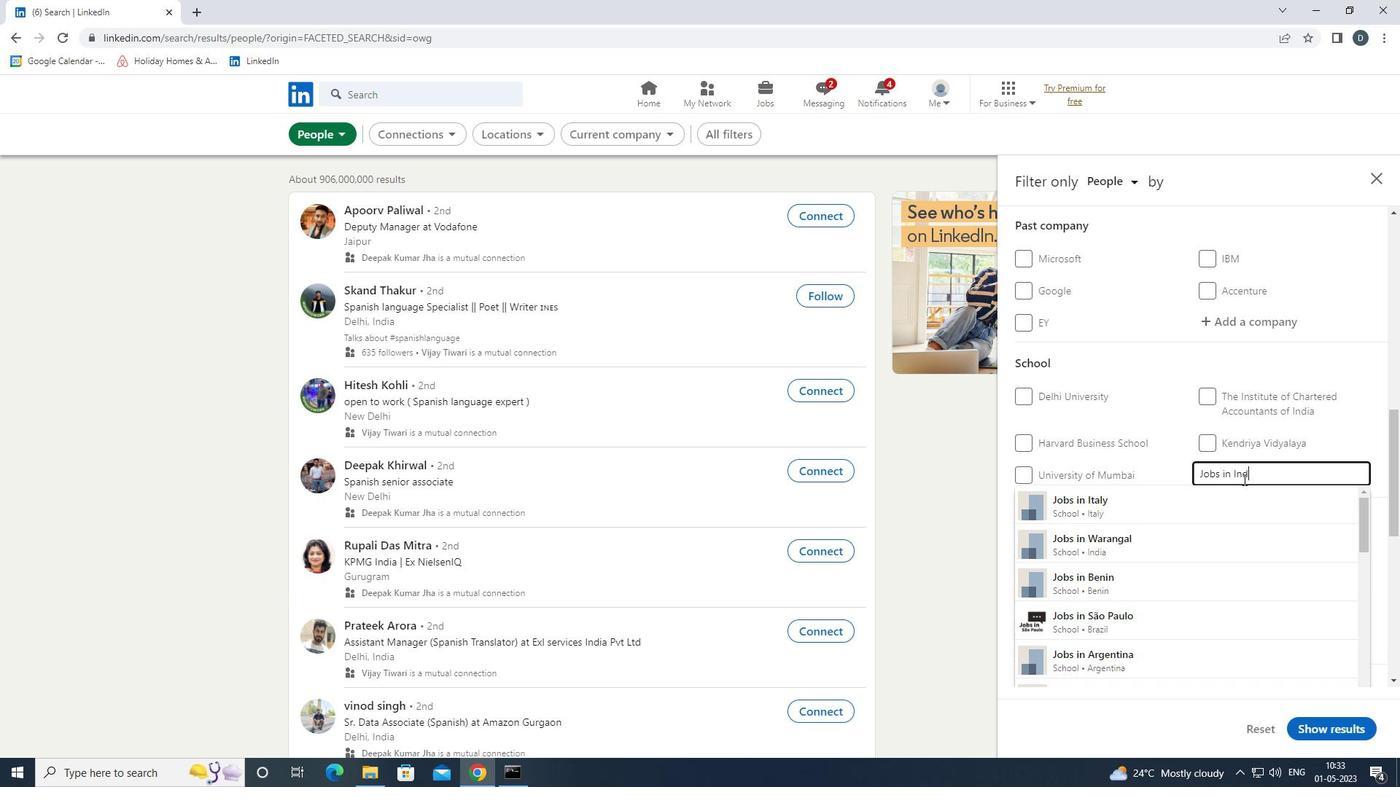 
Action: Mouse moved to (1241, 540)
Screenshot: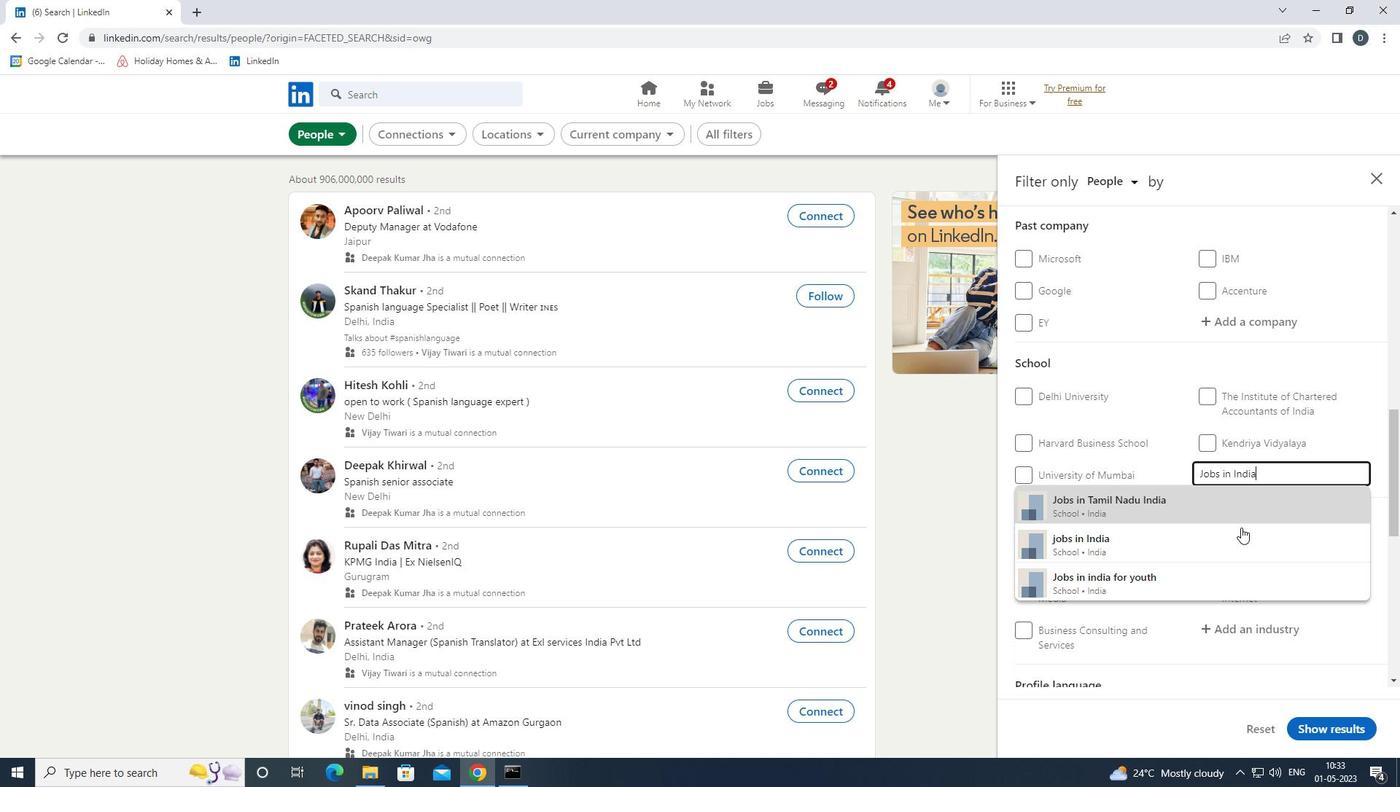
Action: Mouse pressed left at (1241, 540)
Screenshot: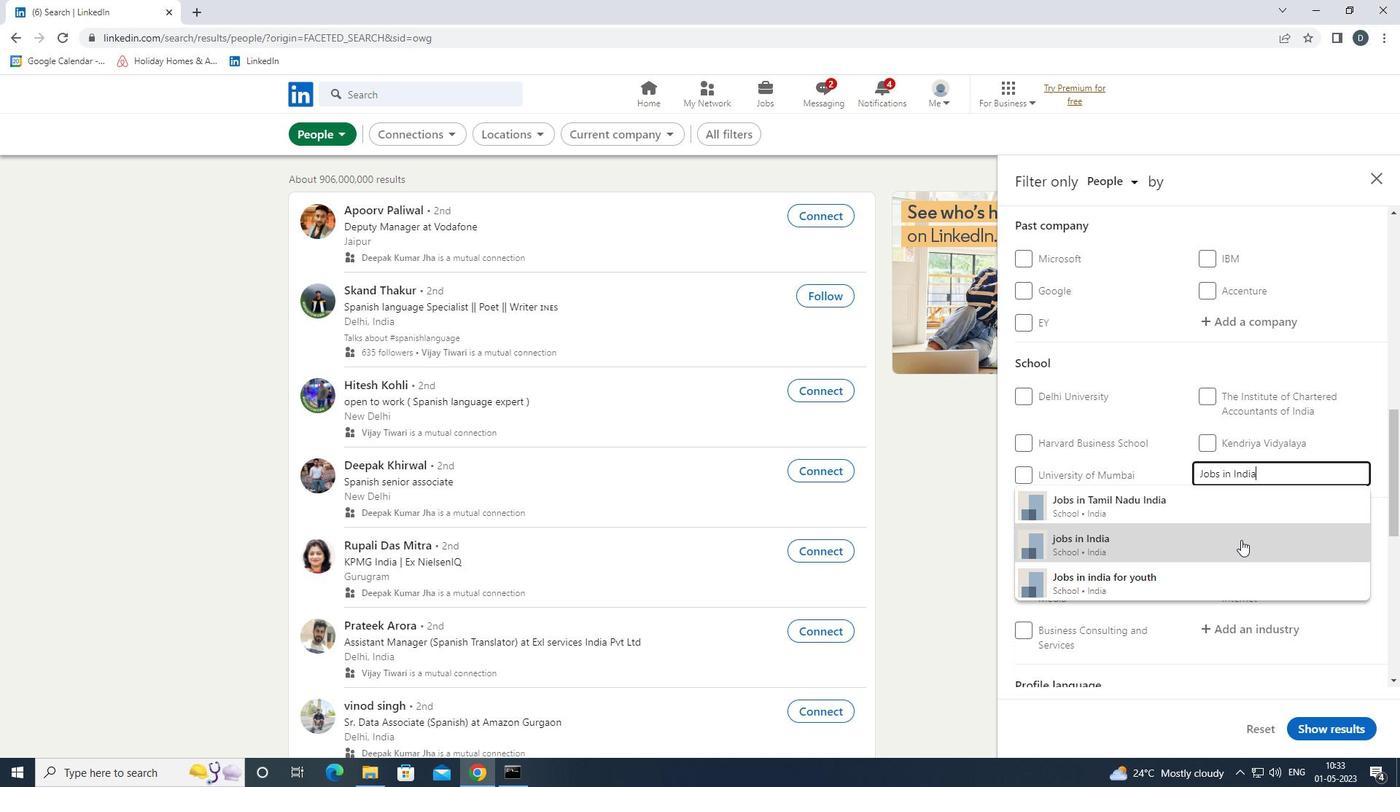 
Action: Mouse scrolled (1241, 539) with delta (0, 0)
Screenshot: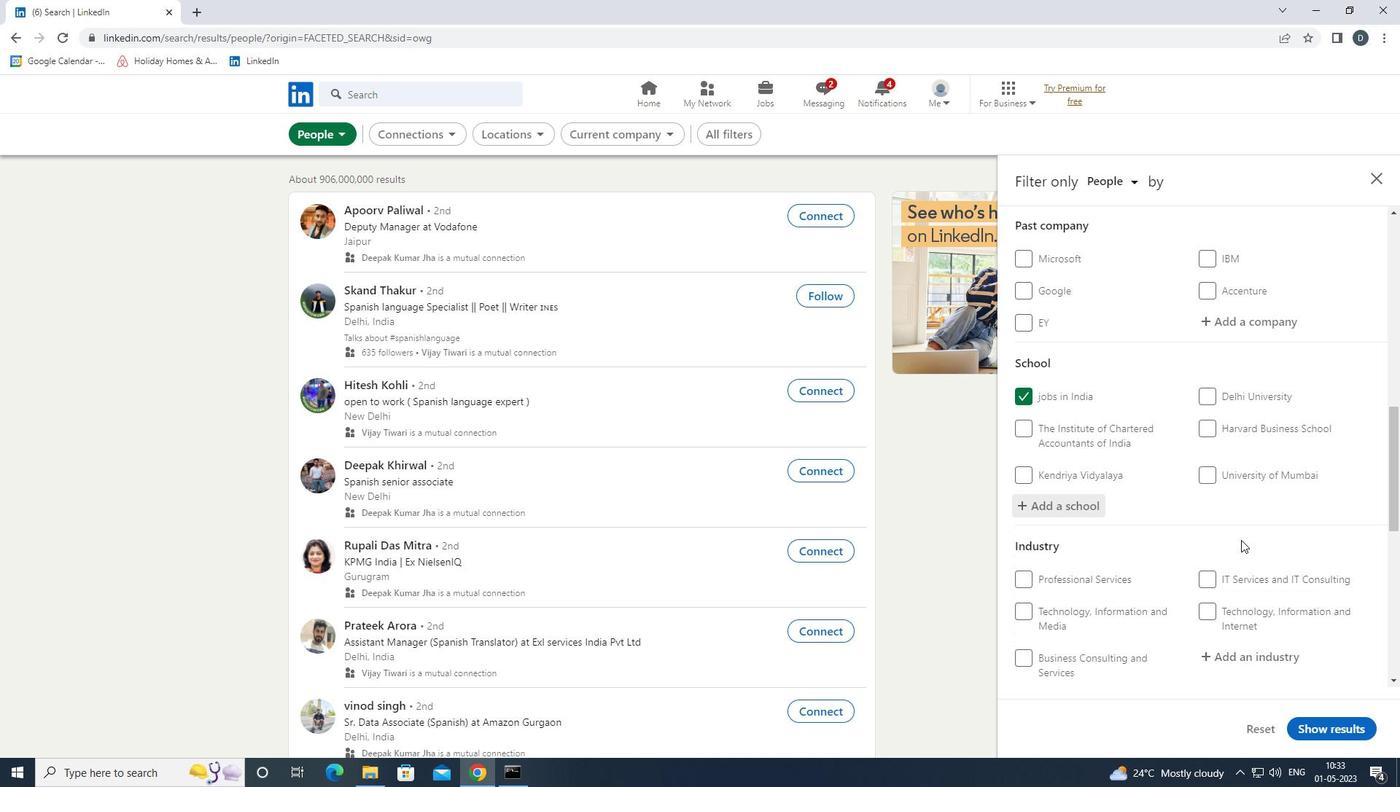 
Action: Mouse scrolled (1241, 539) with delta (0, 0)
Screenshot: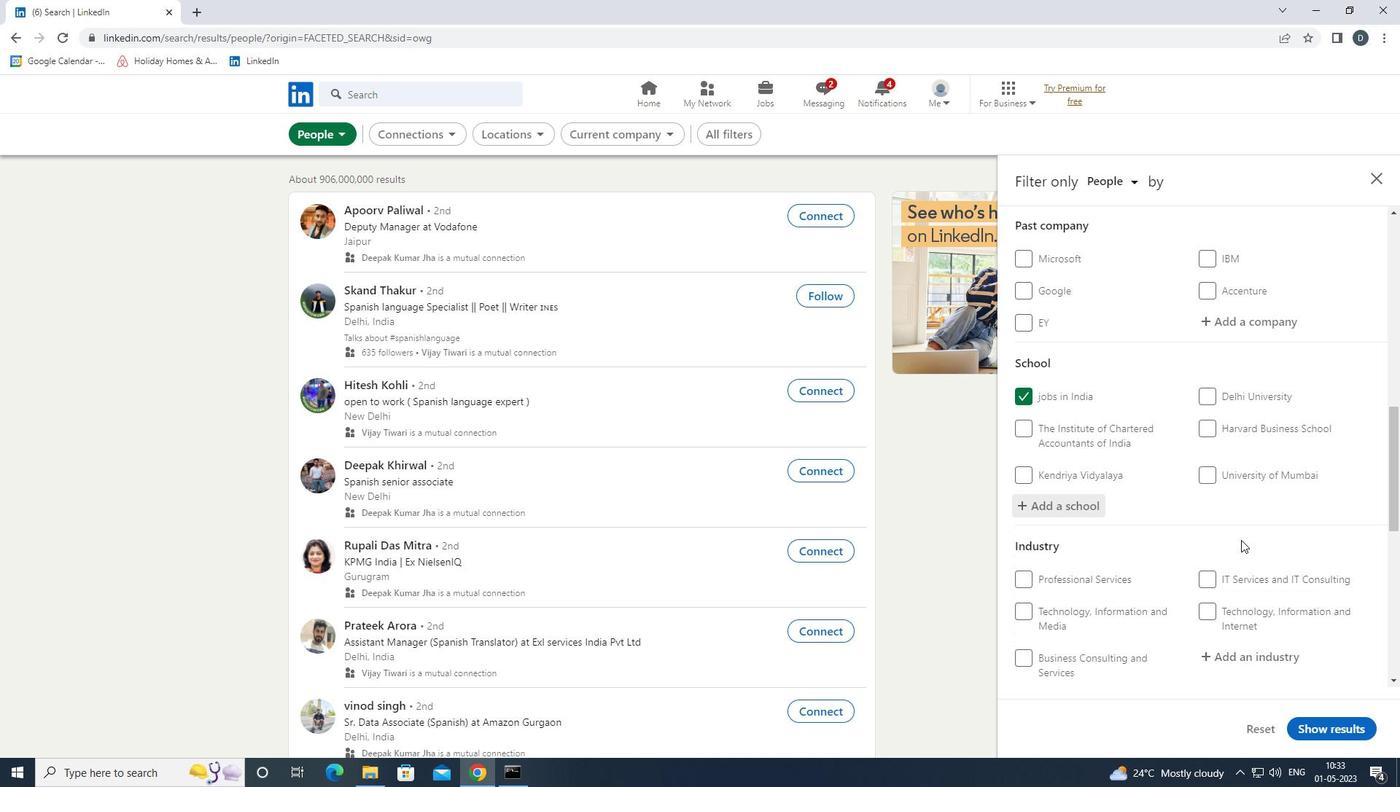 
Action: Mouse scrolled (1241, 539) with delta (0, 0)
Screenshot: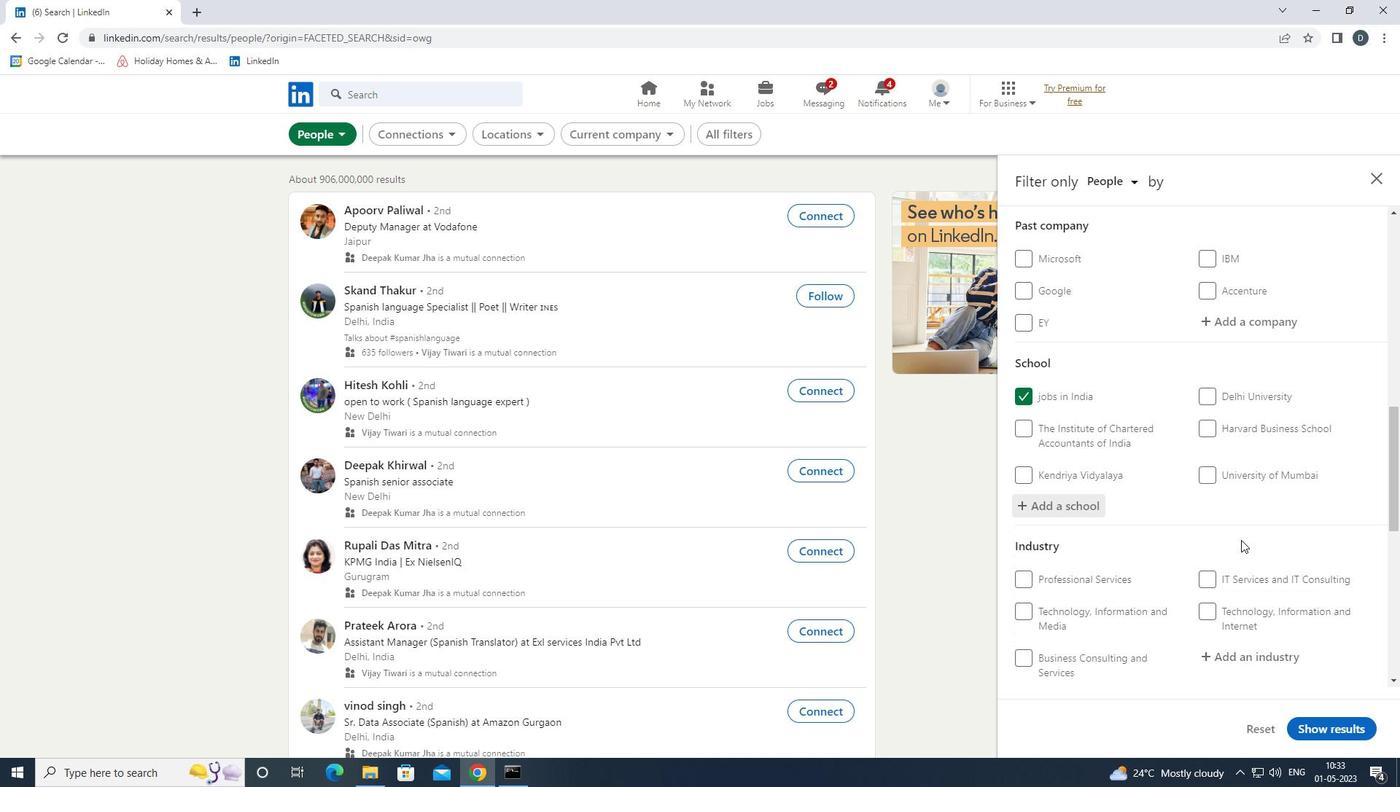
Action: Mouse moved to (1279, 445)
Screenshot: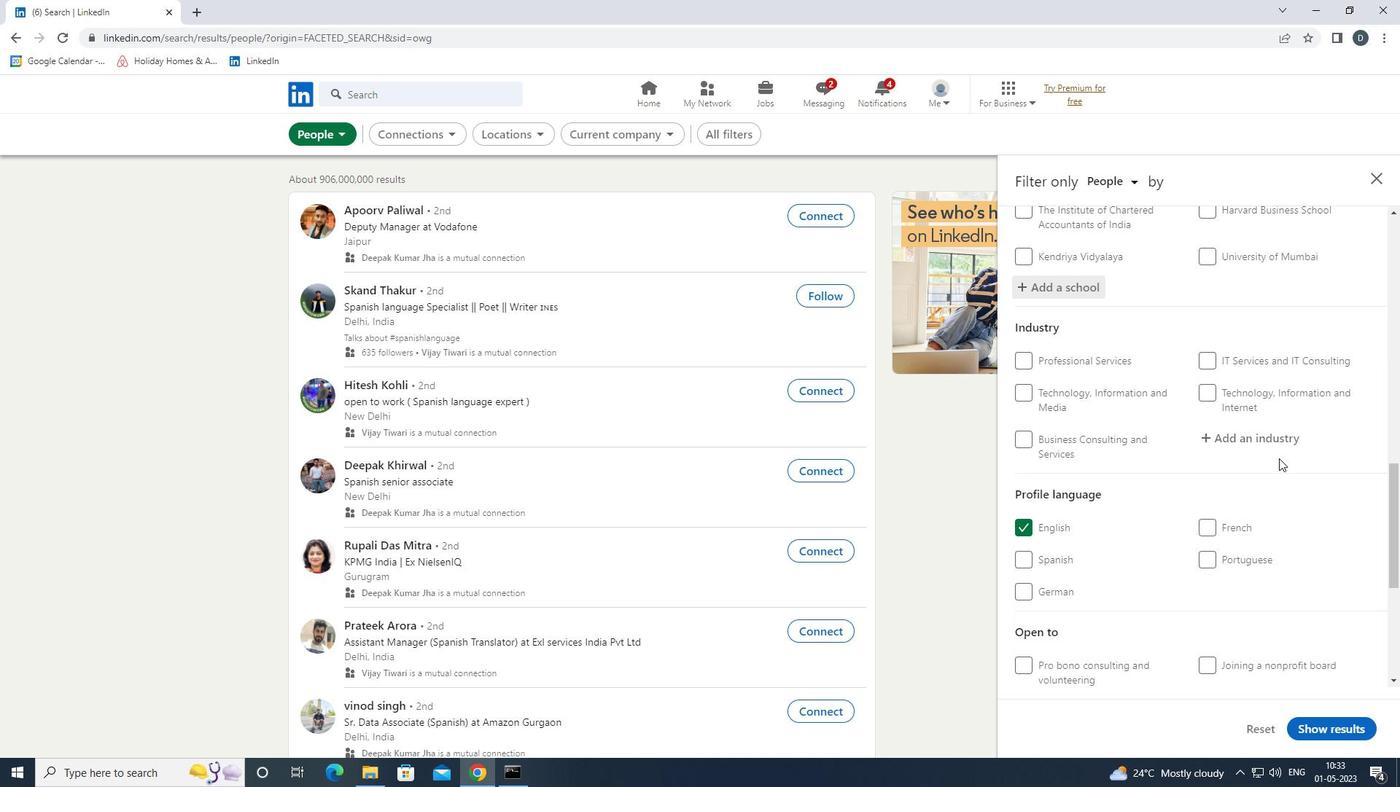 
Action: Mouse pressed left at (1279, 445)
Screenshot: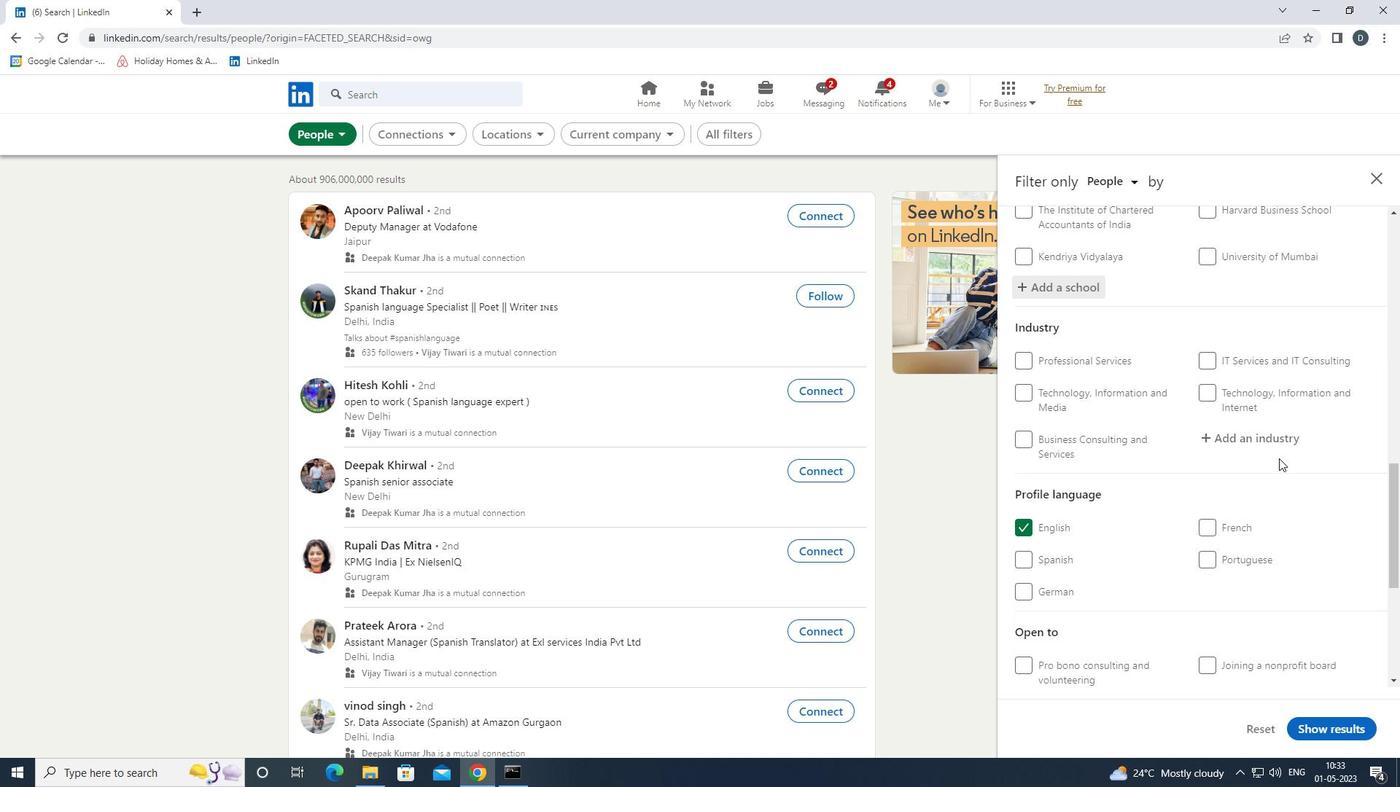 
Action: Mouse moved to (1279, 444)
Screenshot: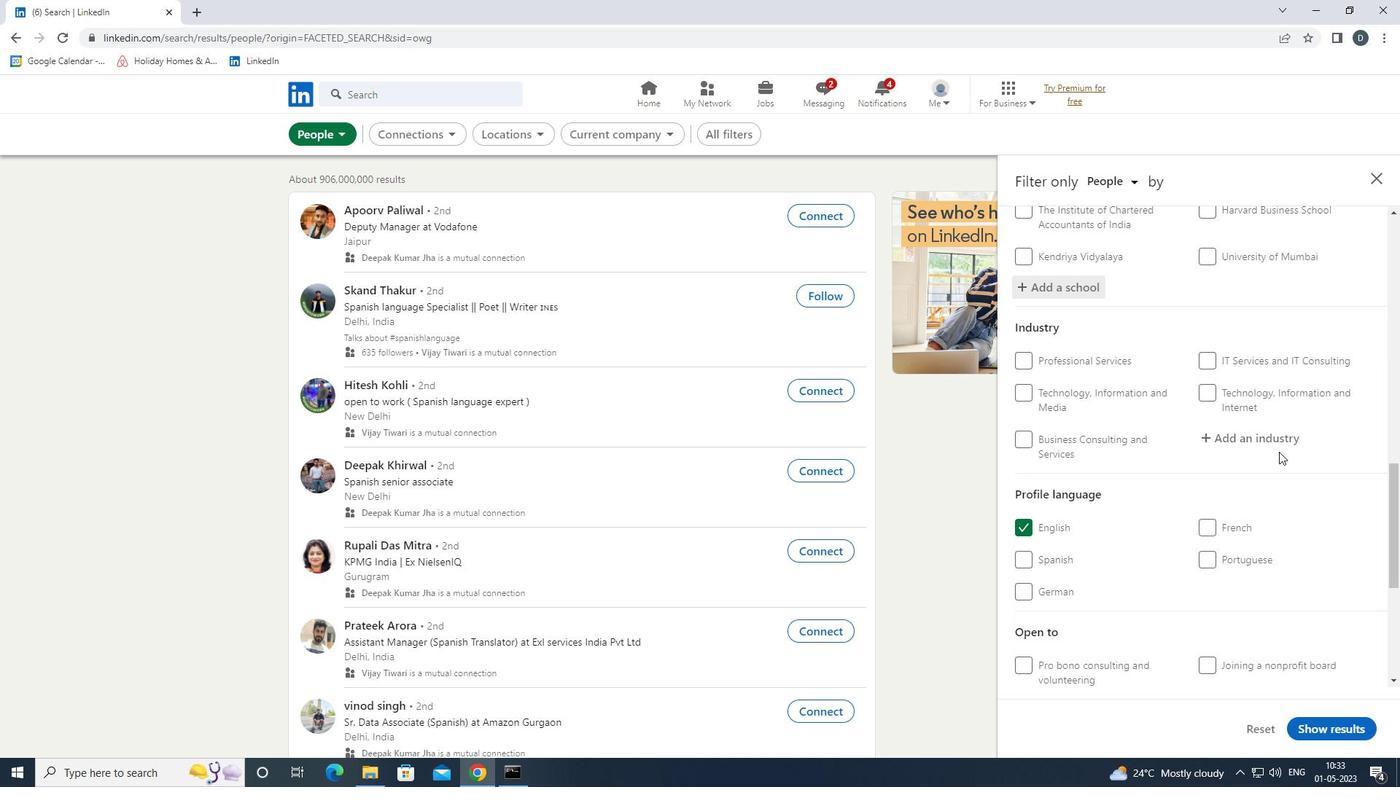 
Action: Key pressed <Key.shift><Key.shift><Key.shift>CREDIT<Key.space><Key.down><Key.enter>
Screenshot: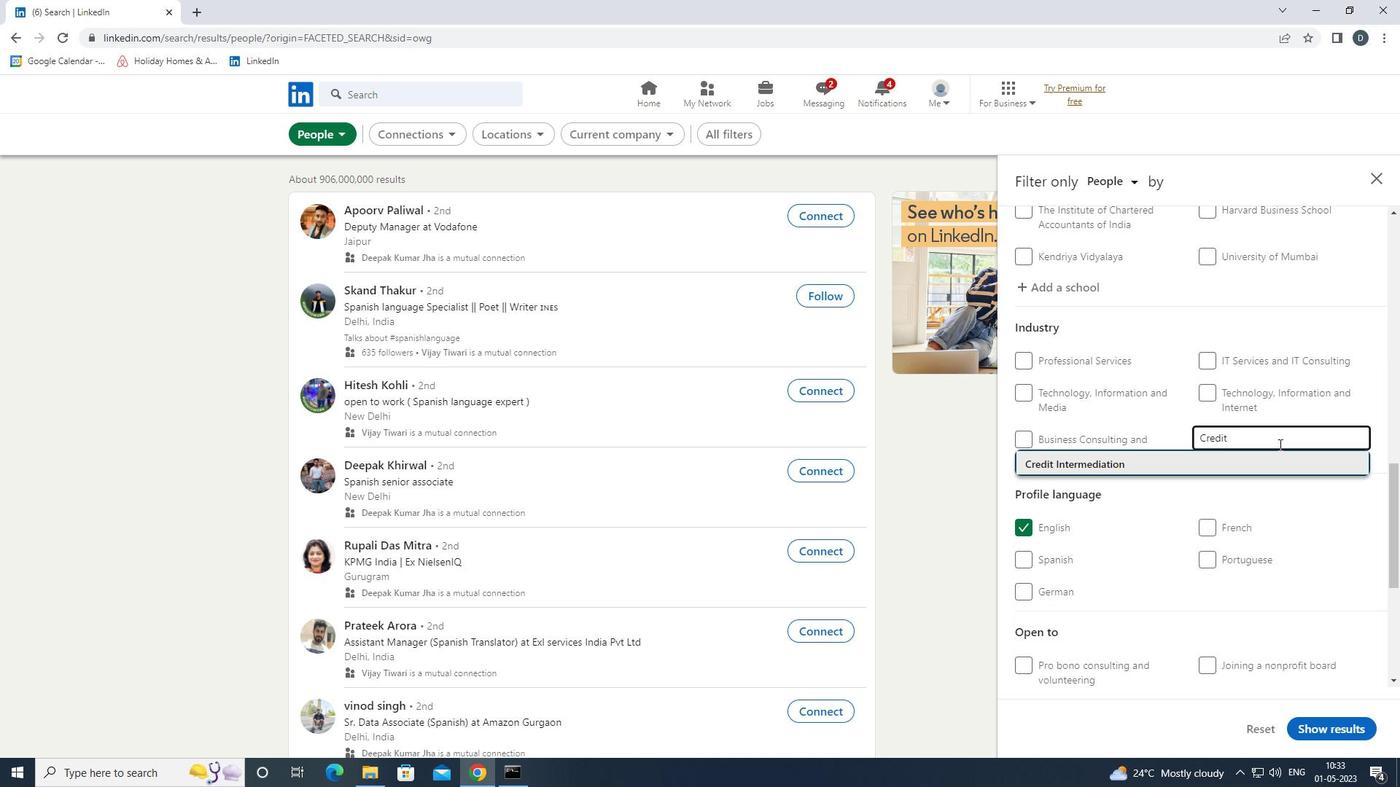 
Action: Mouse moved to (1279, 442)
Screenshot: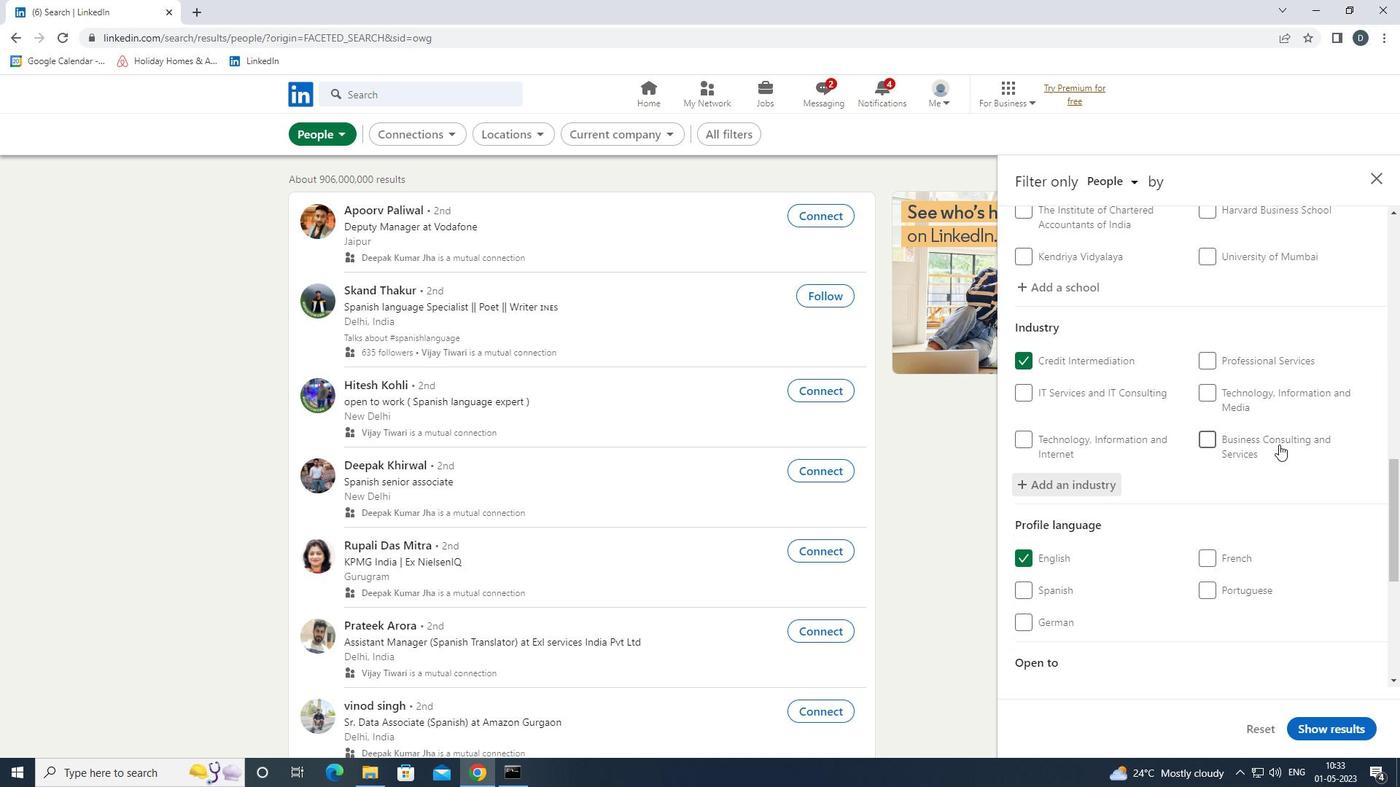 
Action: Mouse scrolled (1279, 441) with delta (0, 0)
Screenshot: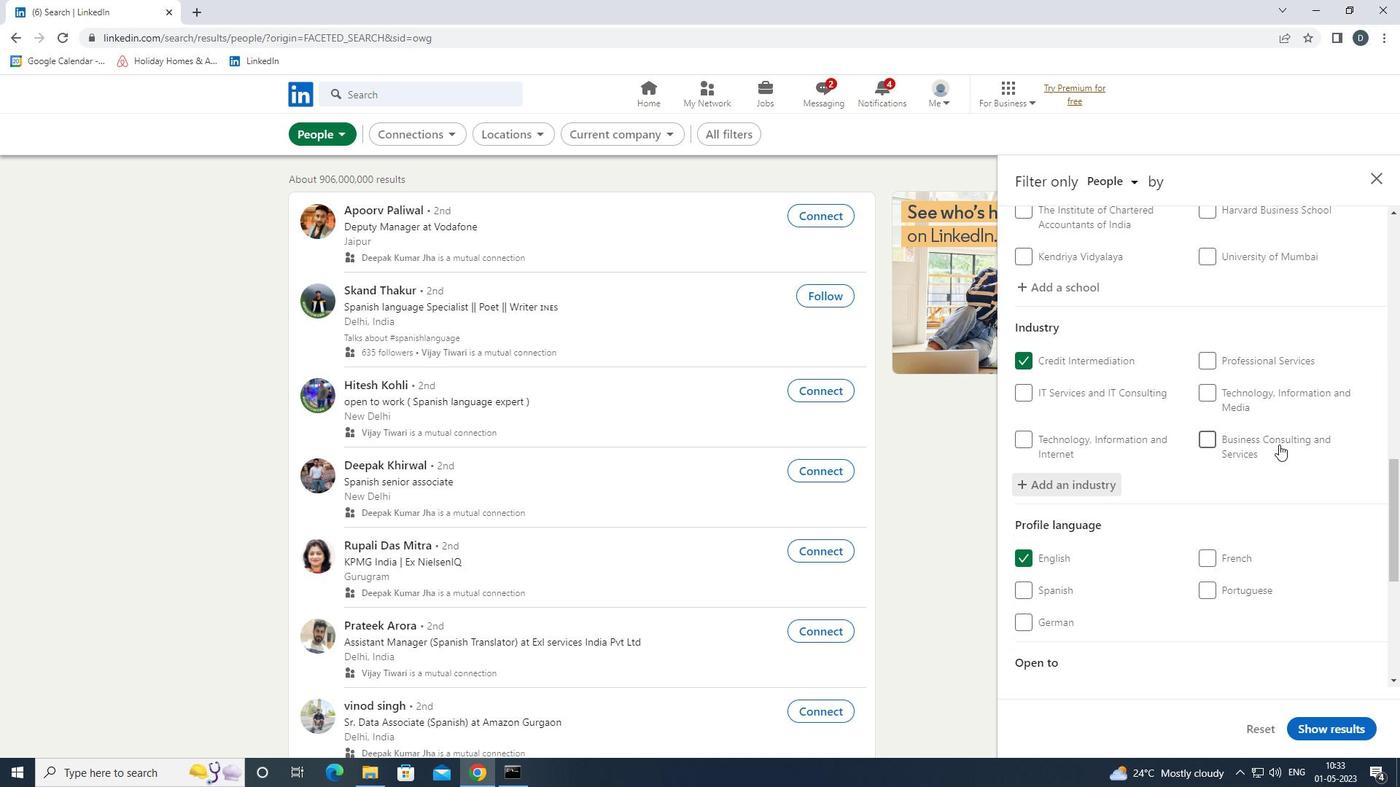
Action: Mouse scrolled (1279, 441) with delta (0, 0)
Screenshot: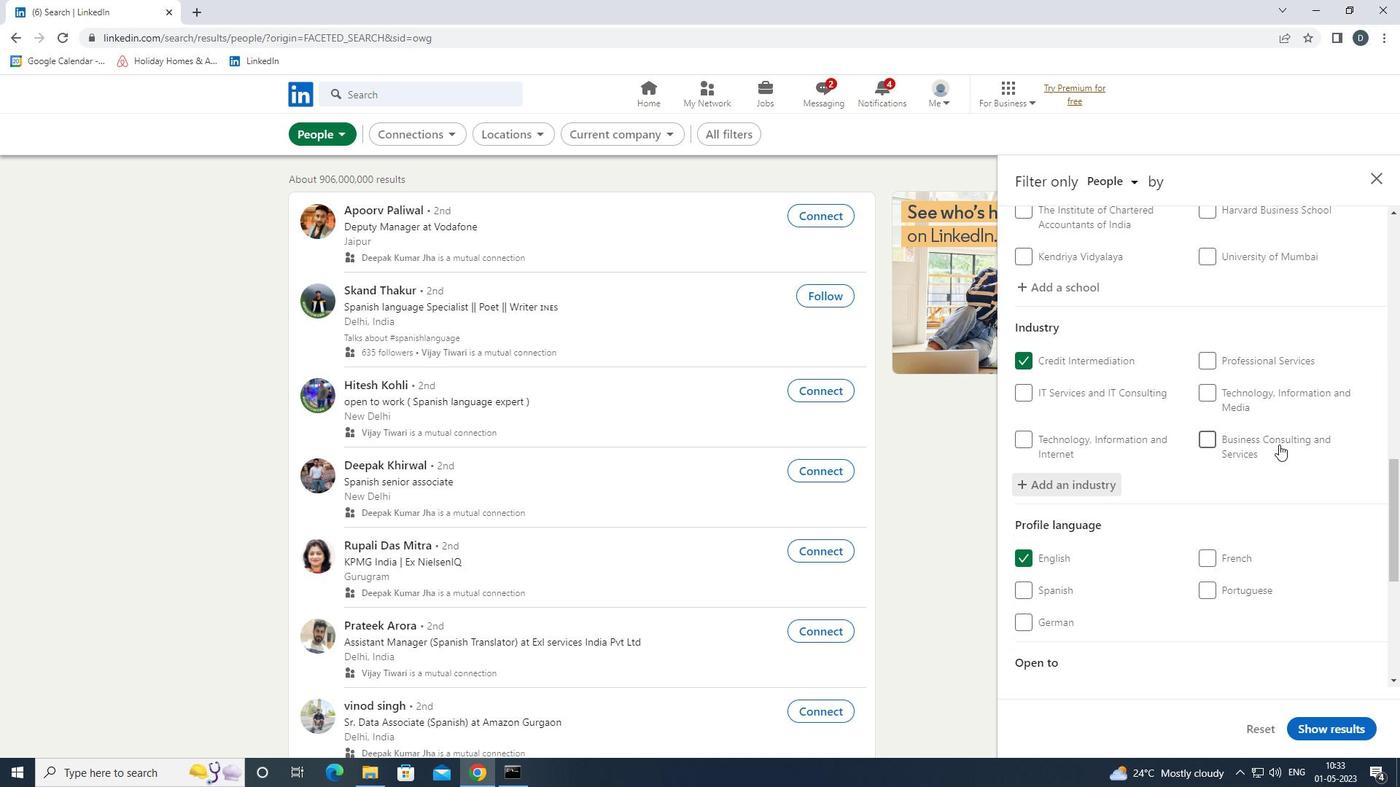 
Action: Mouse scrolled (1279, 441) with delta (0, 0)
Screenshot: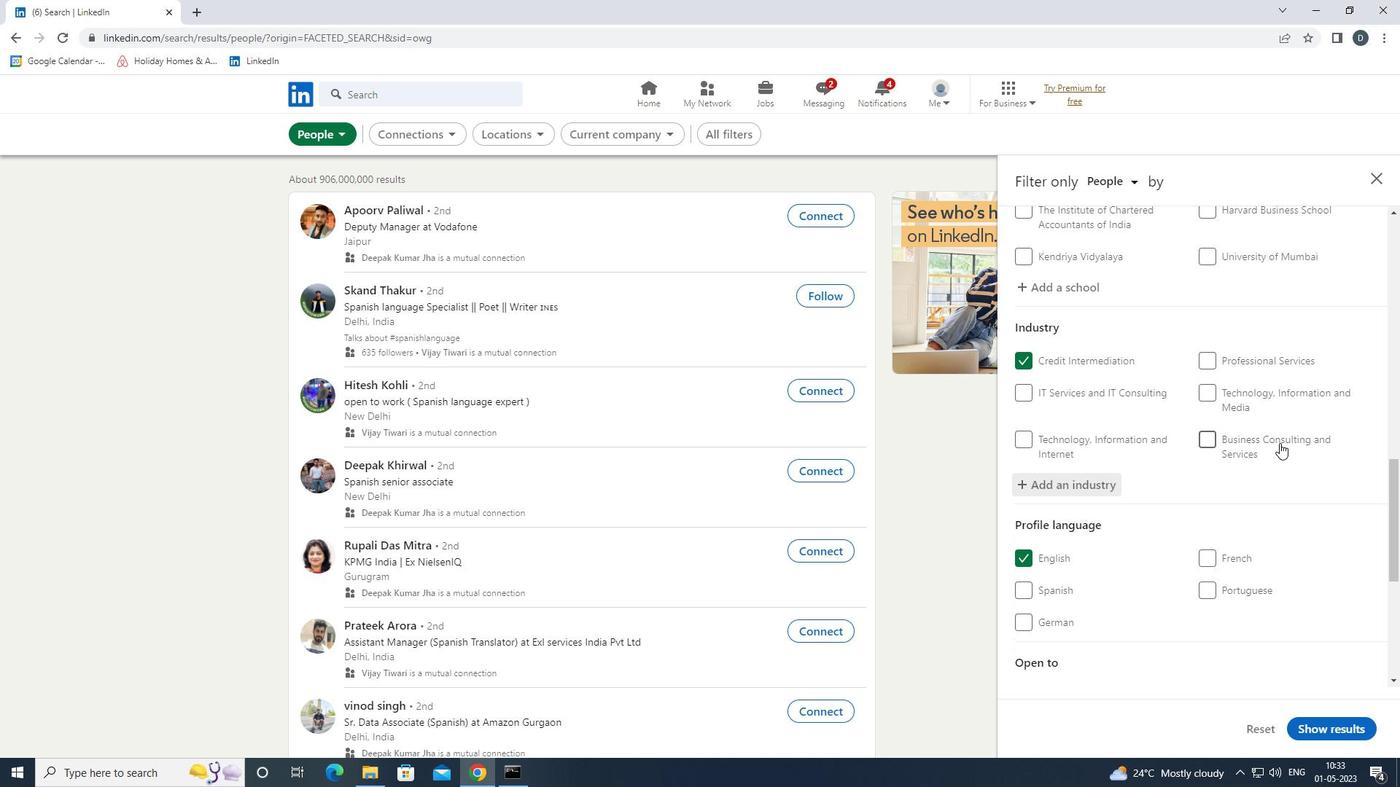 
Action: Mouse scrolled (1279, 441) with delta (0, 0)
Screenshot: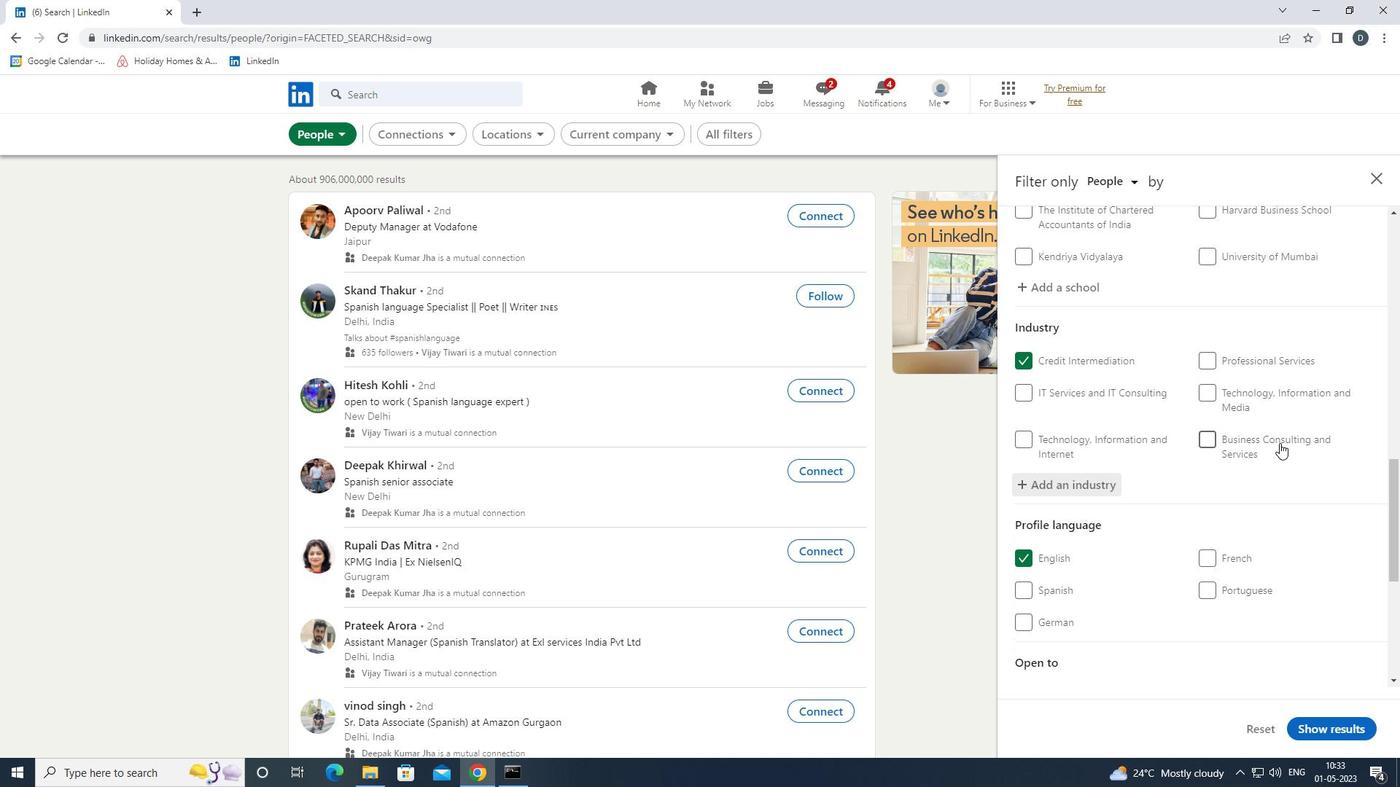 
Action: Mouse moved to (1258, 557)
Screenshot: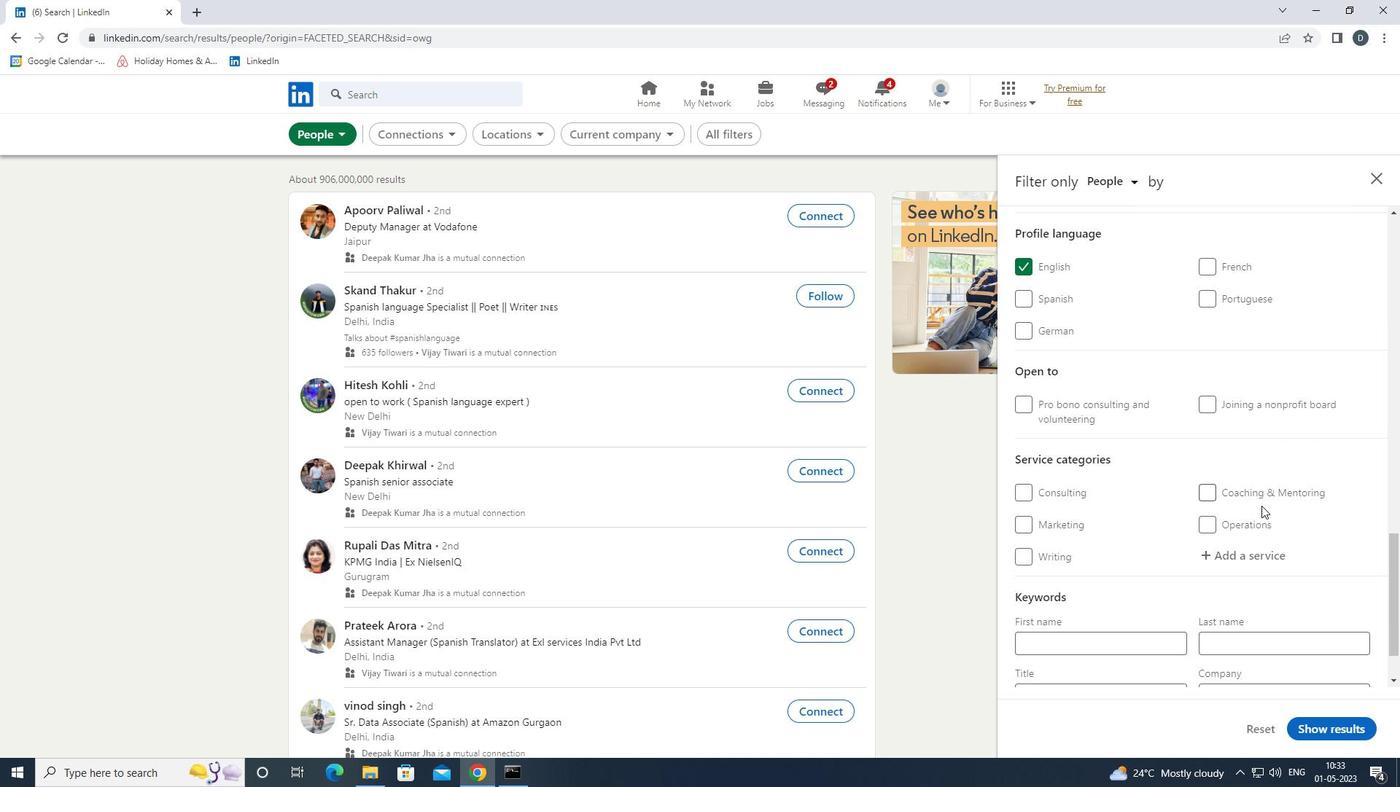 
Action: Mouse pressed left at (1258, 557)
Screenshot: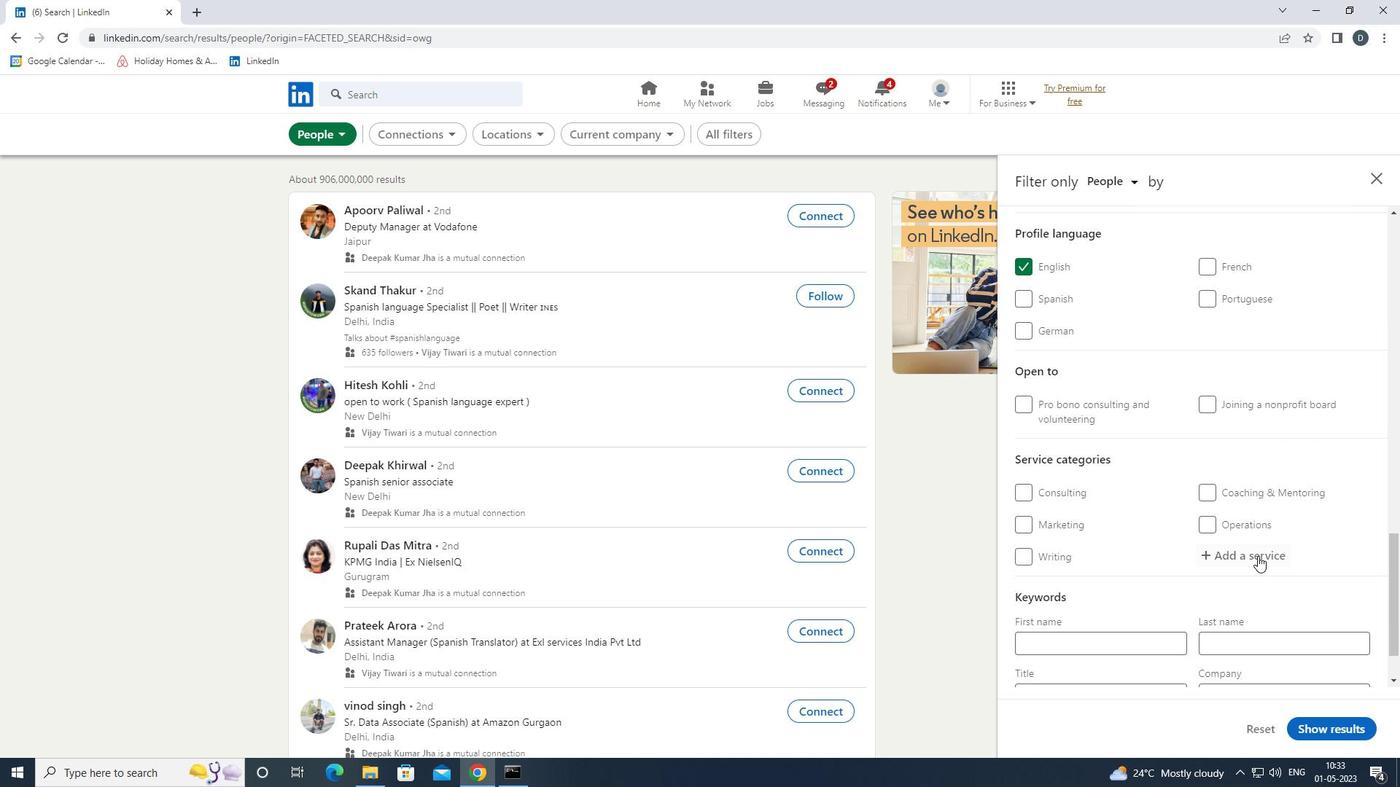 
Action: Key pressed <Key.shift>USRR<Key.backspace><Key.backspace>ER<Key.space><Key.down><Key.enter><Key.down><Key.backspace><Key.down><Key.down><Key.down><Key.down><Key.down><Key.enter>
Screenshot: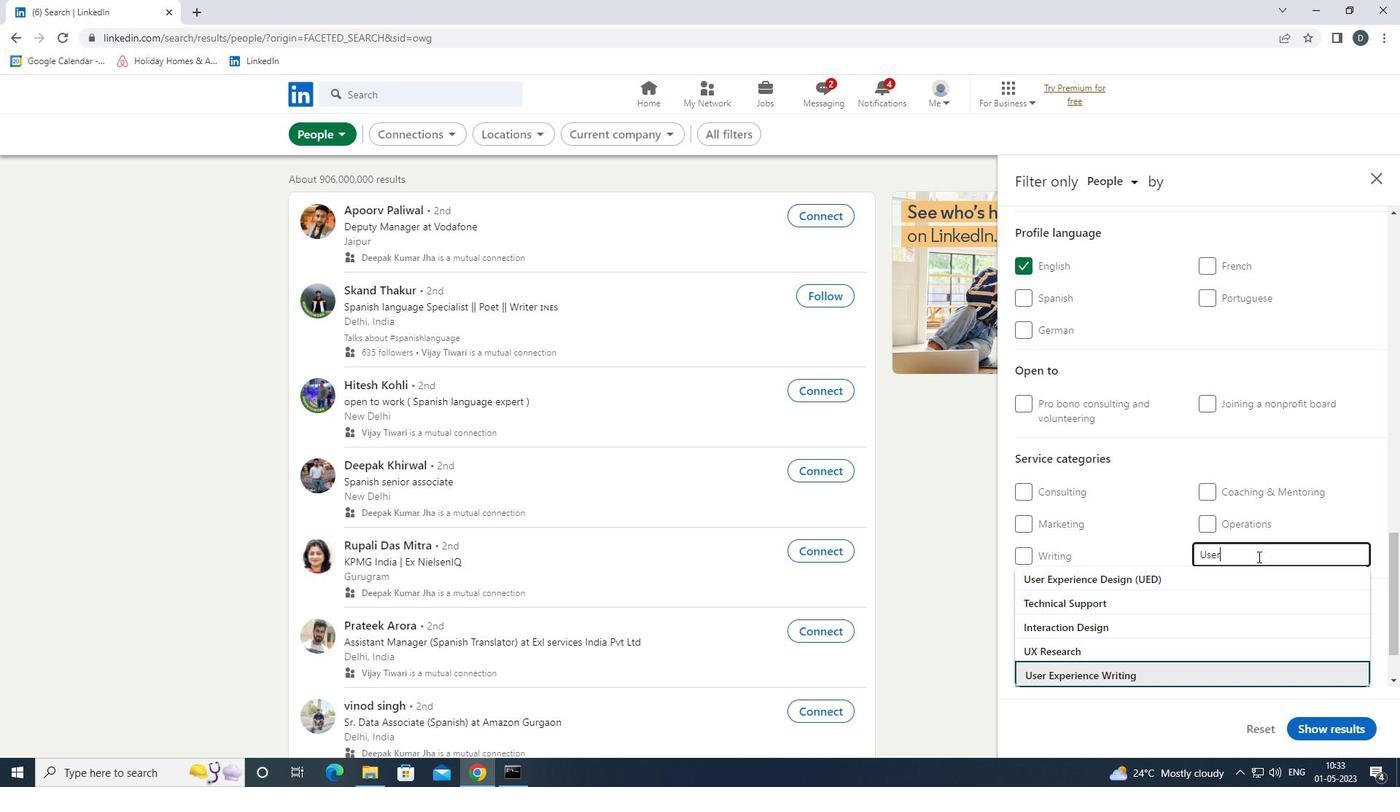 
Action: Mouse moved to (1258, 549)
Screenshot: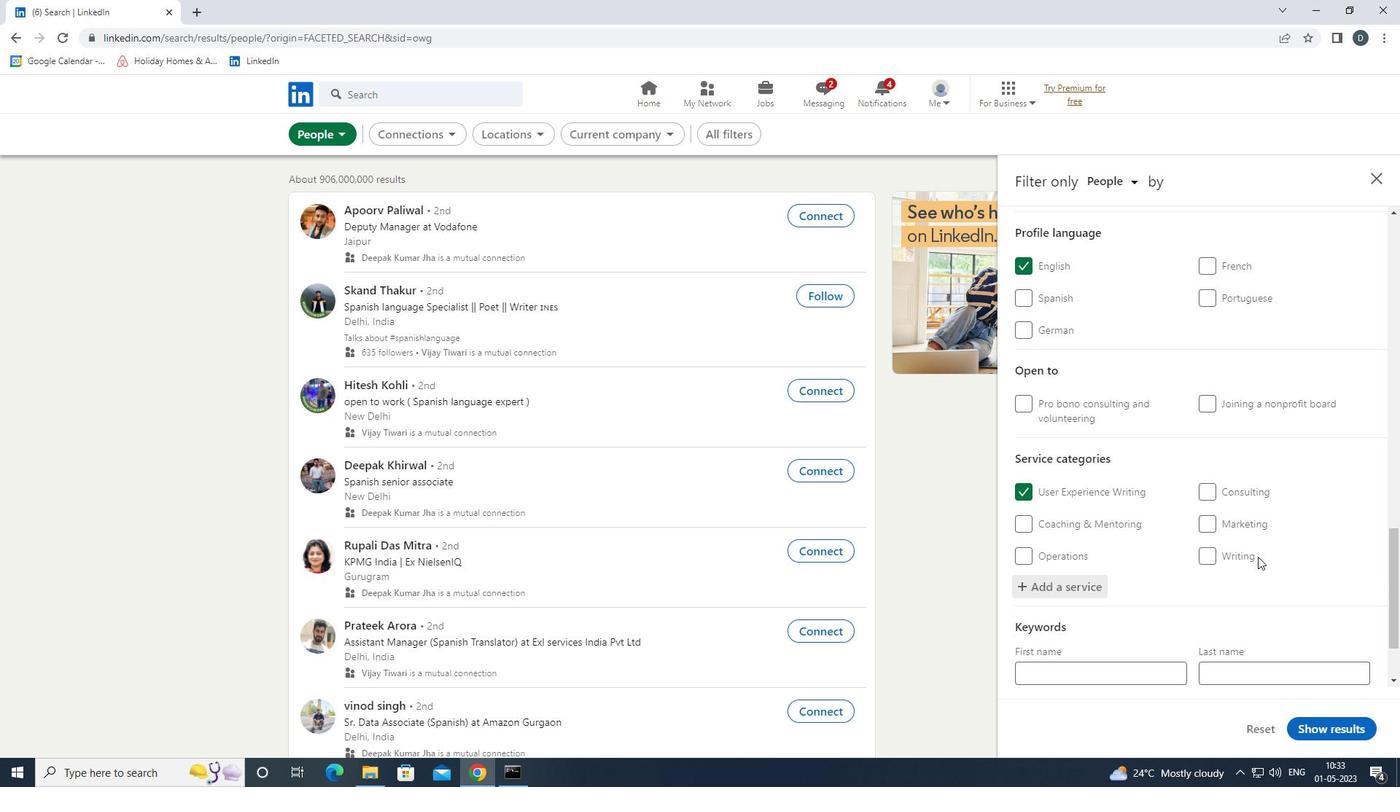 
Action: Mouse scrolled (1258, 548) with delta (0, 0)
Screenshot: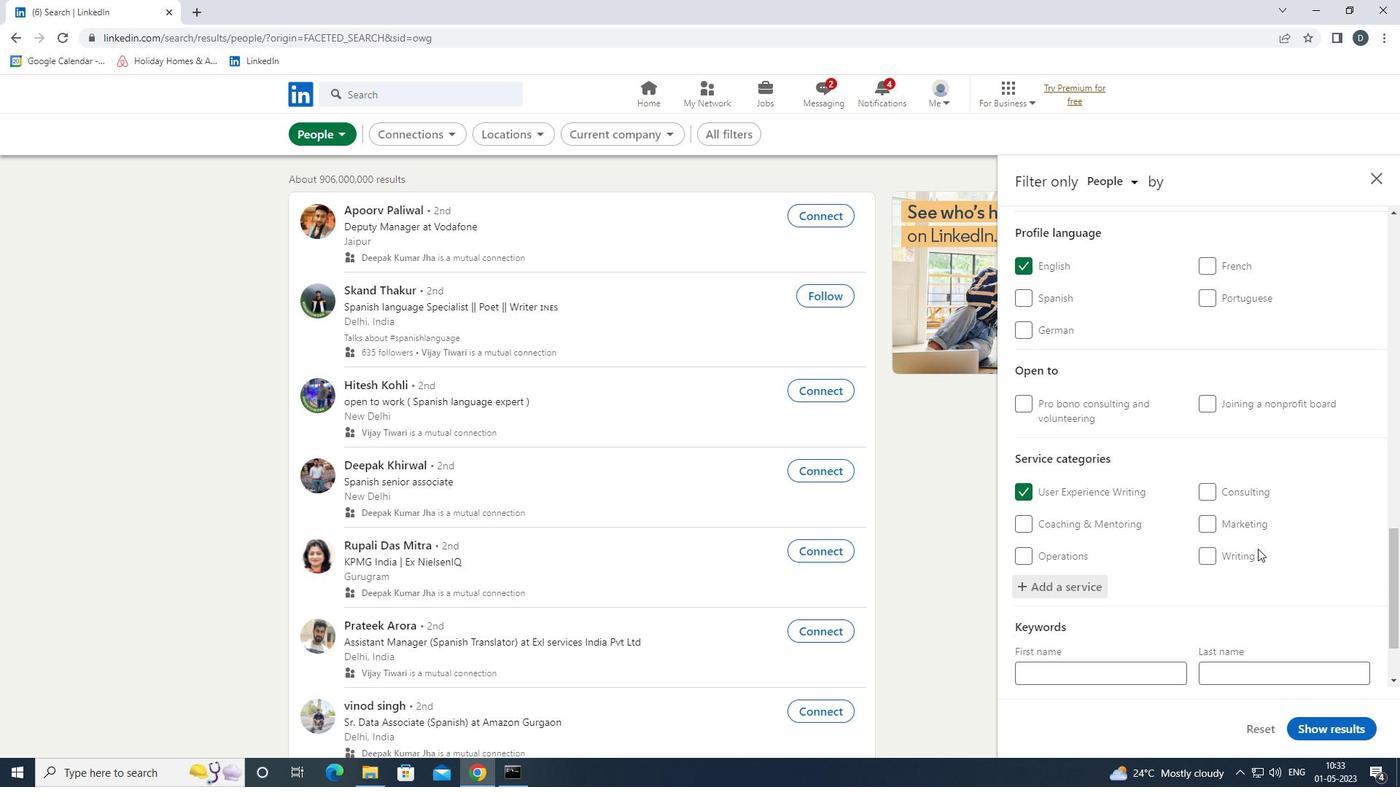 
Action: Mouse scrolled (1258, 548) with delta (0, 0)
Screenshot: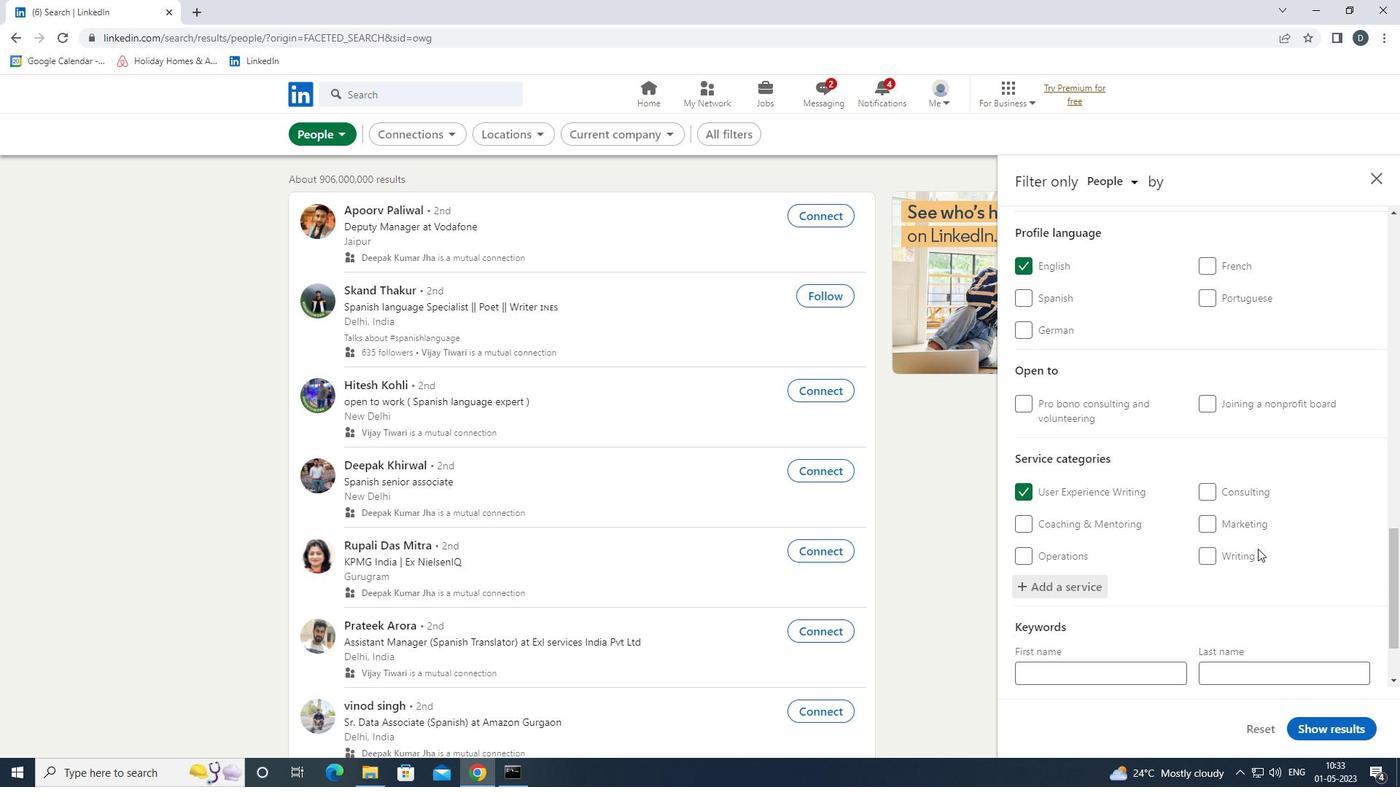 
Action: Mouse scrolled (1258, 548) with delta (0, 0)
Screenshot: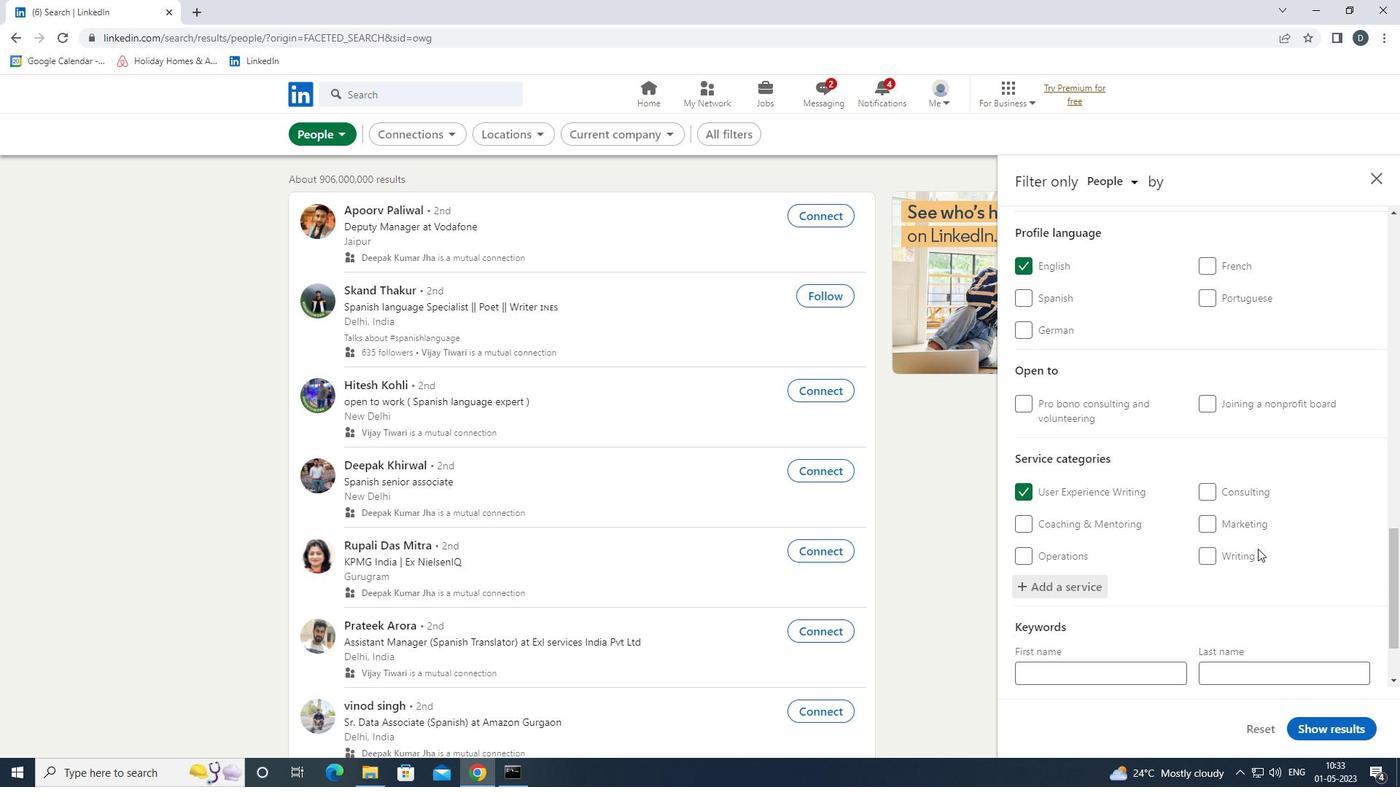 
Action: Mouse scrolled (1258, 548) with delta (0, 0)
Screenshot: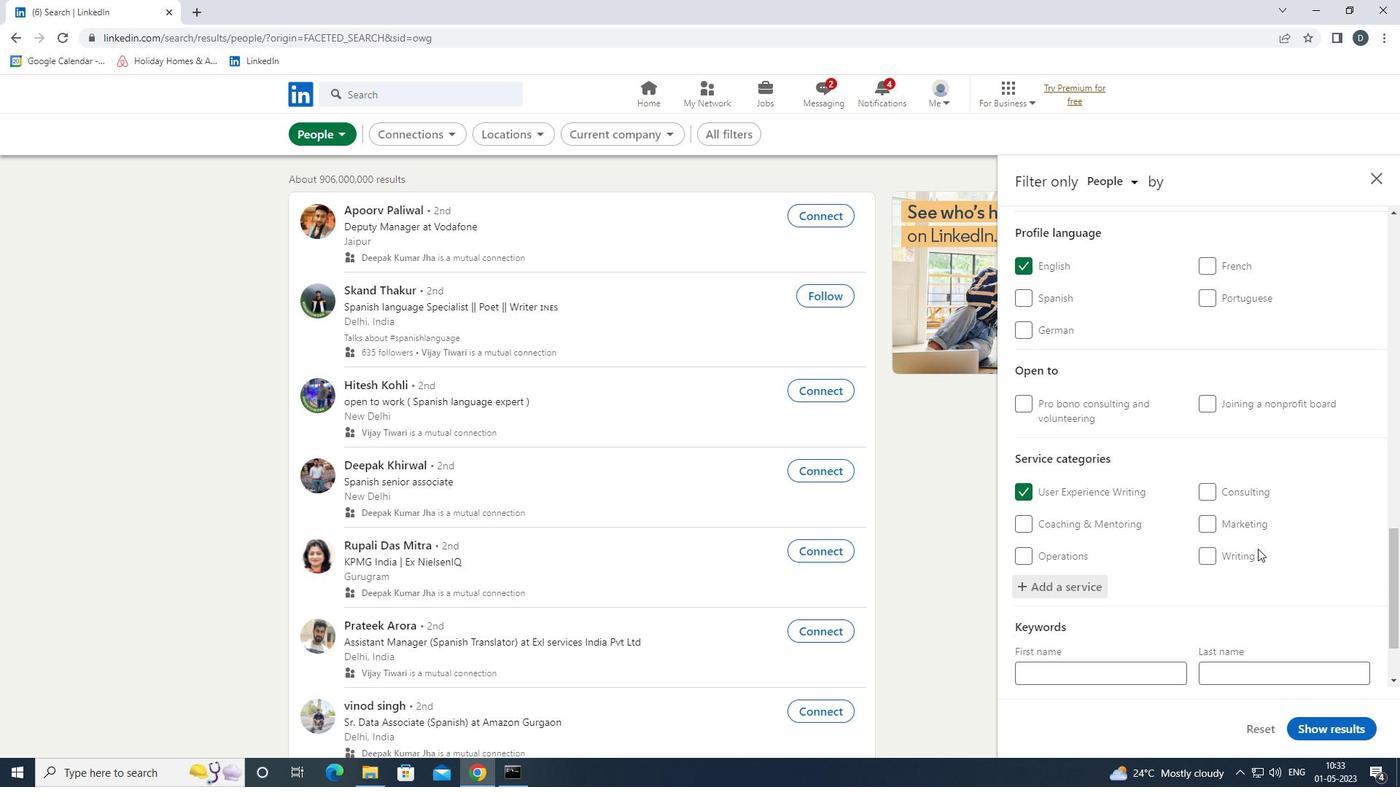 
Action: Mouse moved to (1104, 624)
Screenshot: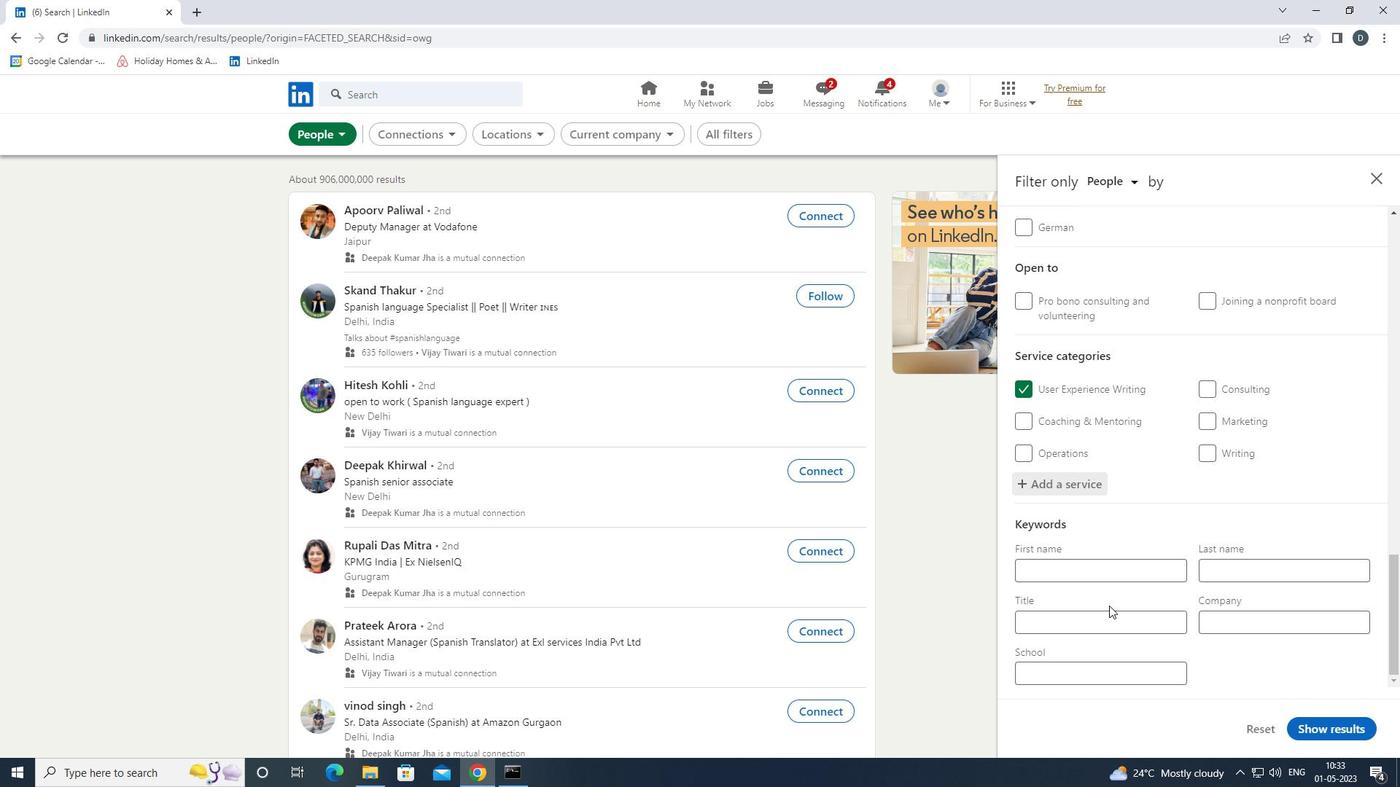 
Action: Mouse pressed left at (1104, 624)
Screenshot: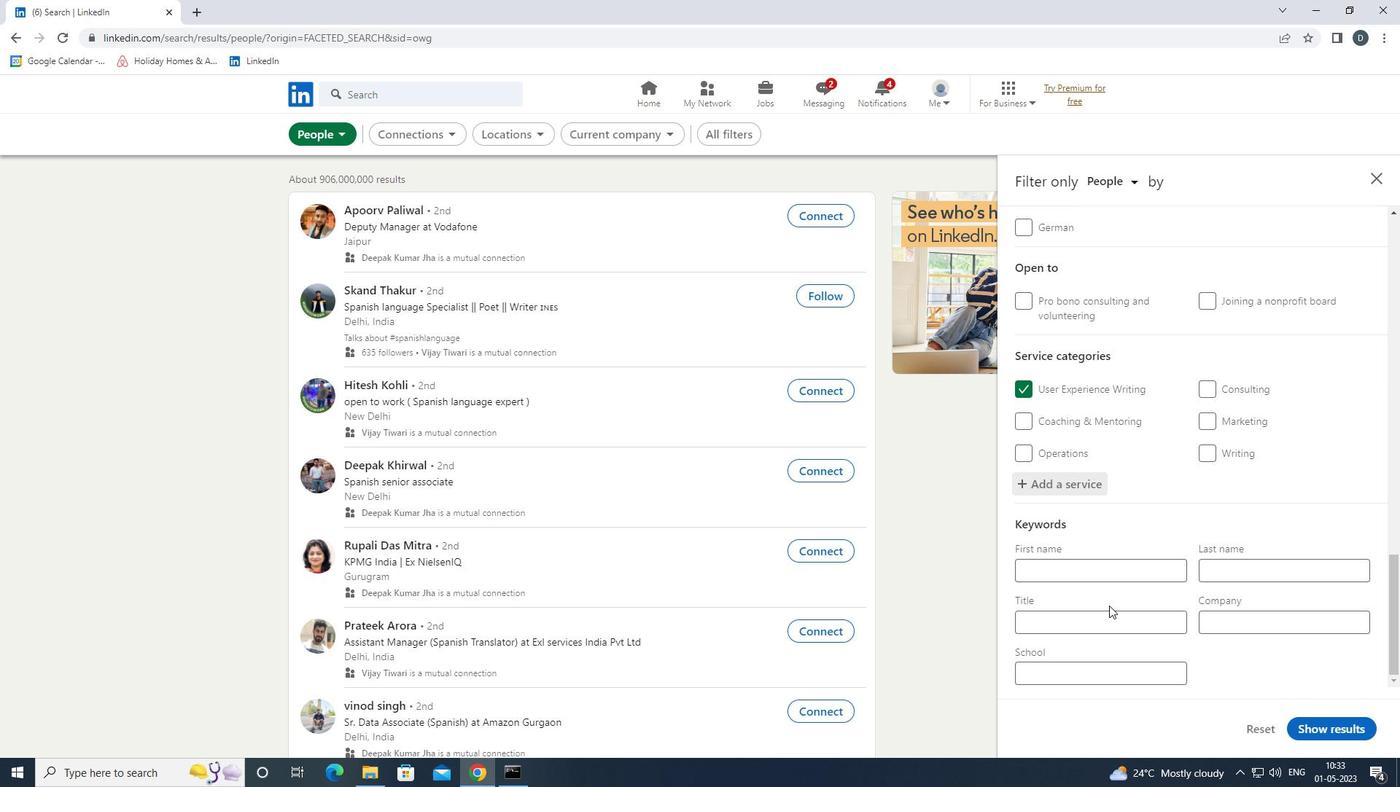 
Action: Key pressed <Key.shift><Key.shift><Key.shift><Key.shift><Key.shift>GRANT<Key.space><Key.shift>WRITER
Screenshot: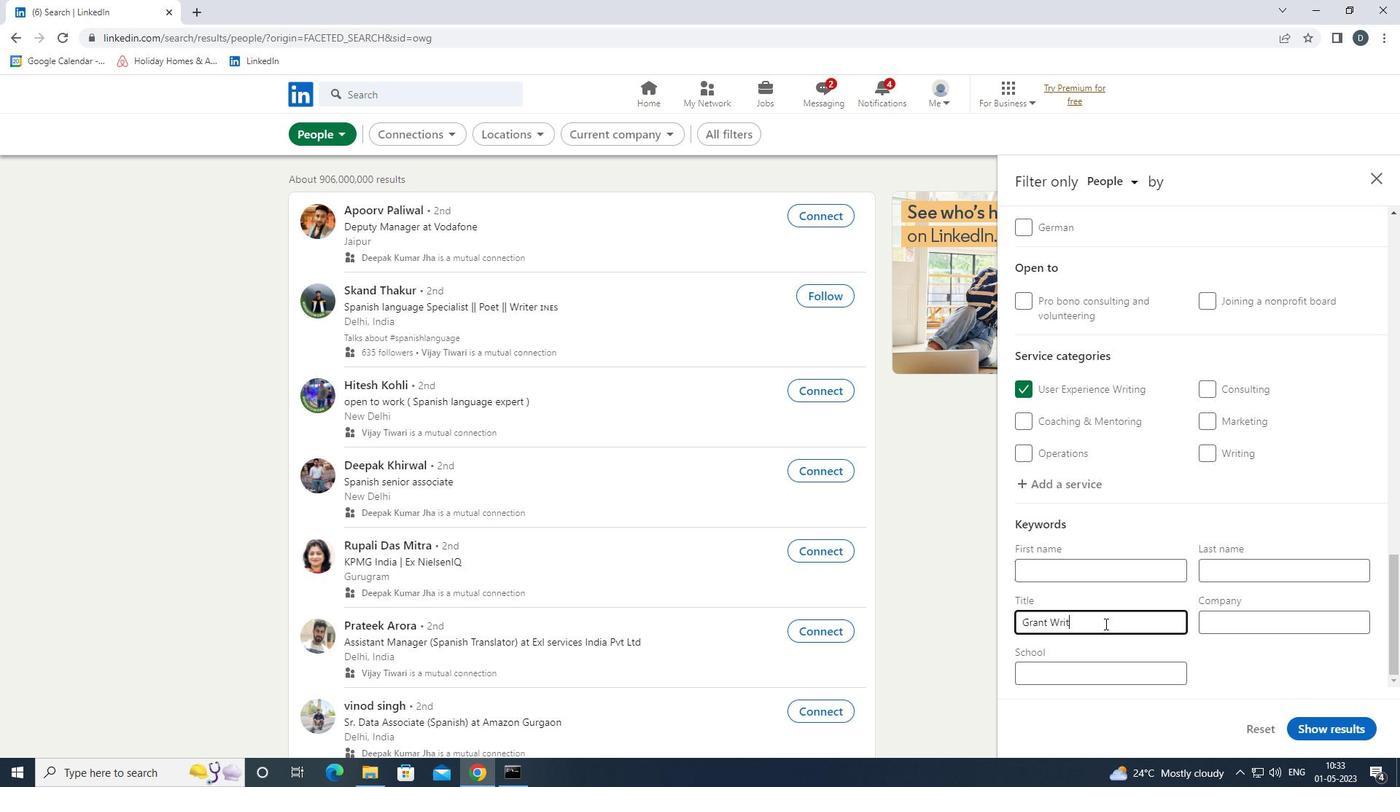 
Action: Mouse moved to (1349, 732)
Screenshot: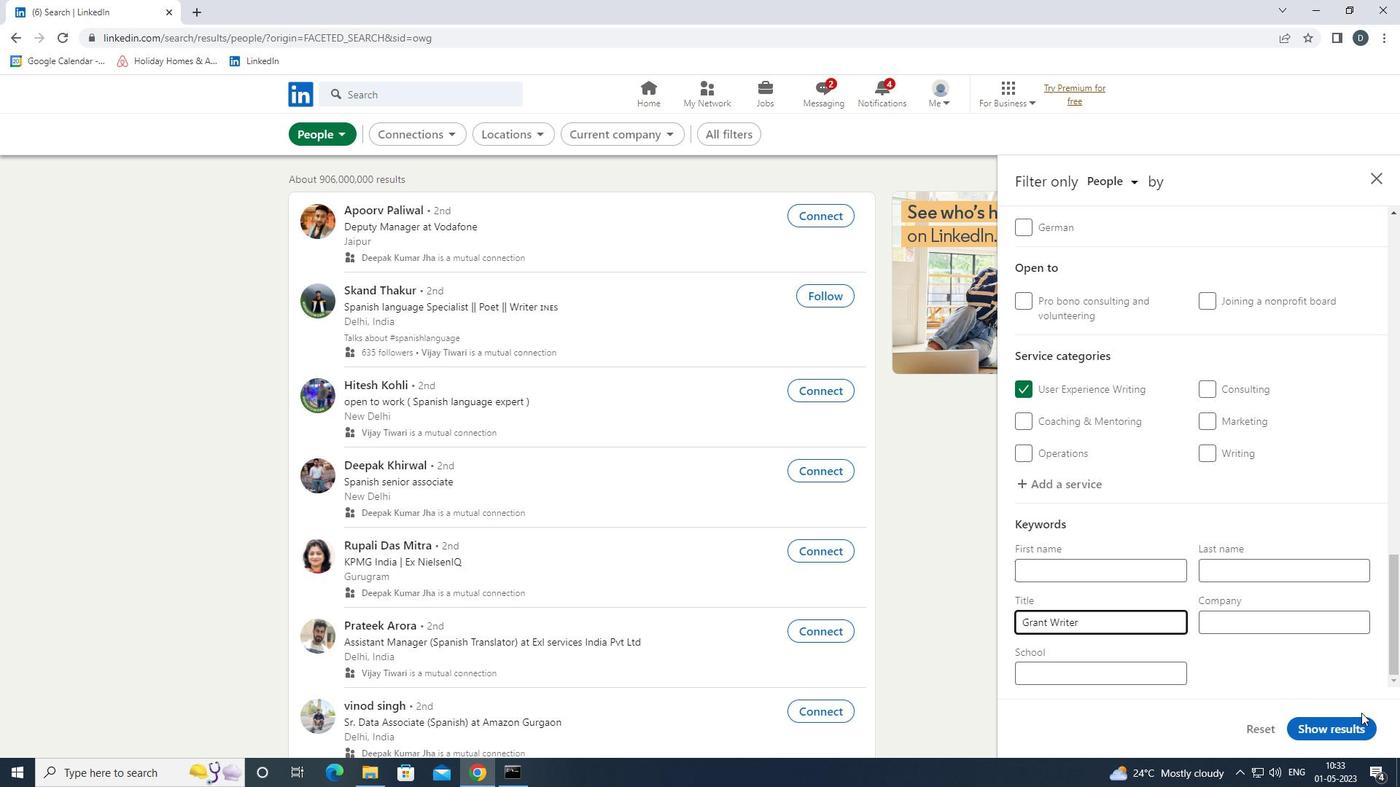 
Action: Mouse pressed left at (1349, 732)
Screenshot: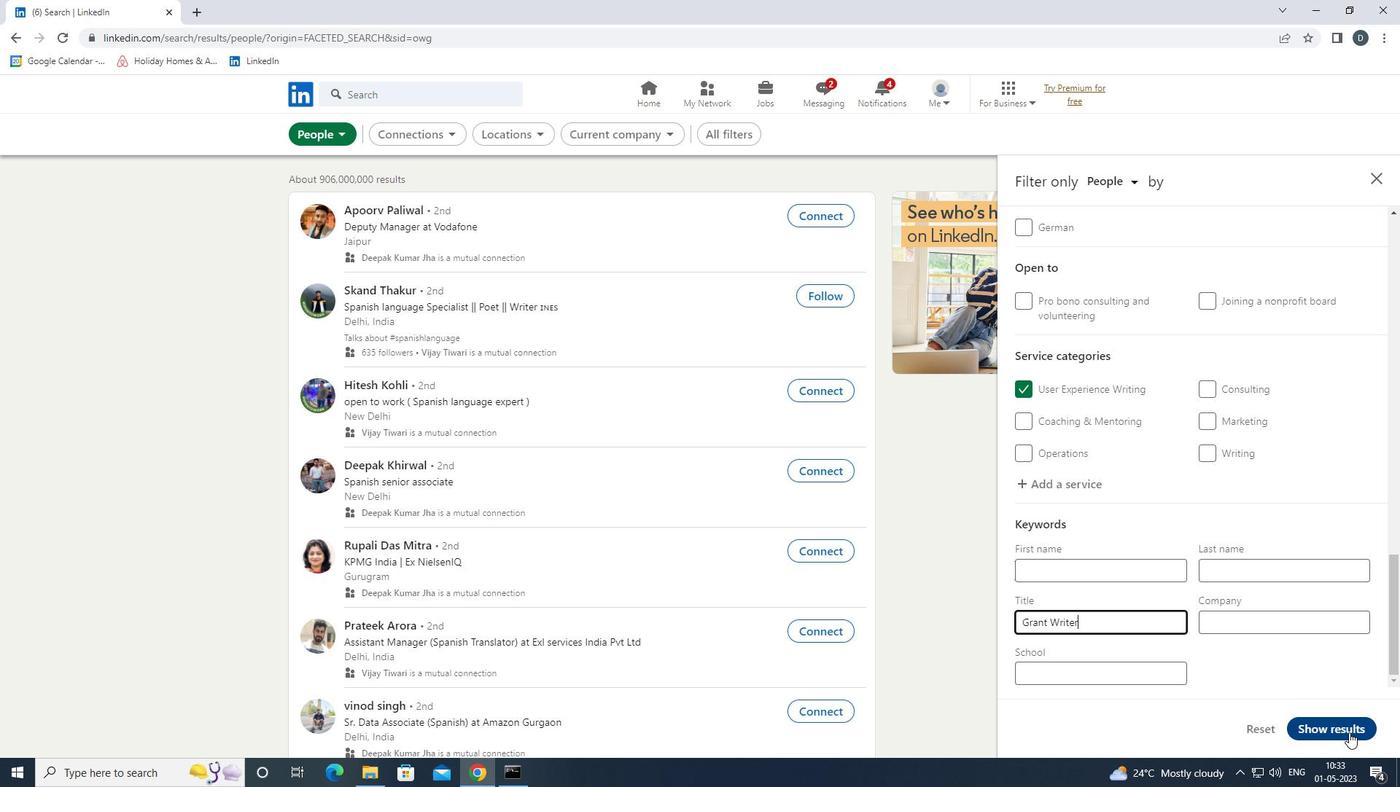 
Action: Mouse moved to (967, 512)
Screenshot: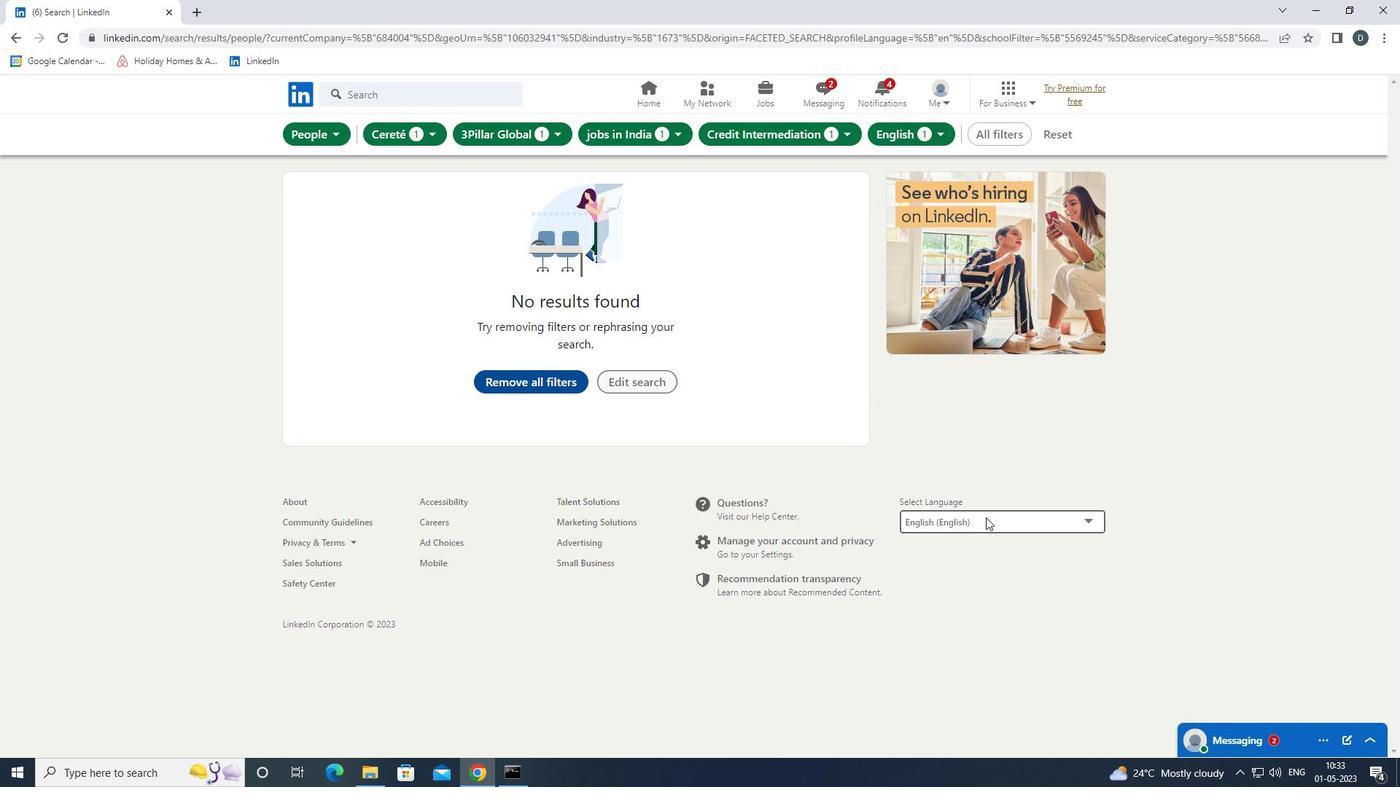 
